 Task: Look for space in Jagtiāl, India from 6th June, 2023 to 8th June, 2023 for 2 adults in price range Rs.7000 to Rs.12000. Place can be private room with 1  bedroom having 2 beds and 1 bathroom. Property type can be house, flat, guest house. Amenities needed are: wifi. Booking option can be shelf check-in. Required host language is English.
Action: Mouse moved to (593, 145)
Screenshot: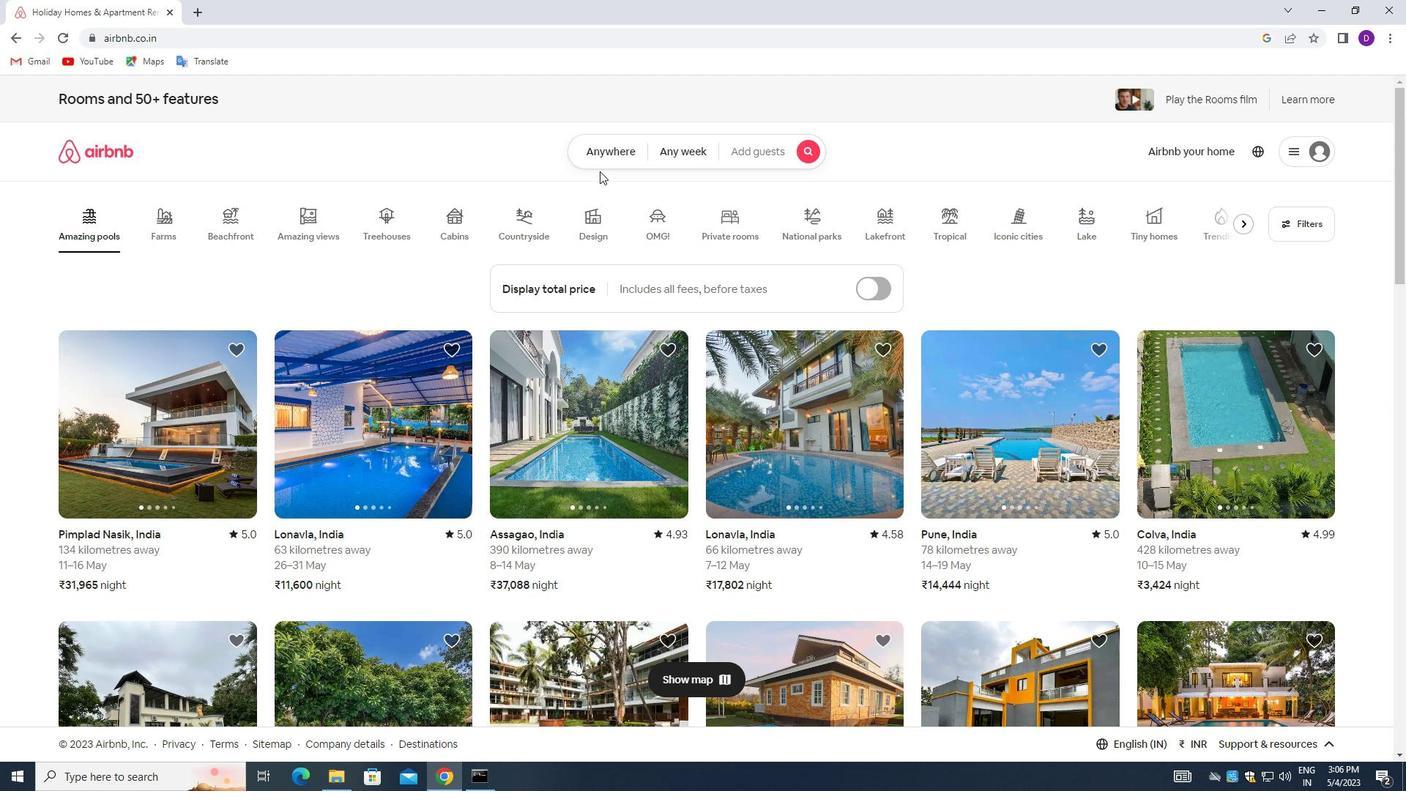 
Action: Mouse pressed left at (593, 145)
Screenshot: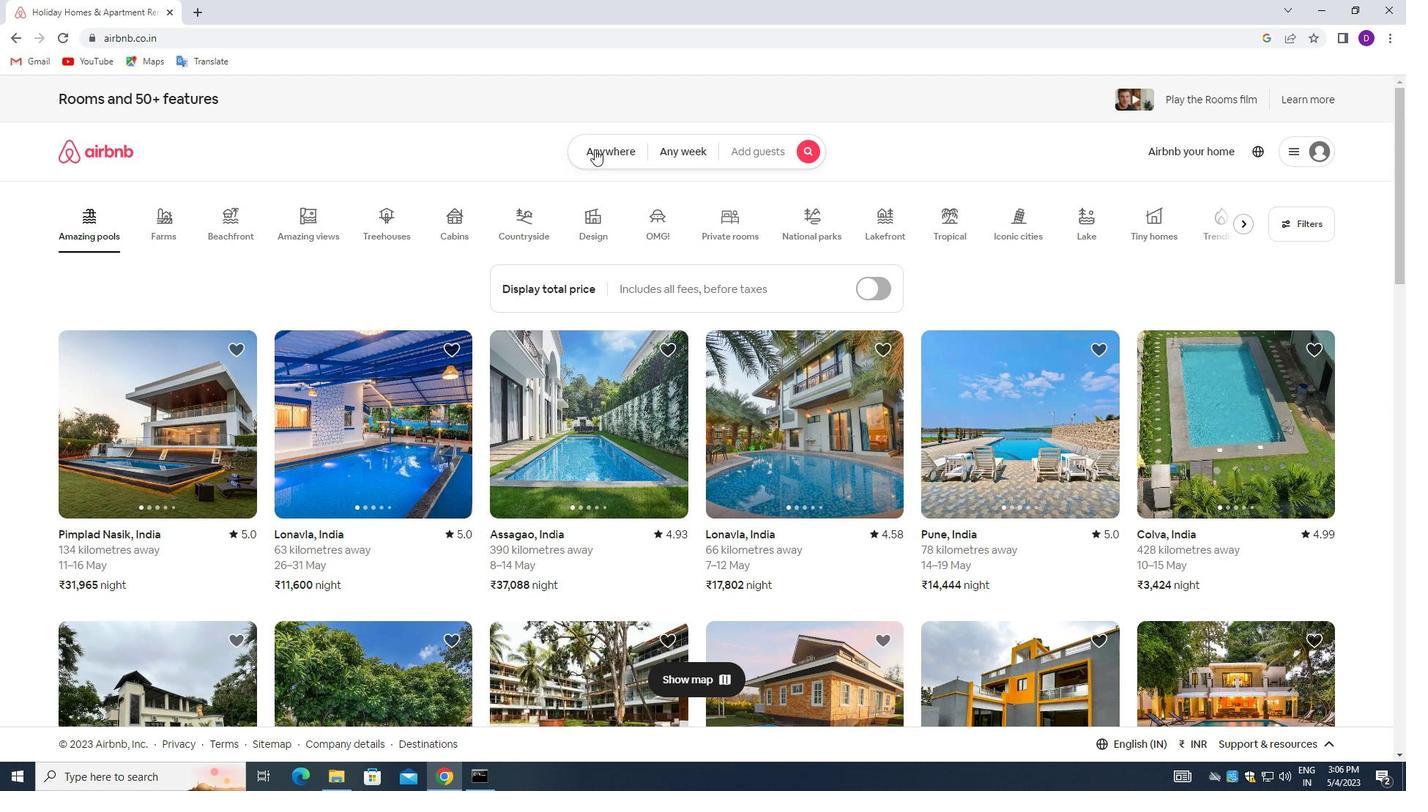
Action: Mouse moved to (518, 198)
Screenshot: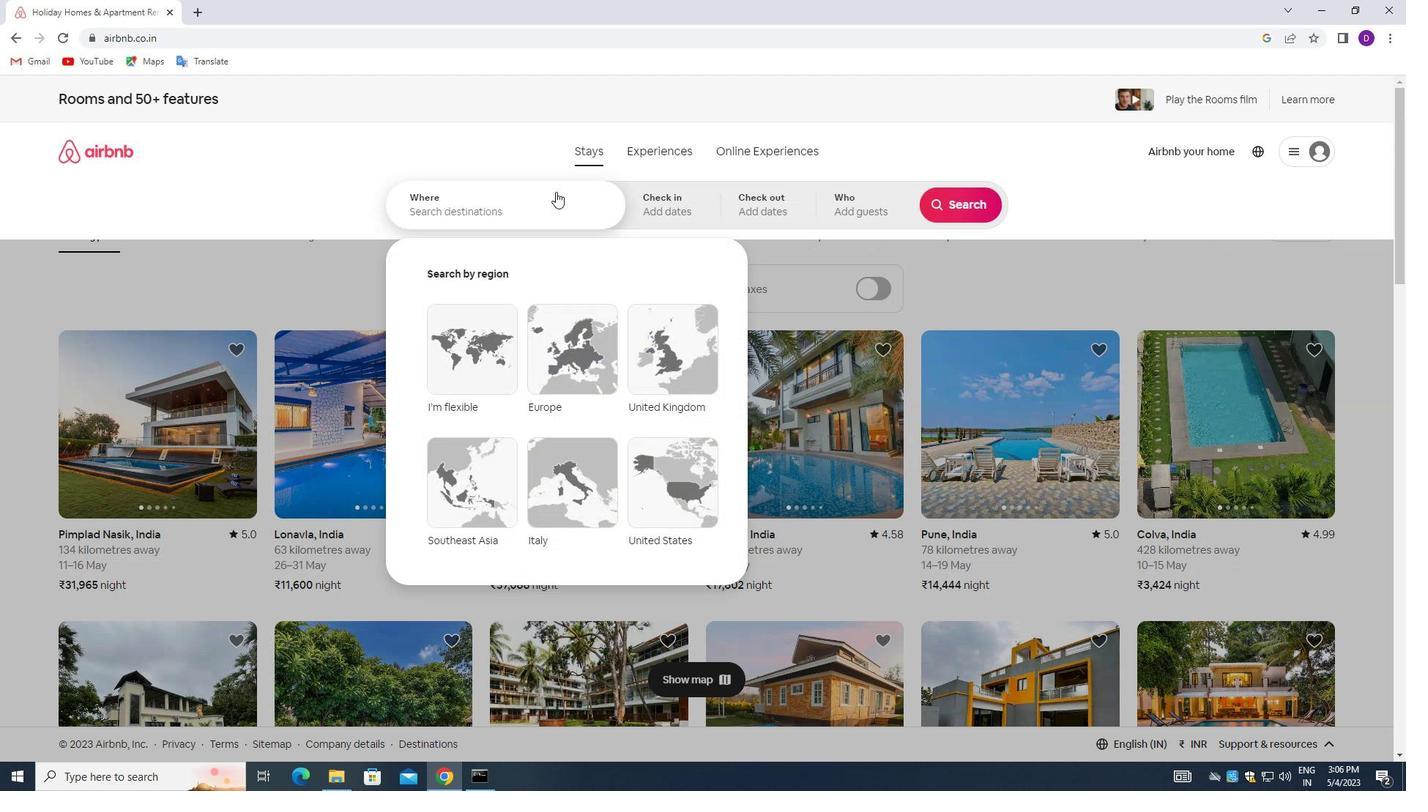 
Action: Mouse pressed left at (518, 198)
Screenshot: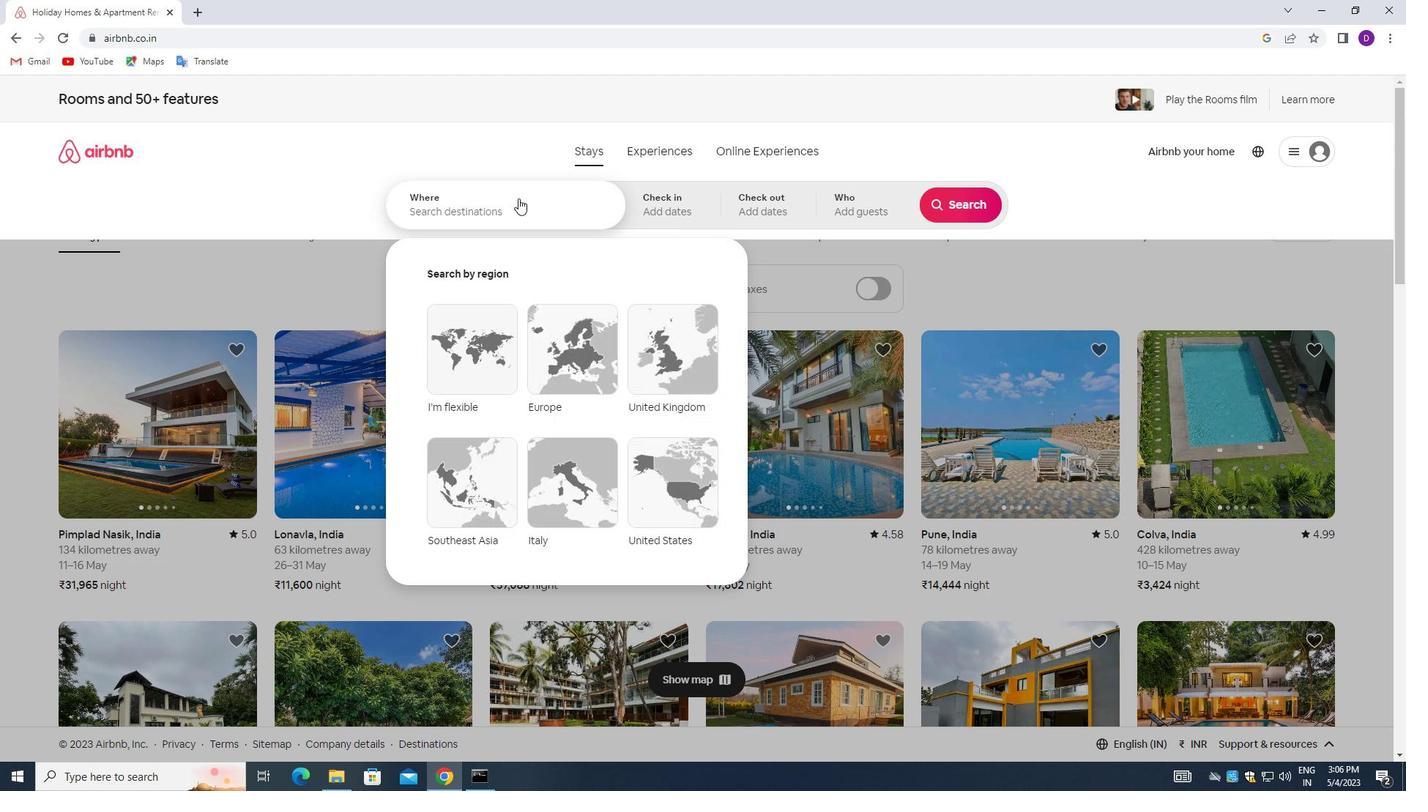 
Action: Mouse moved to (345, 189)
Screenshot: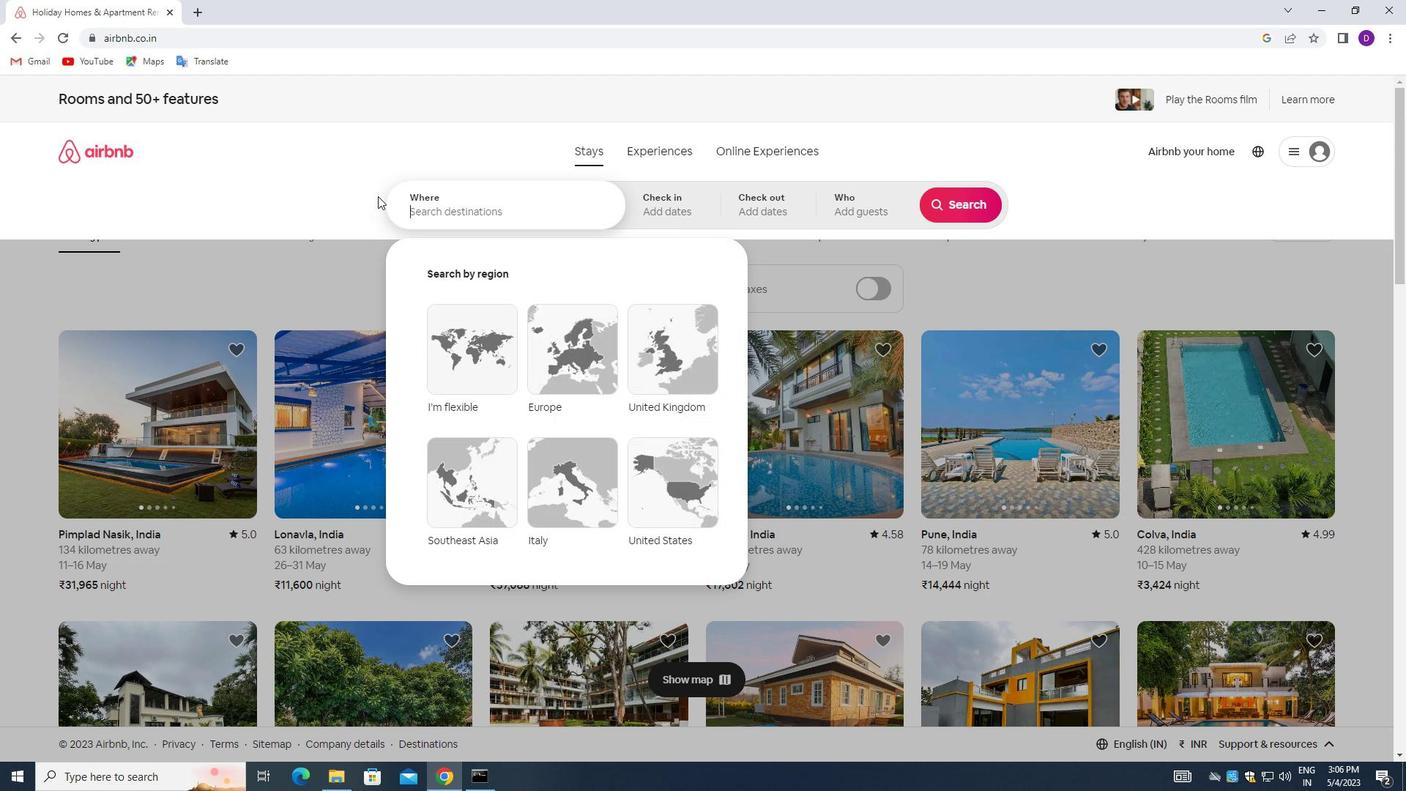 
Action: Key pressed <Key.shift>JAGI<Key.backspace>TIAL,<Key.space><Key.shift>INDIA<Key.enter>
Screenshot: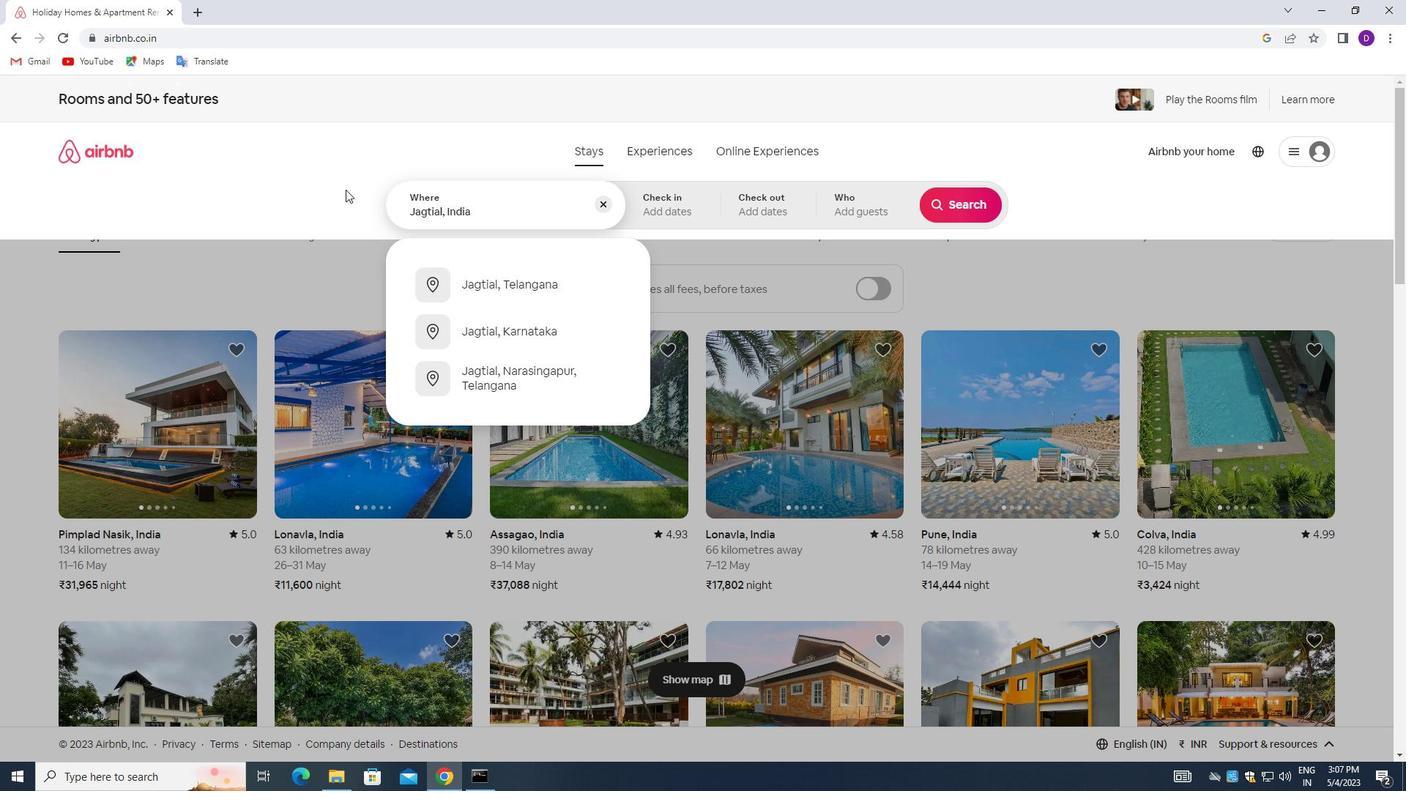 
Action: Mouse moved to (799, 419)
Screenshot: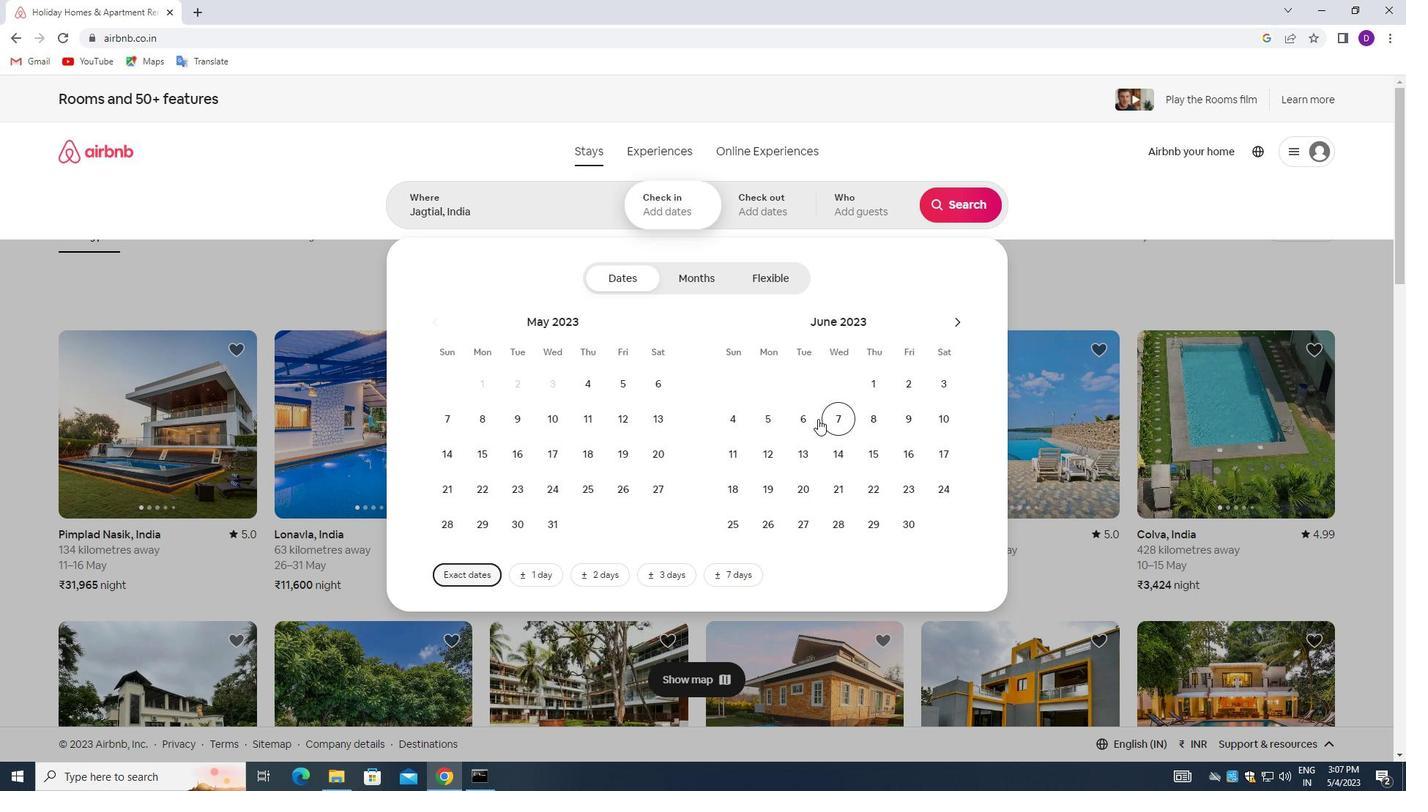 
Action: Mouse pressed left at (799, 419)
Screenshot: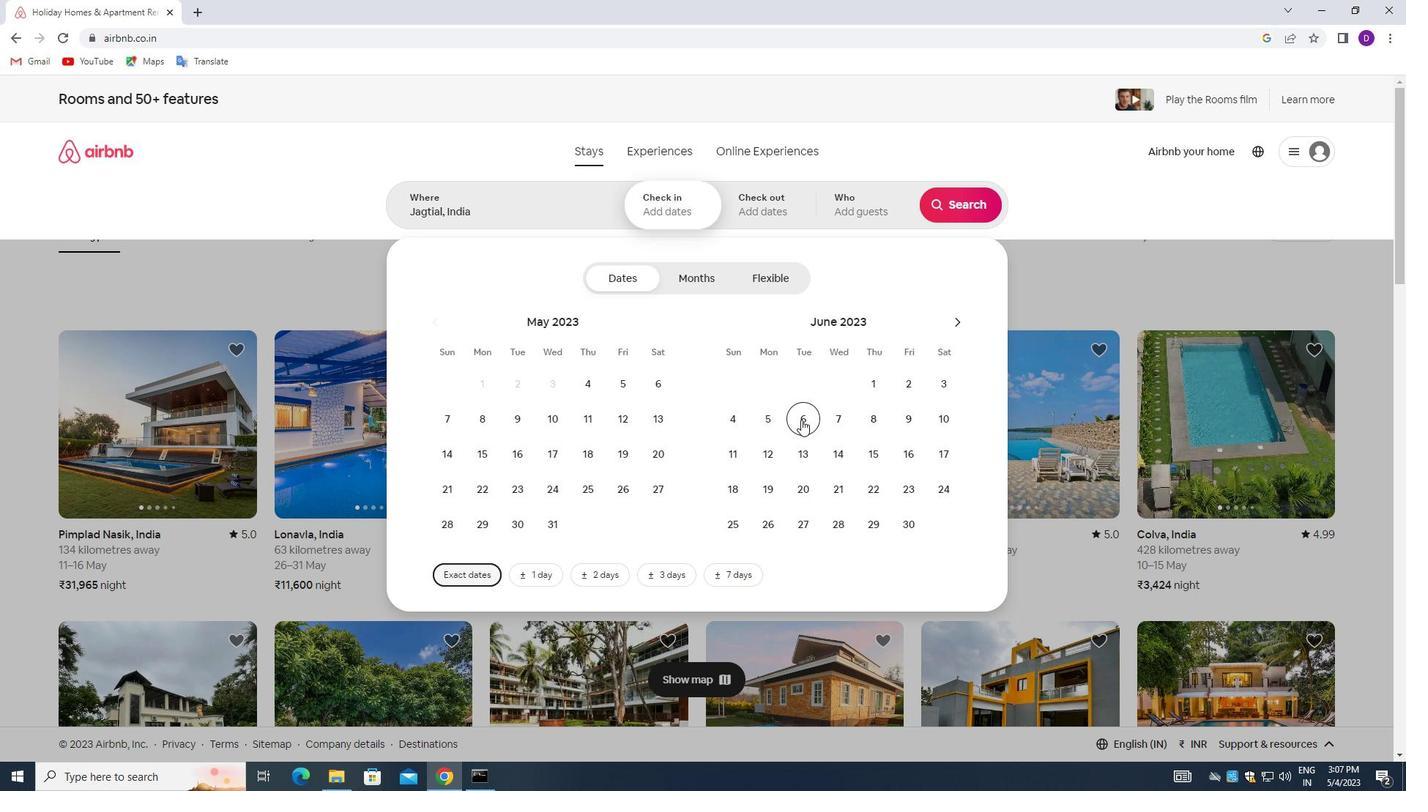 
Action: Mouse moved to (877, 421)
Screenshot: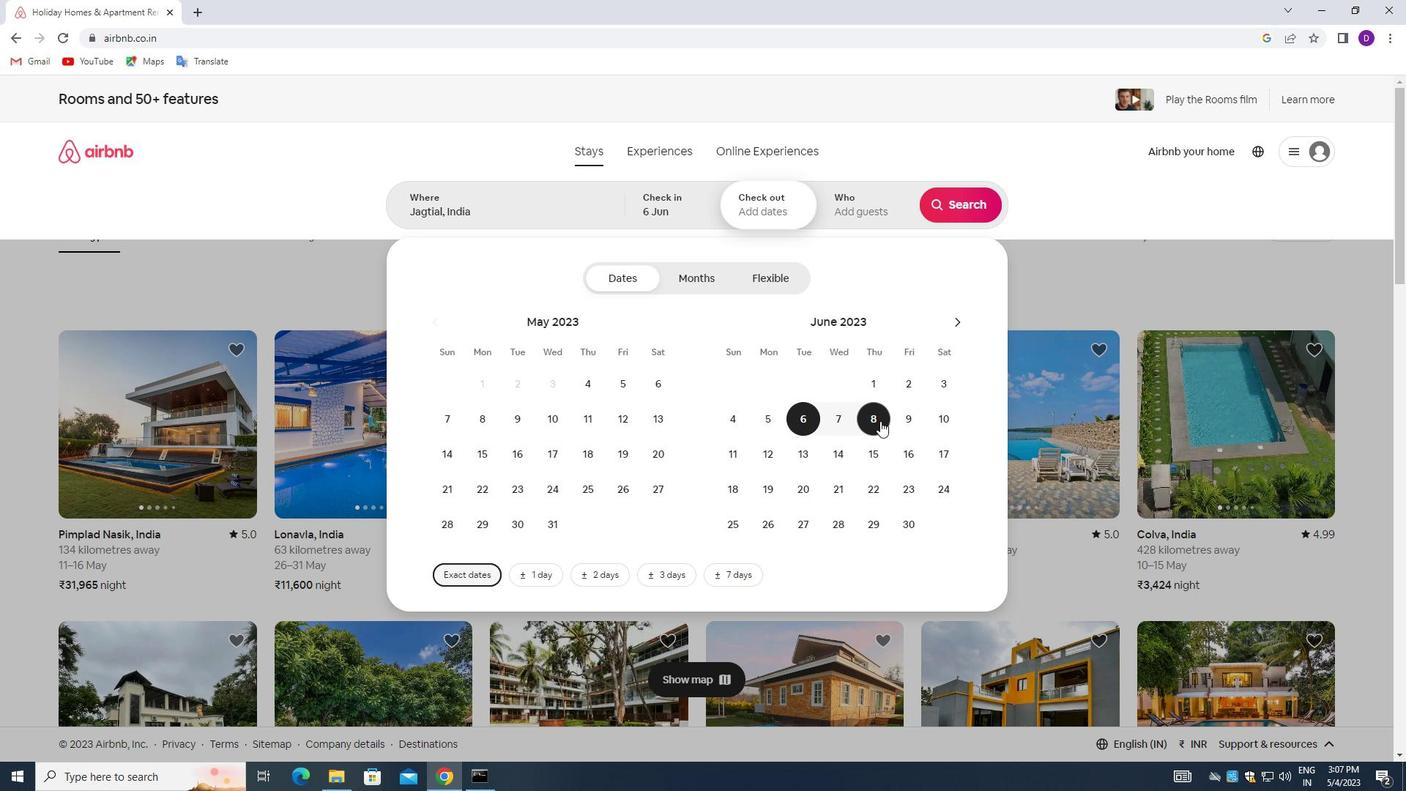 
Action: Mouse pressed left at (877, 421)
Screenshot: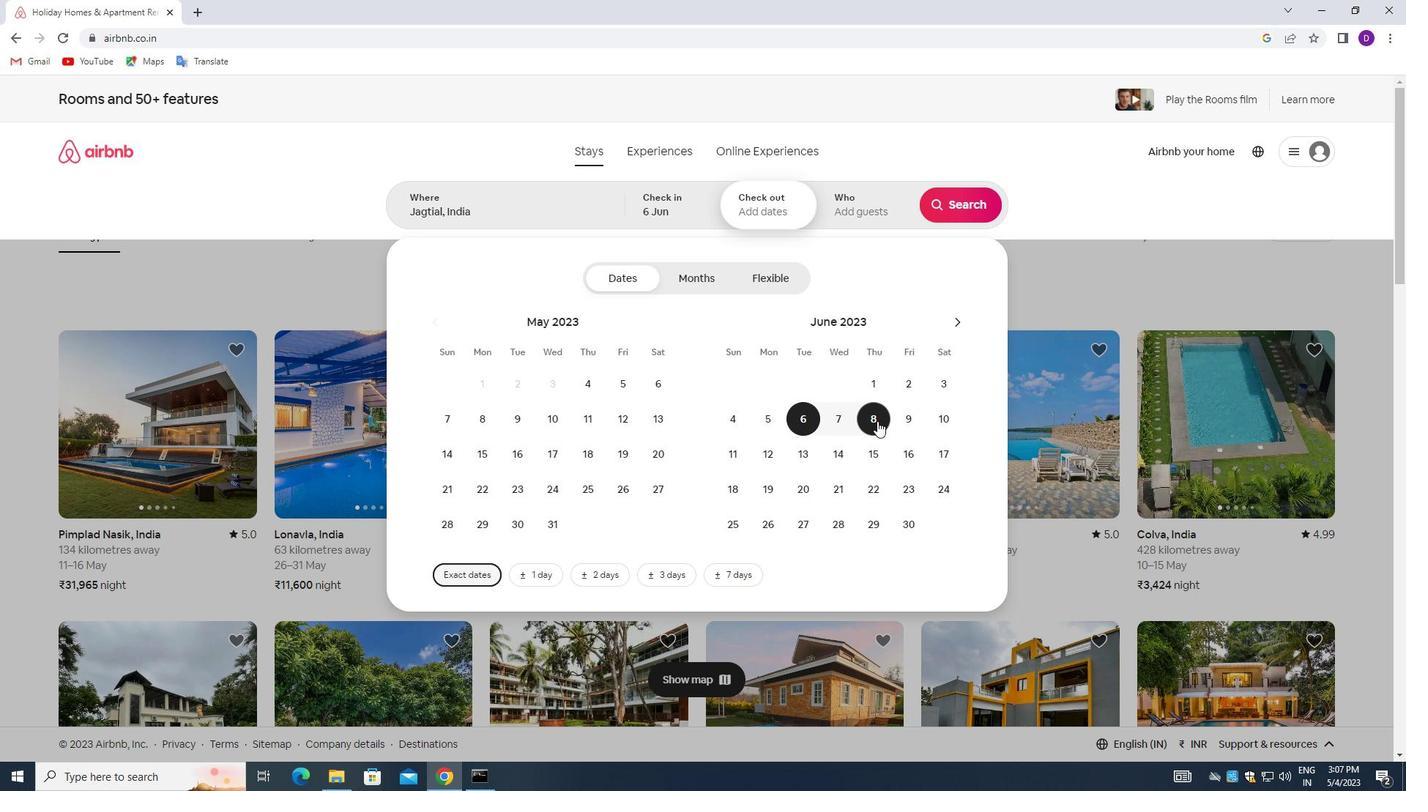 
Action: Mouse moved to (852, 199)
Screenshot: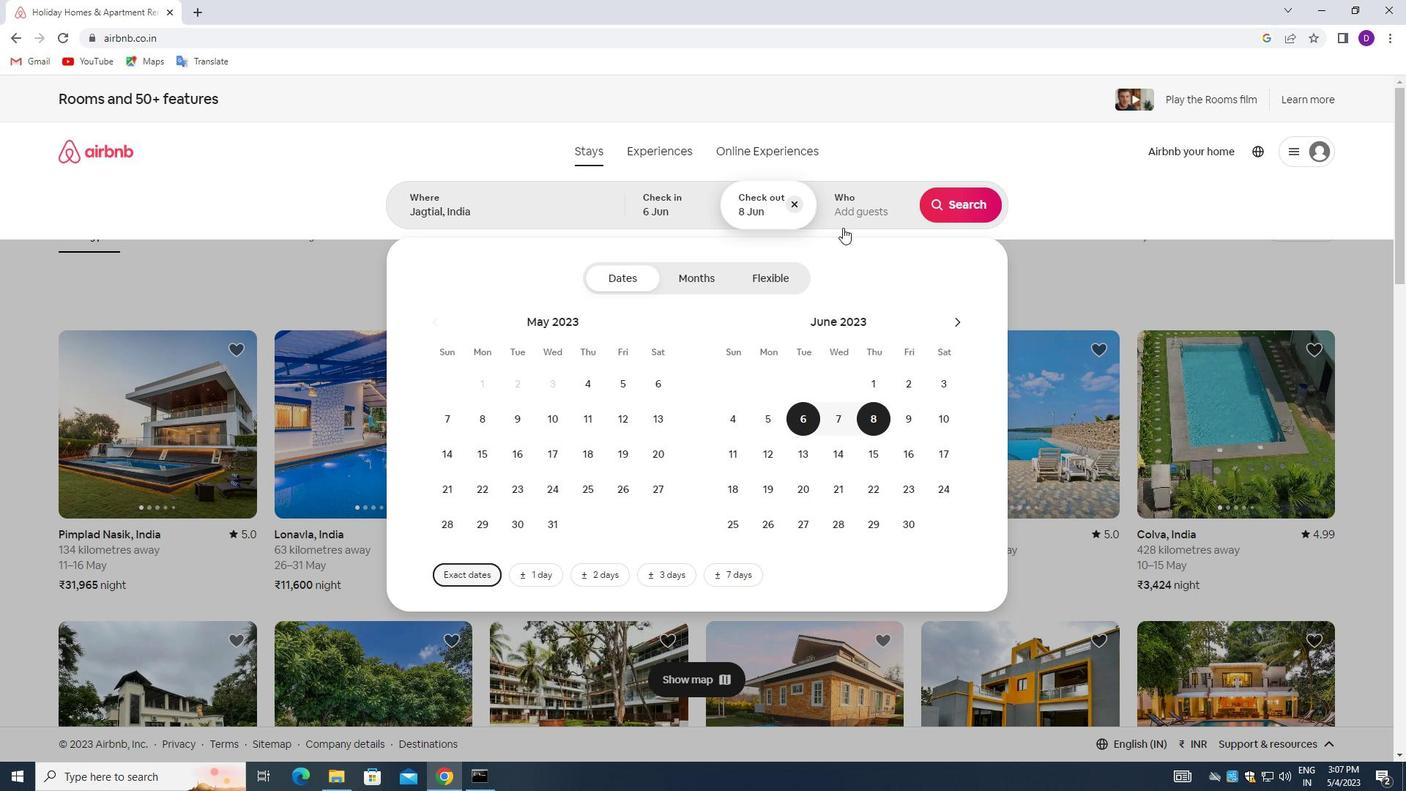 
Action: Mouse pressed left at (852, 199)
Screenshot: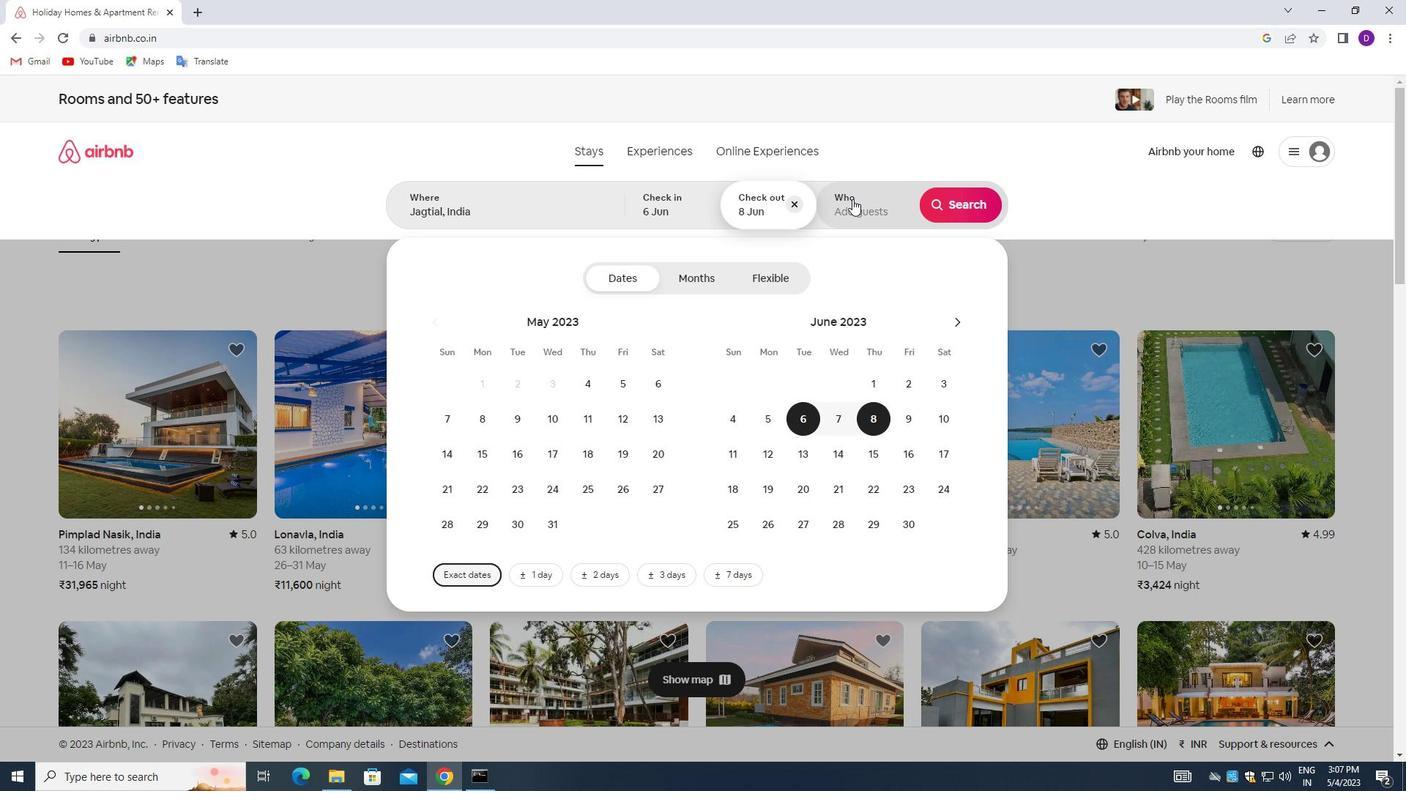 
Action: Mouse moved to (966, 279)
Screenshot: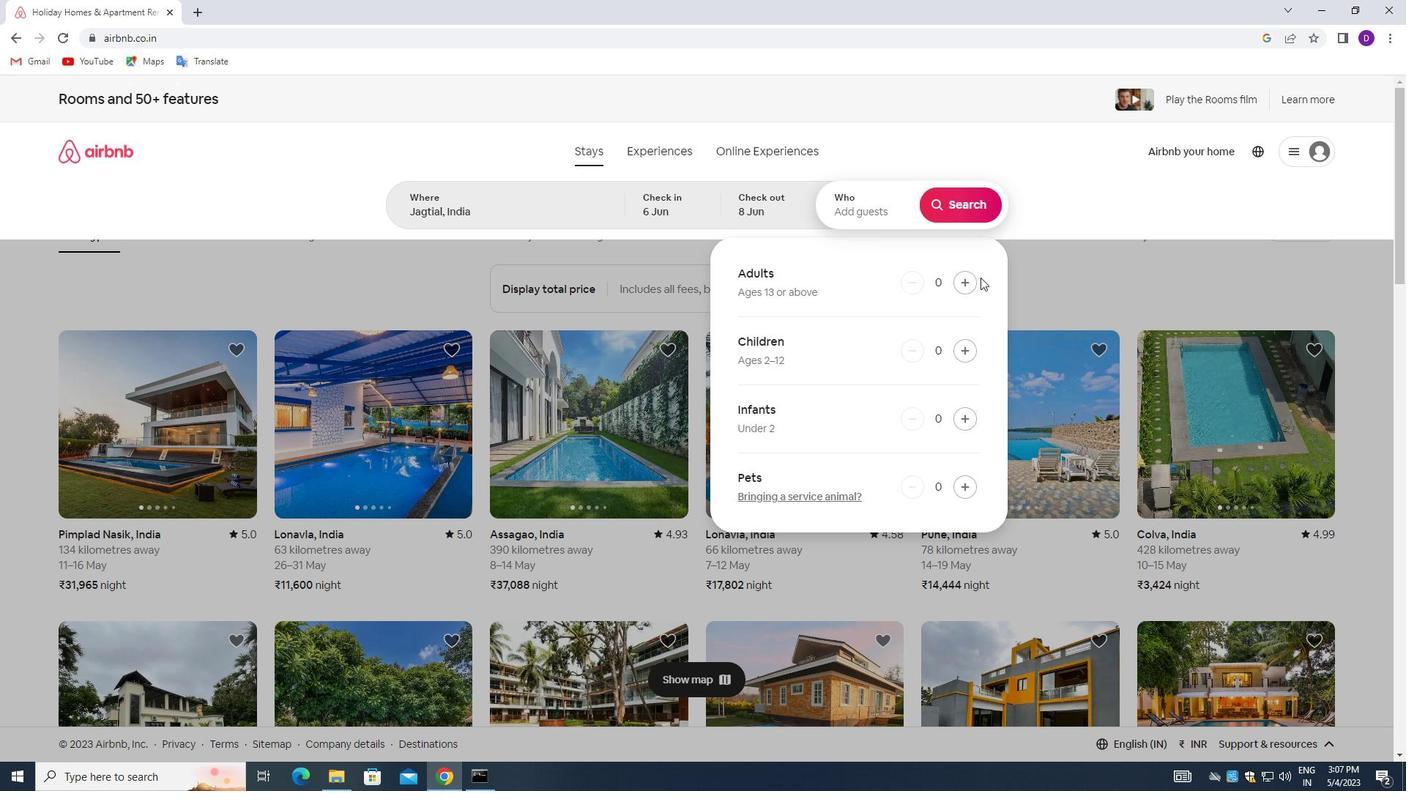 
Action: Mouse pressed left at (966, 279)
Screenshot: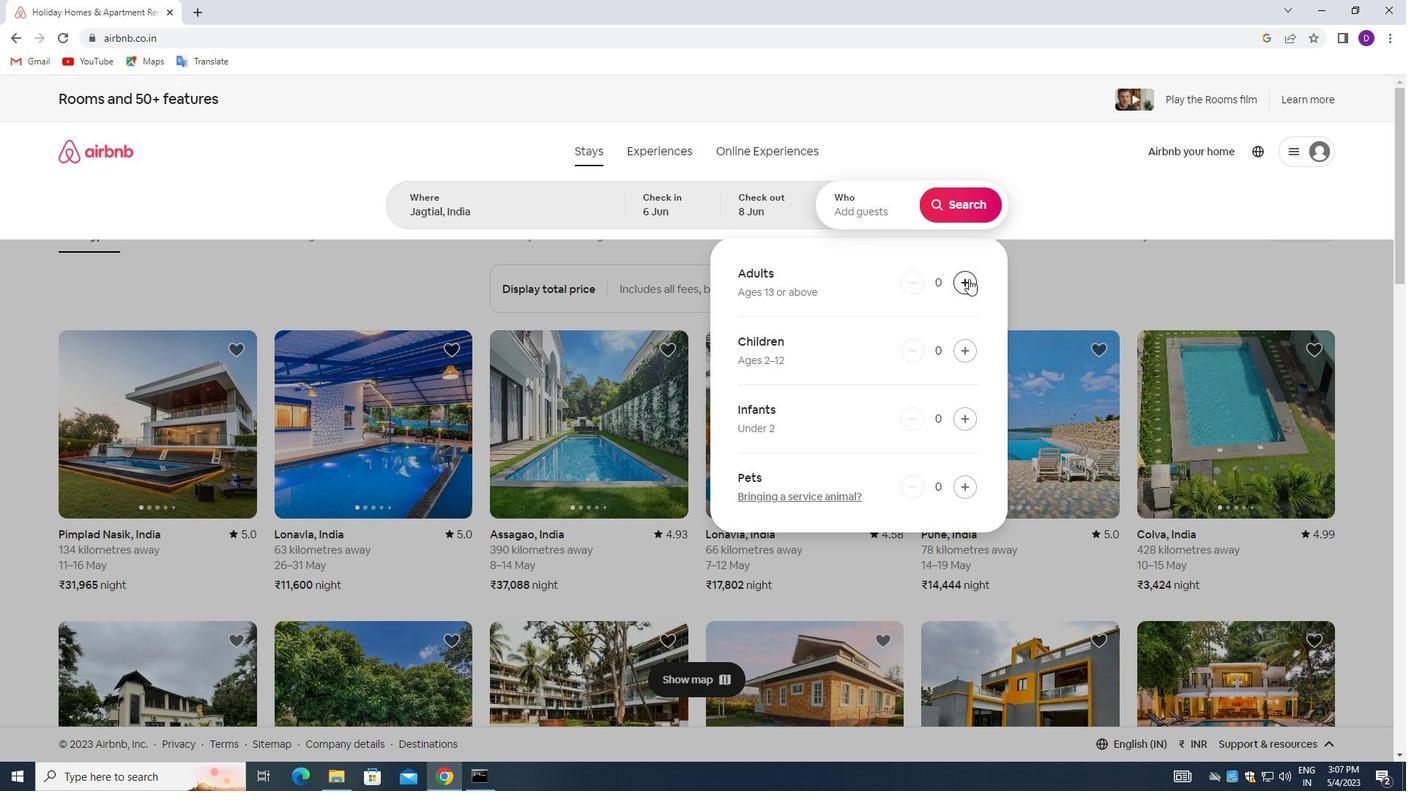 
Action: Mouse pressed left at (966, 279)
Screenshot: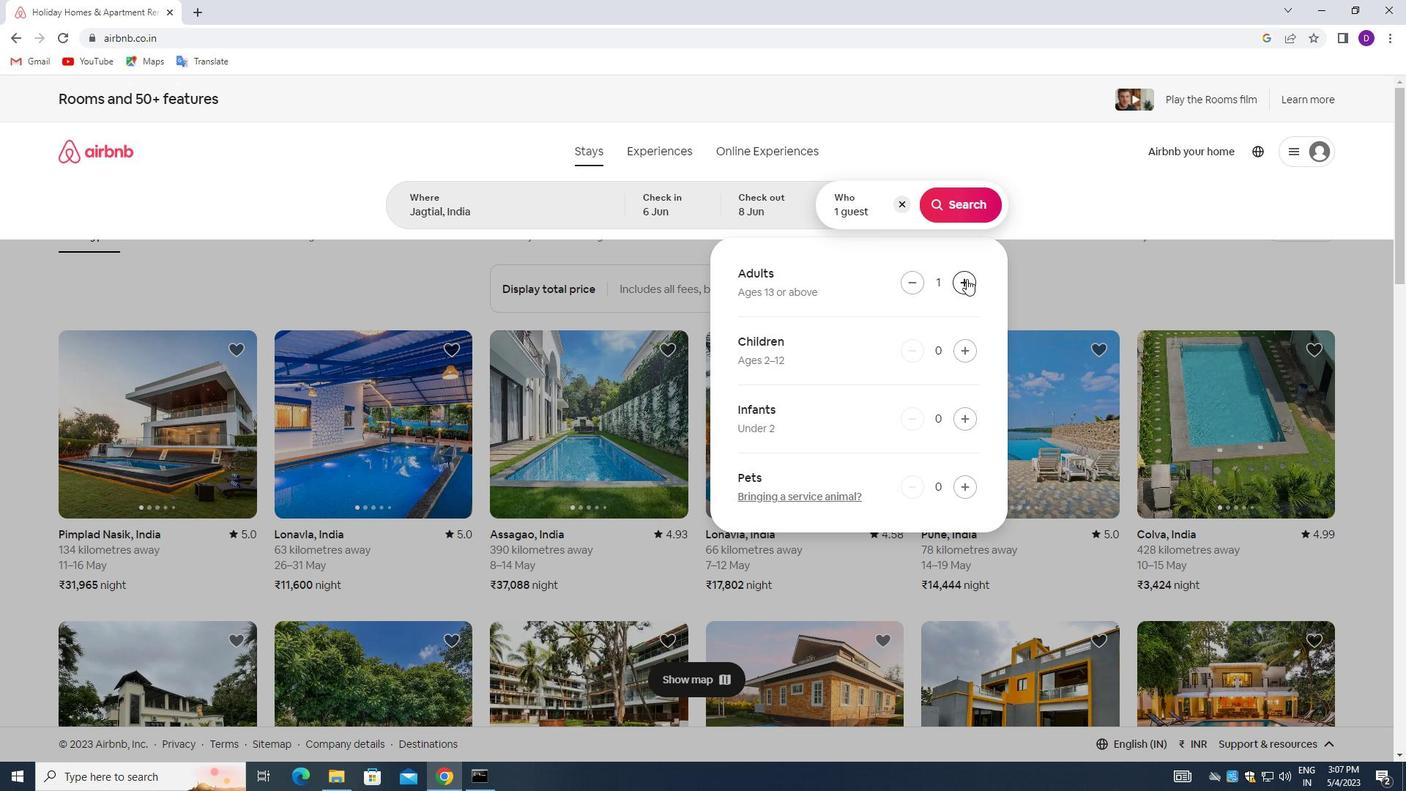 
Action: Mouse moved to (961, 200)
Screenshot: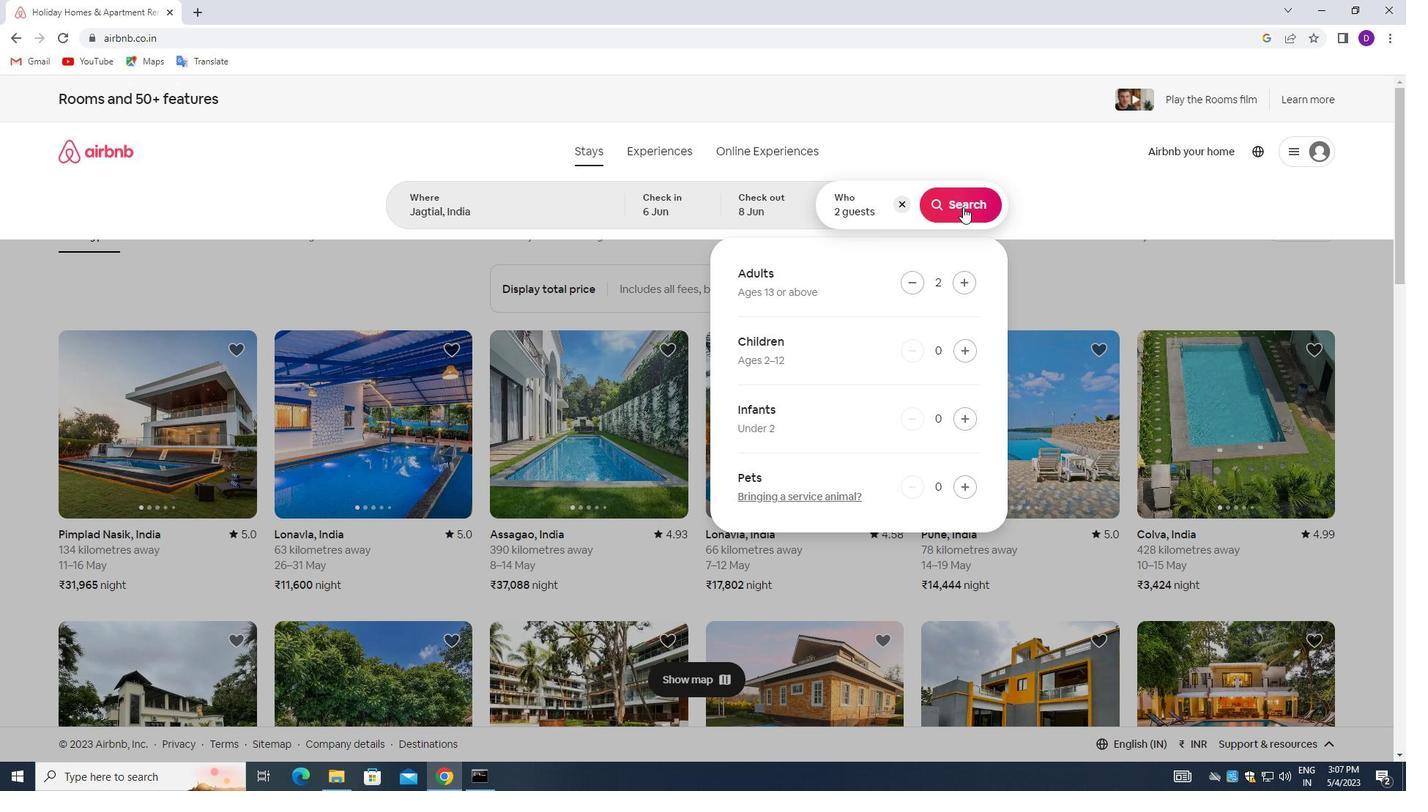 
Action: Mouse pressed left at (961, 200)
Screenshot: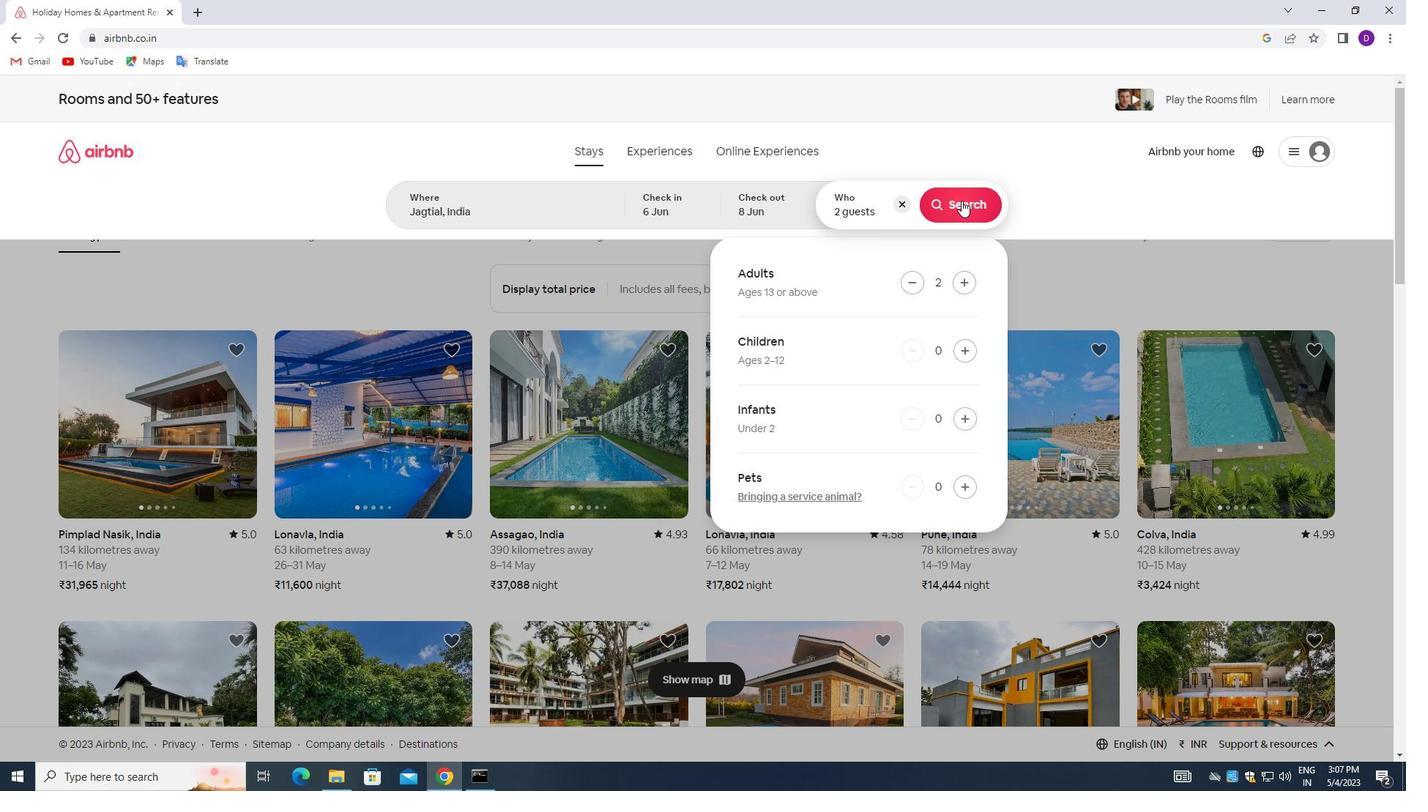 
Action: Mouse moved to (1325, 161)
Screenshot: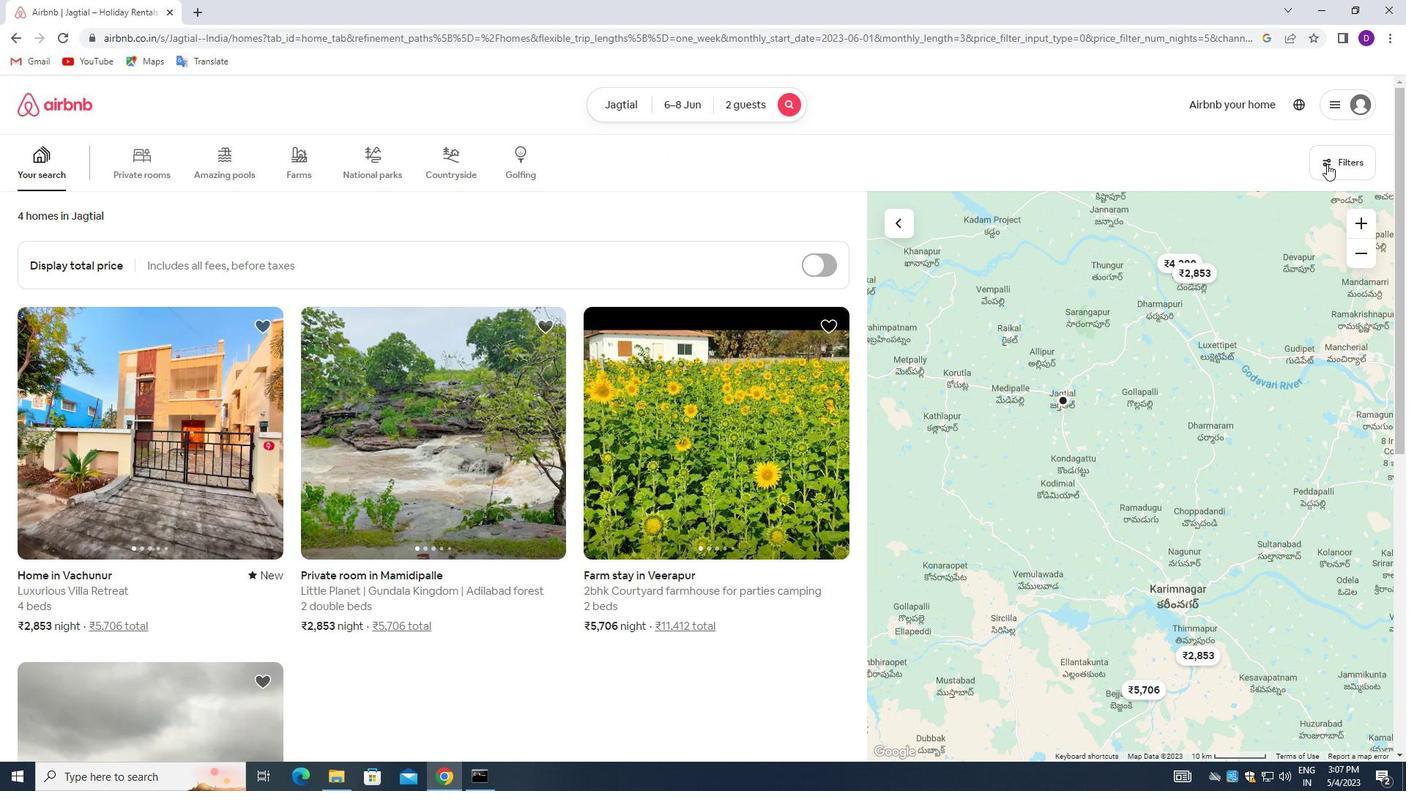 
Action: Mouse pressed left at (1325, 161)
Screenshot: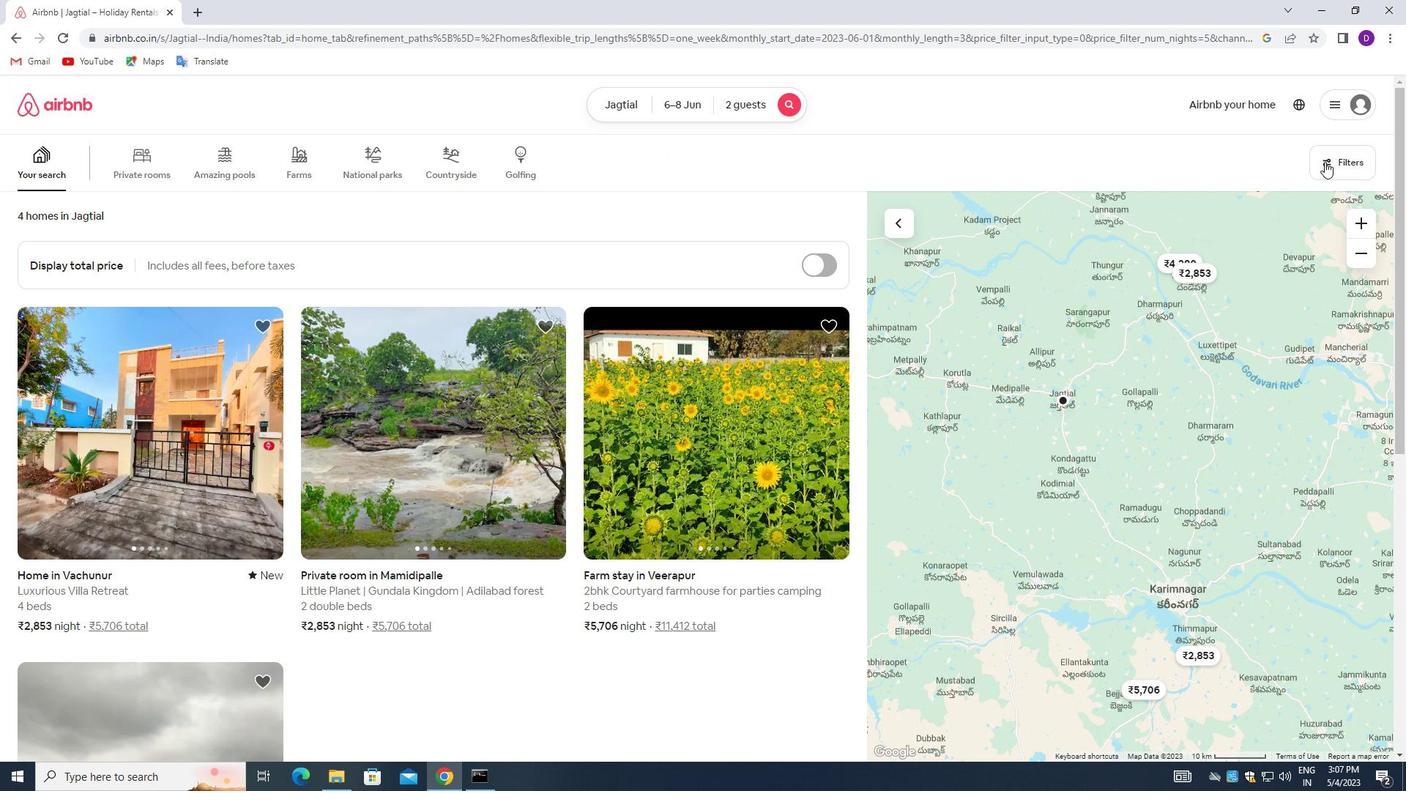 
Action: Mouse moved to (510, 348)
Screenshot: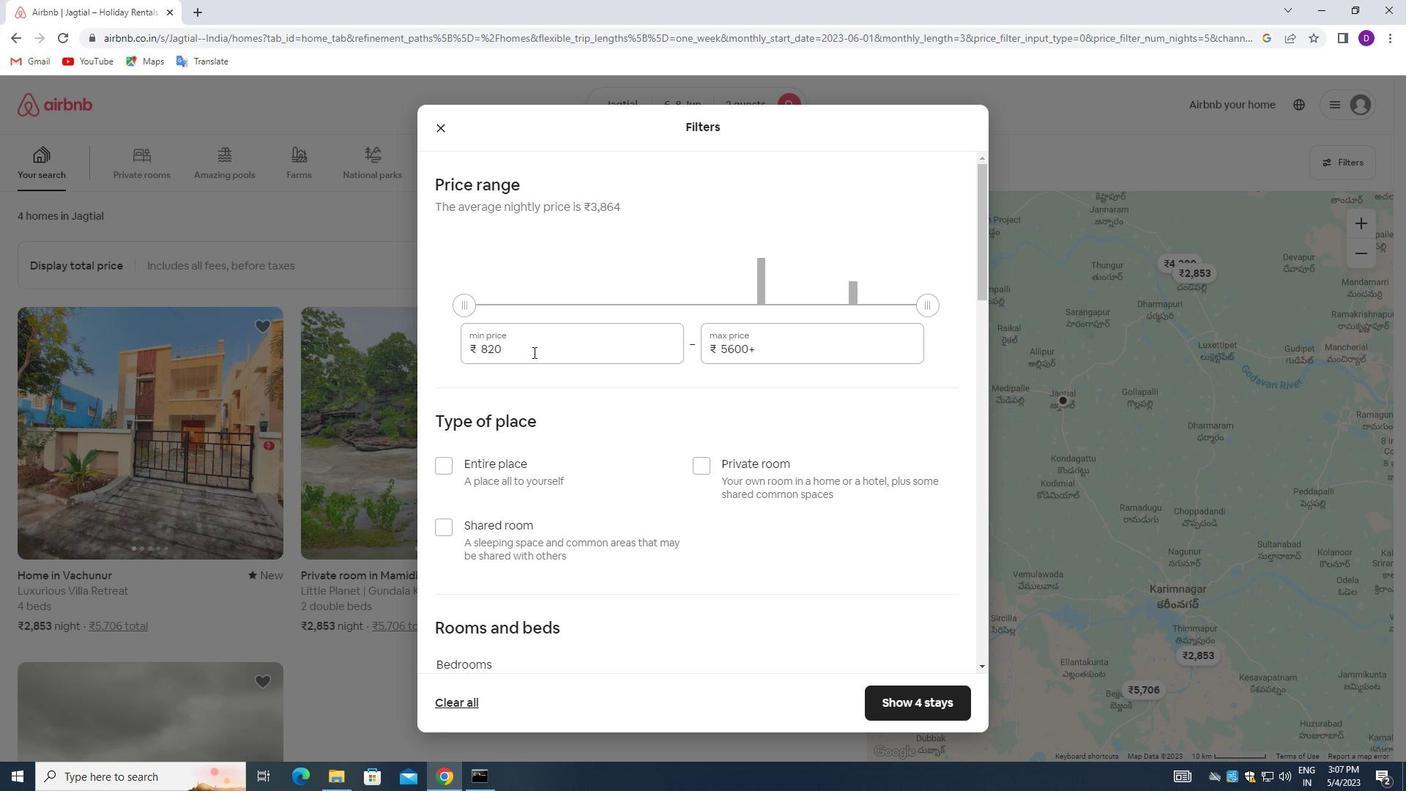 
Action: Mouse pressed left at (510, 348)
Screenshot: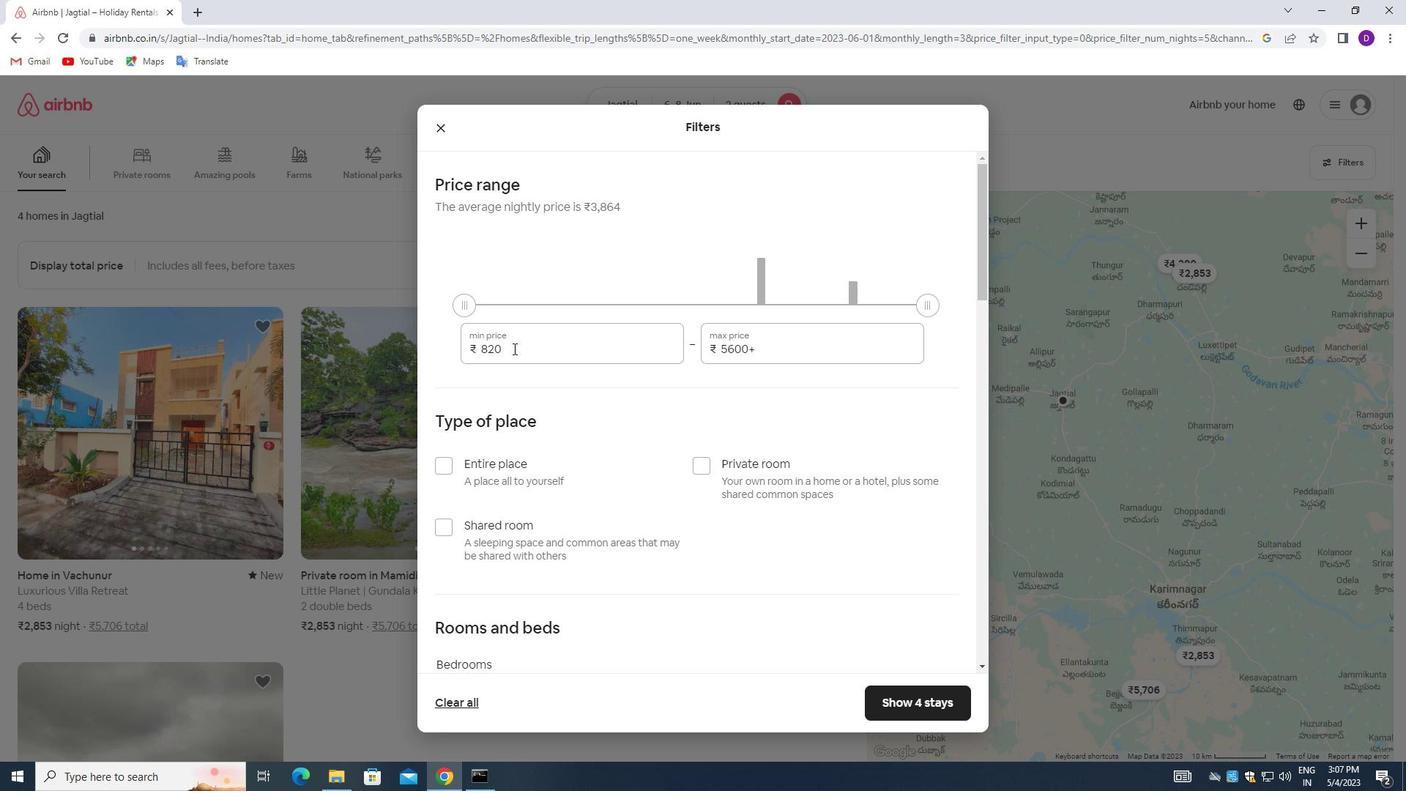 
Action: Mouse moved to (509, 348)
Screenshot: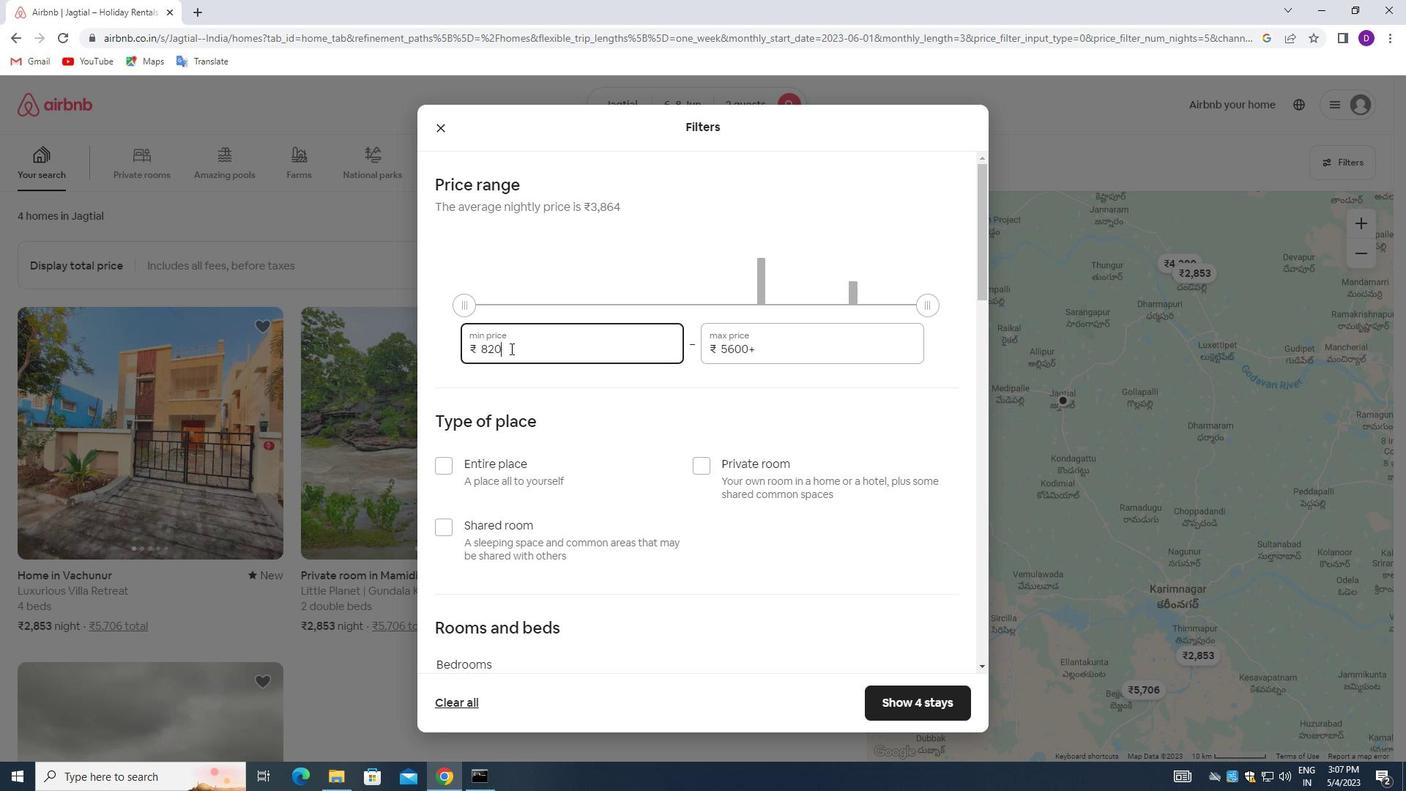 
Action: Mouse pressed left at (509, 348)
Screenshot: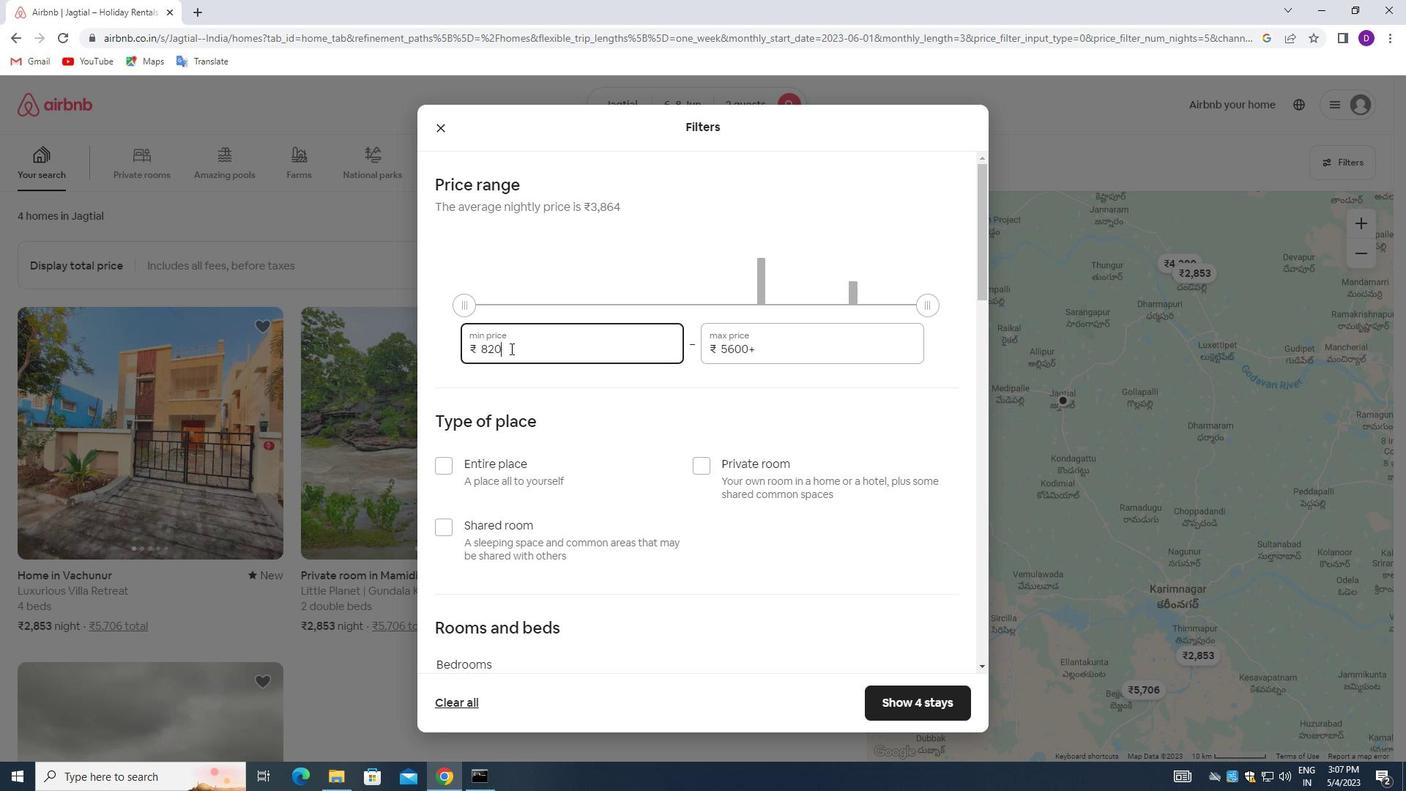 
Action: Key pressed 7000<Key.tab>12000
Screenshot: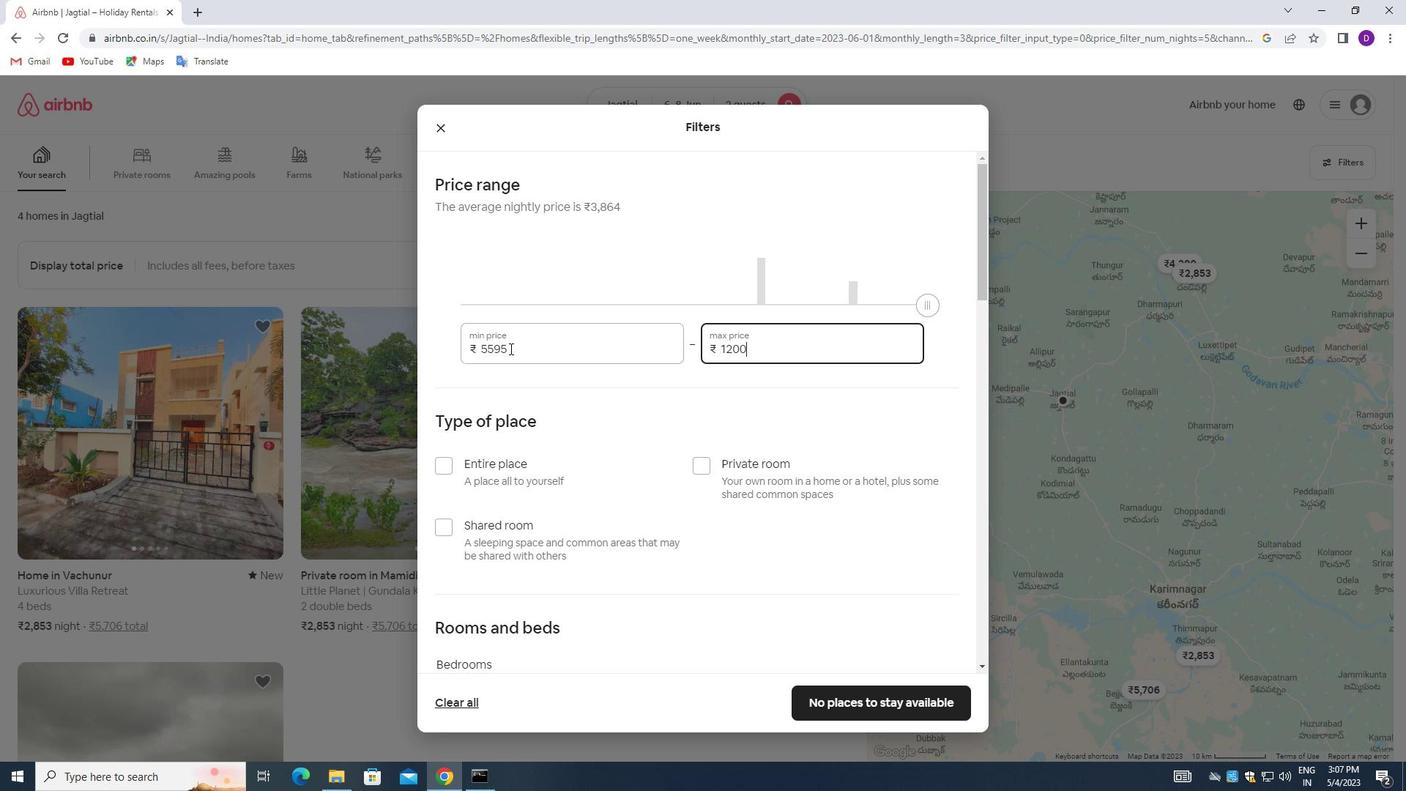 
Action: Mouse moved to (592, 388)
Screenshot: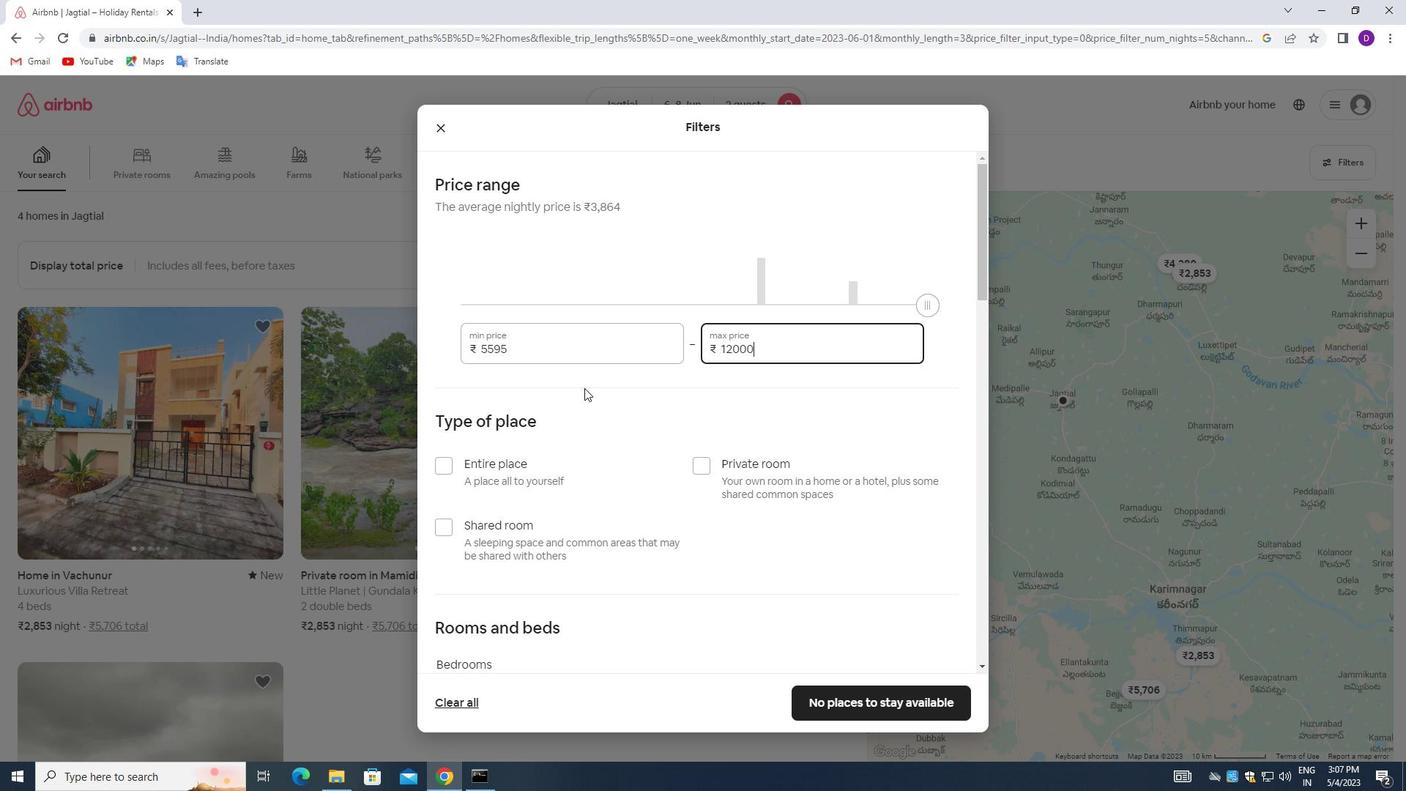 
Action: Mouse scrolled (592, 388) with delta (0, 0)
Screenshot: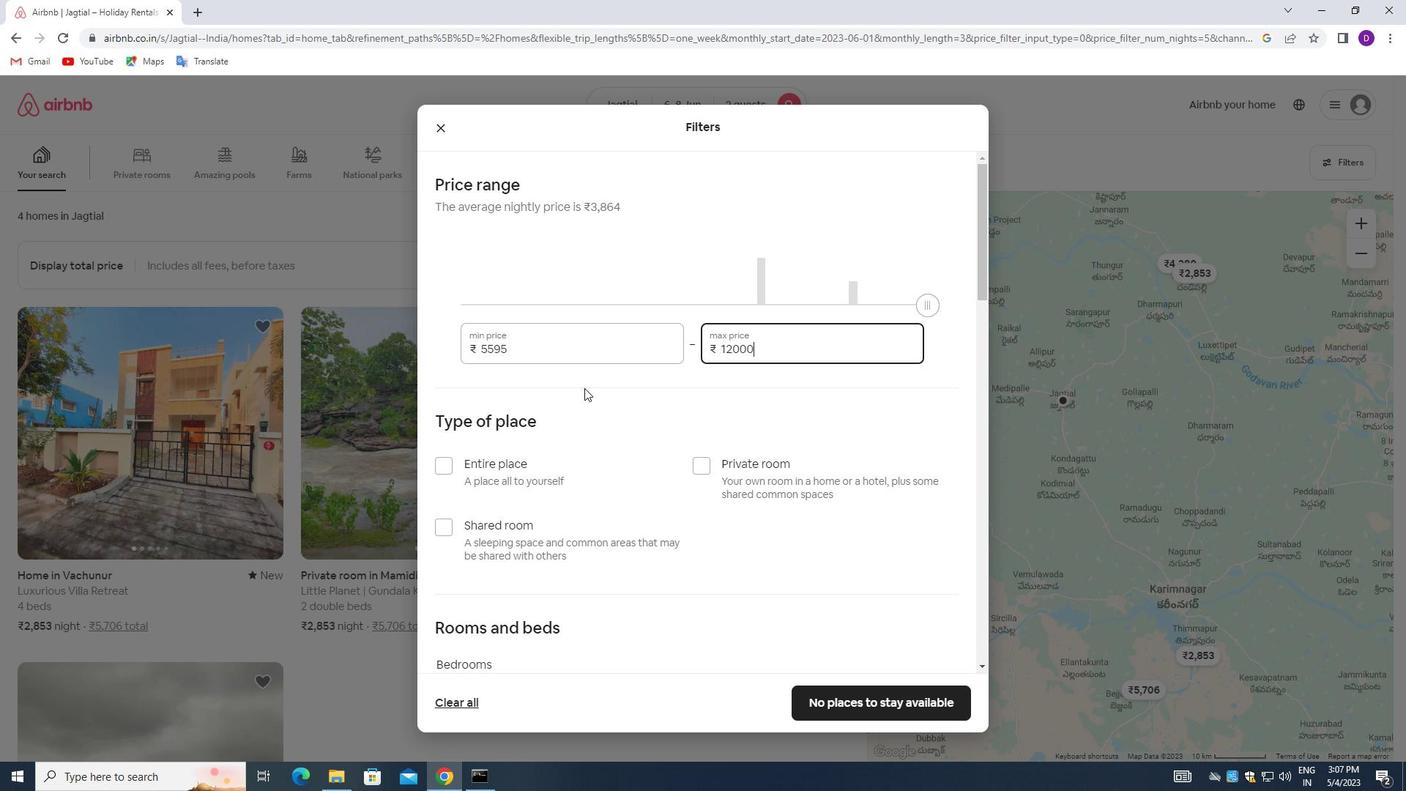 
Action: Mouse moved to (714, 391)
Screenshot: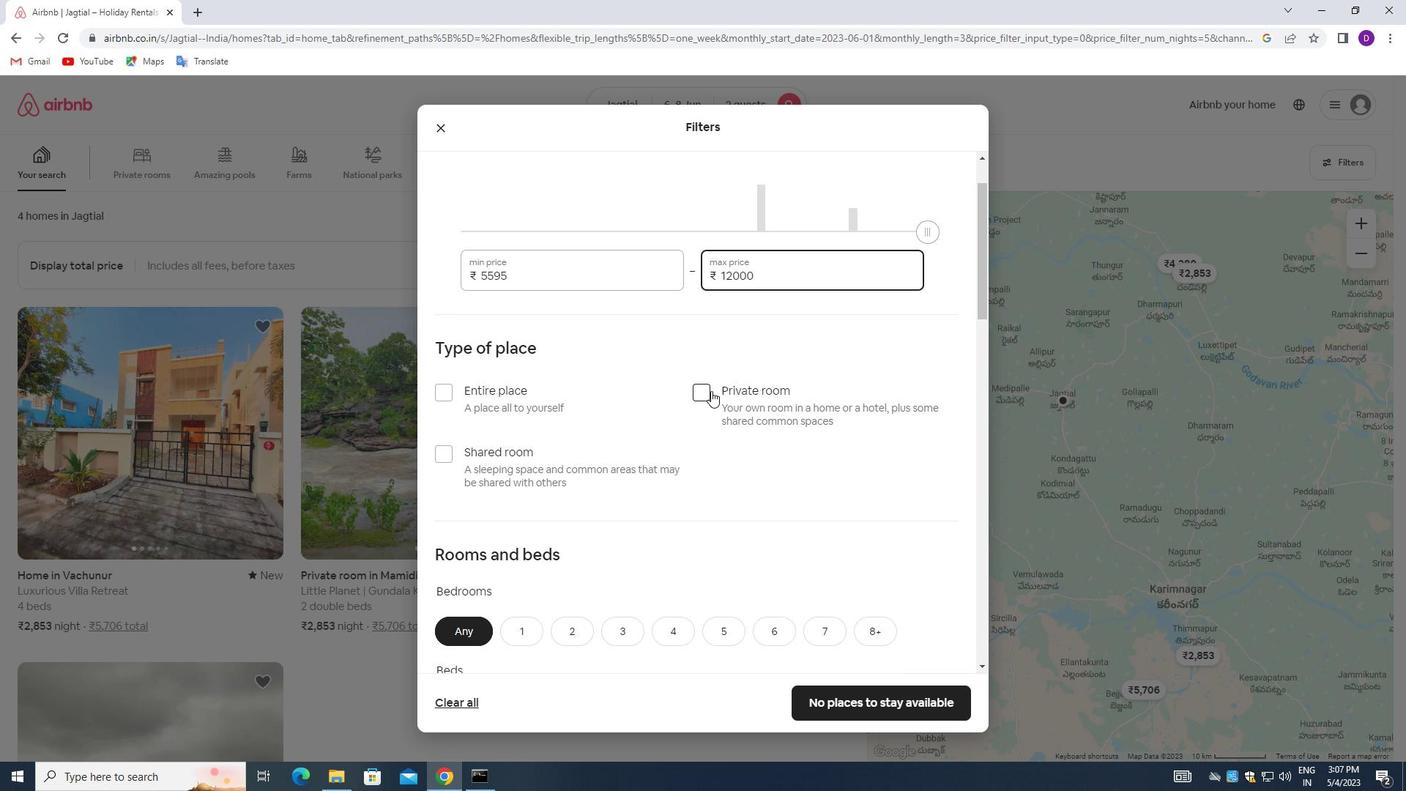 
Action: Mouse pressed left at (714, 391)
Screenshot: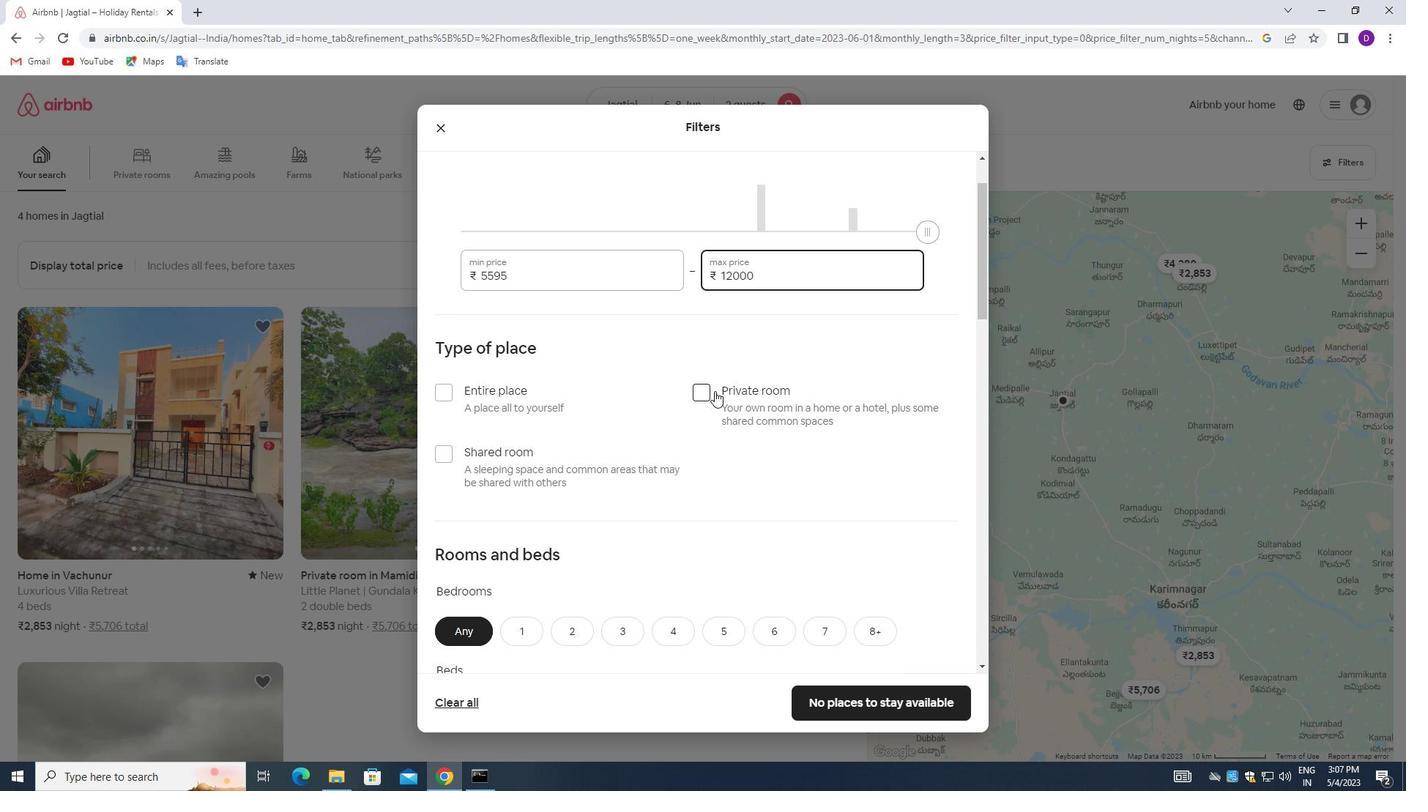 
Action: Mouse moved to (618, 406)
Screenshot: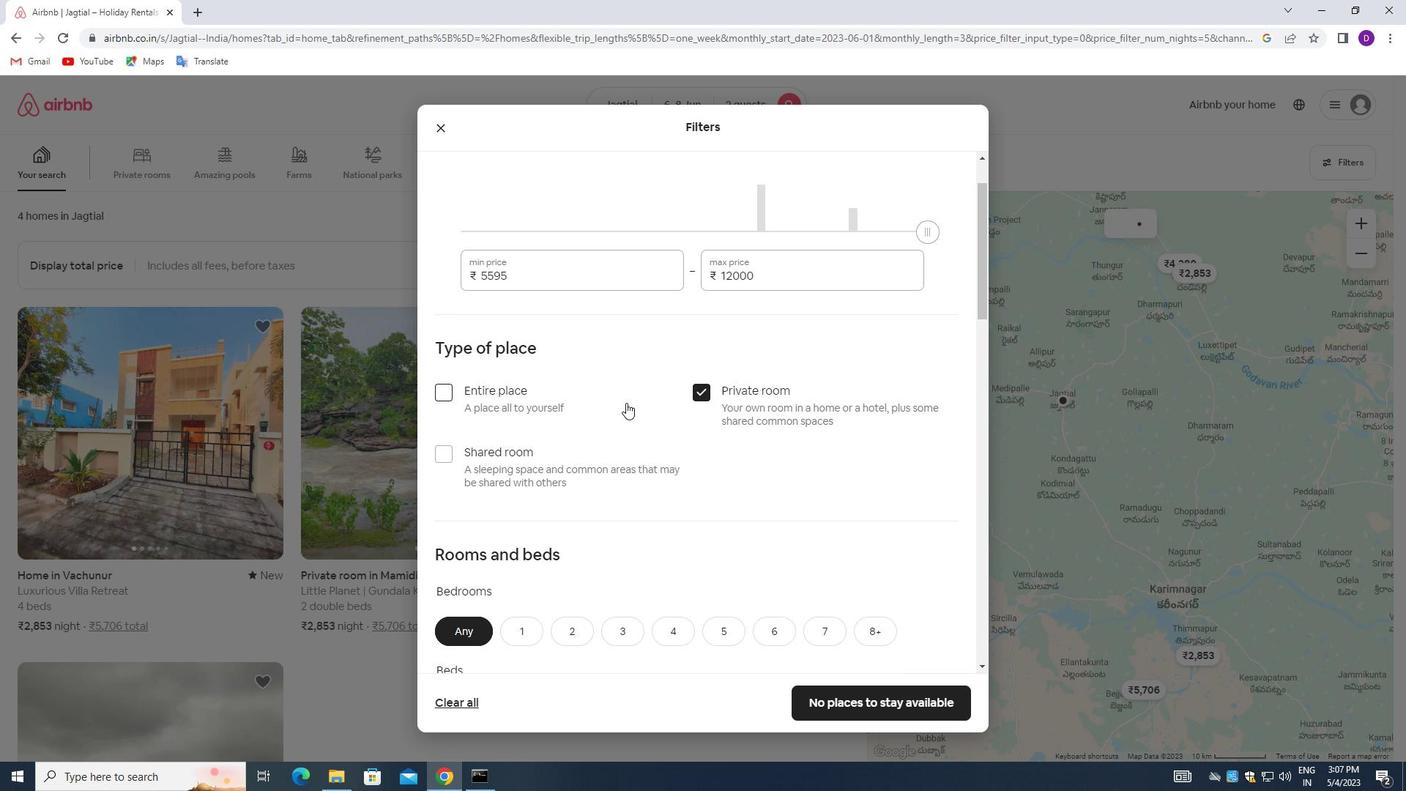 
Action: Mouse scrolled (618, 405) with delta (0, 0)
Screenshot: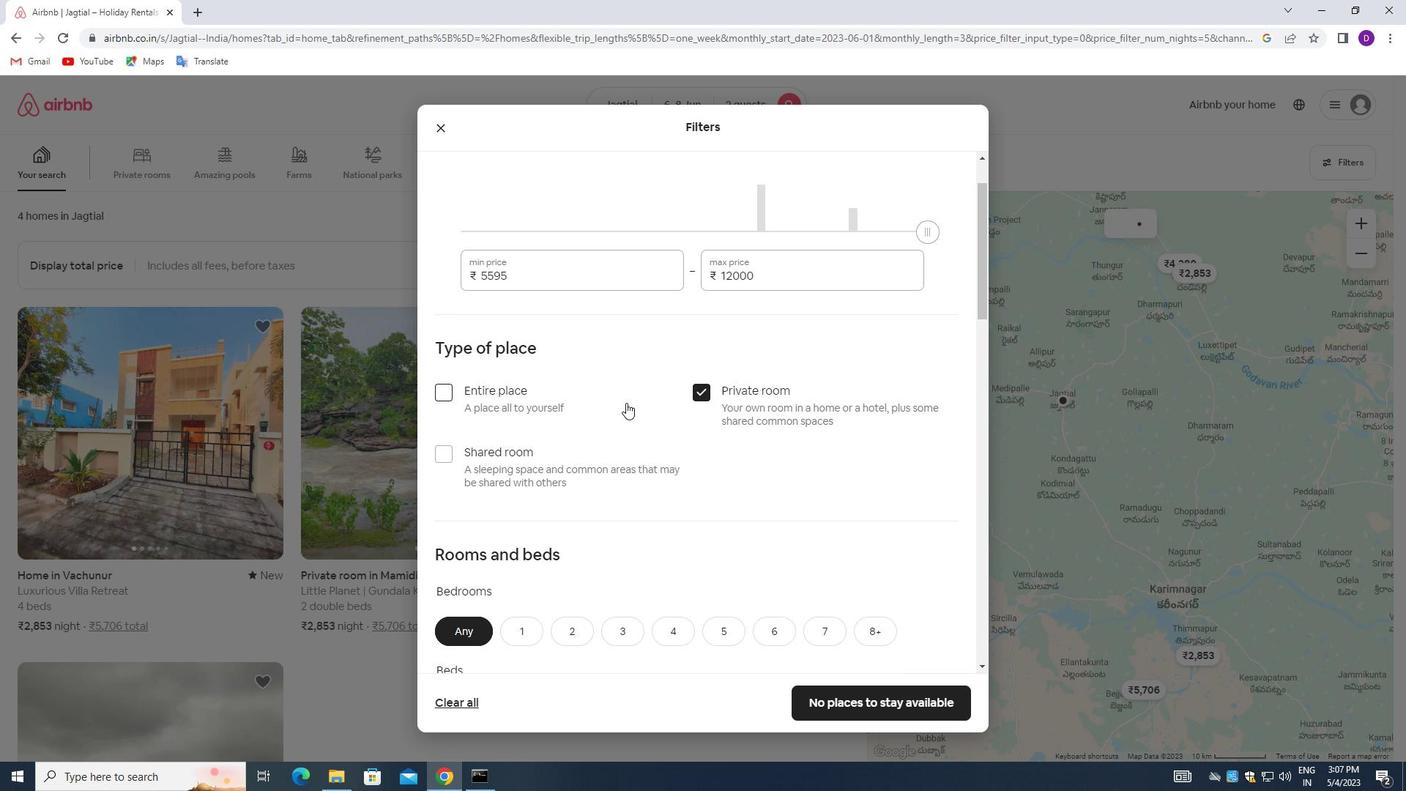 
Action: Mouse scrolled (618, 405) with delta (0, 0)
Screenshot: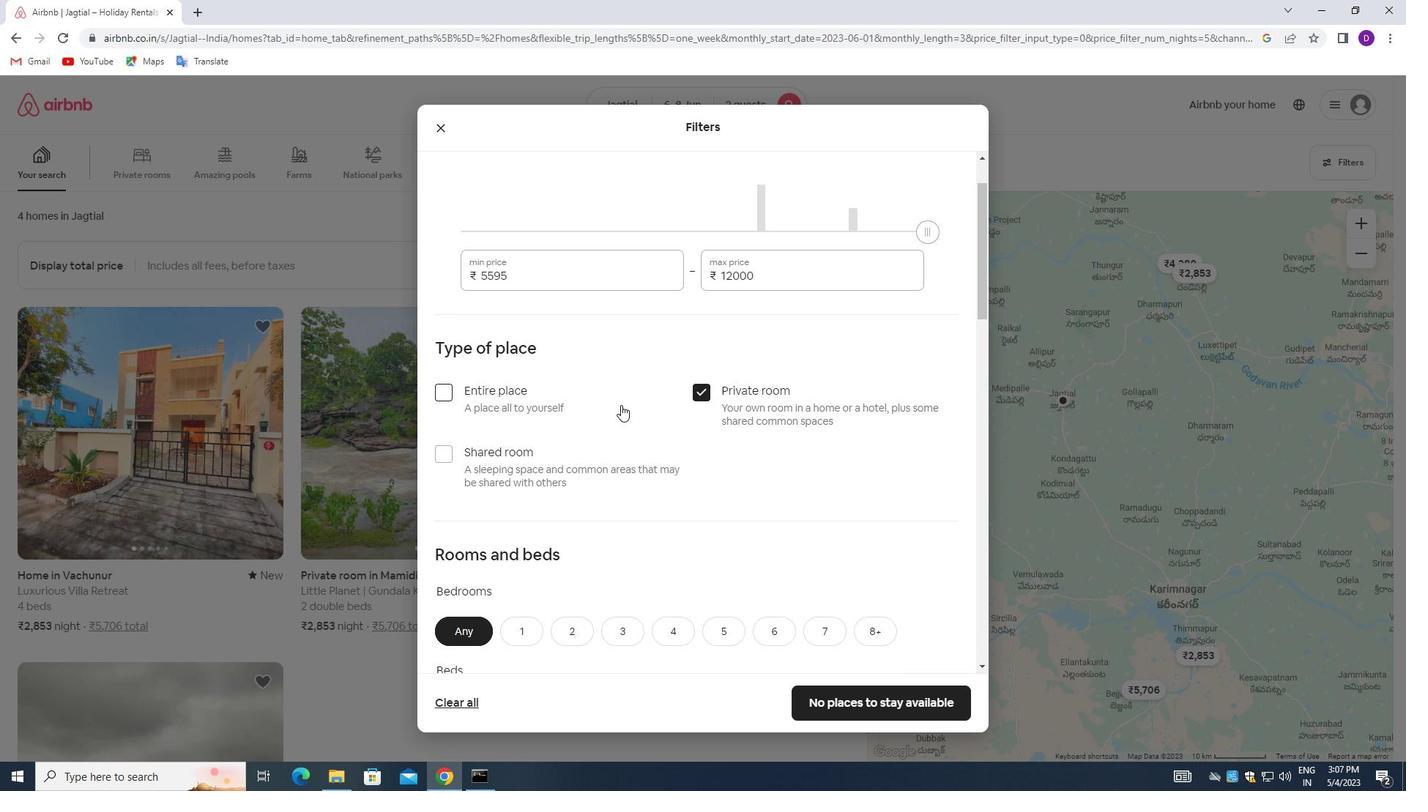 
Action: Mouse scrolled (618, 405) with delta (0, 0)
Screenshot: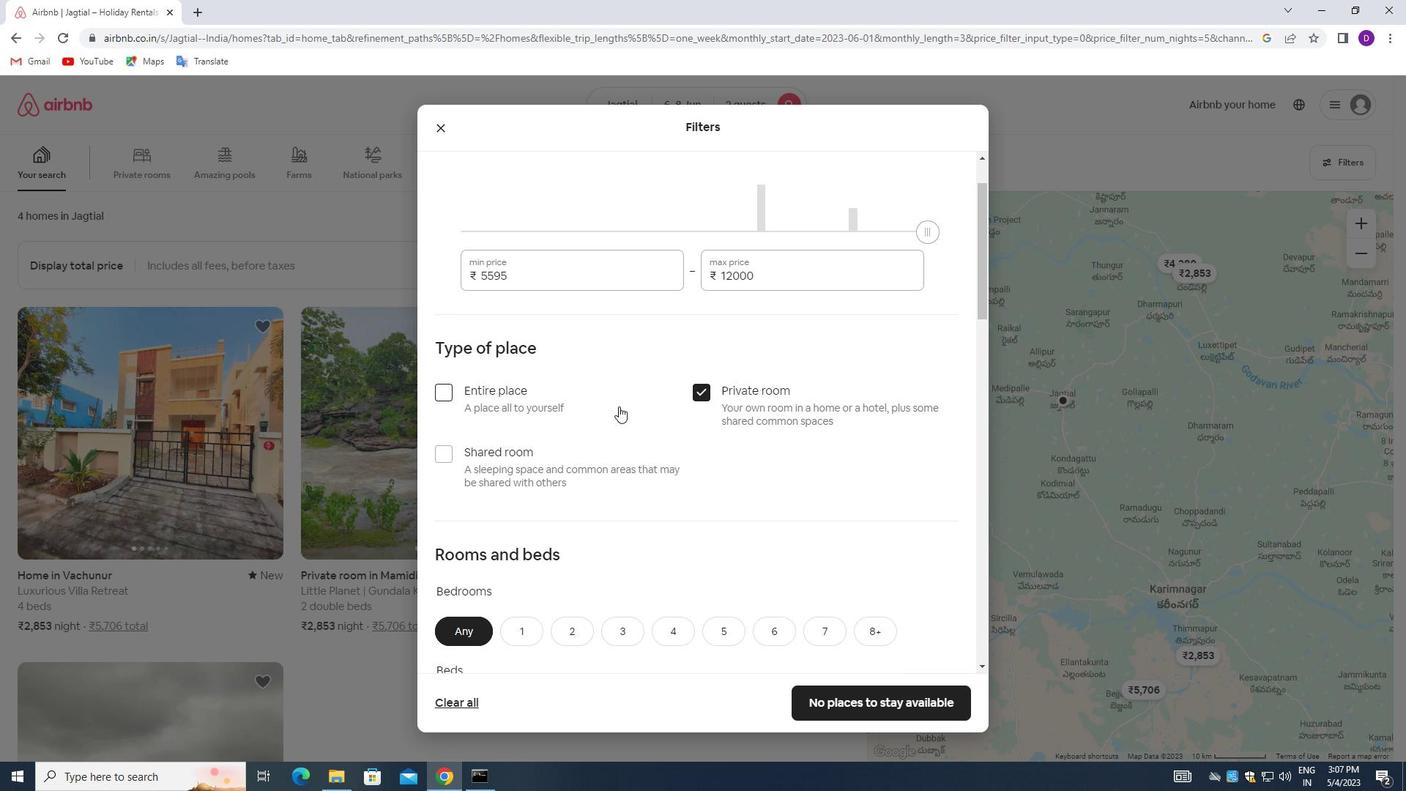 
Action: Mouse scrolled (618, 405) with delta (0, 0)
Screenshot: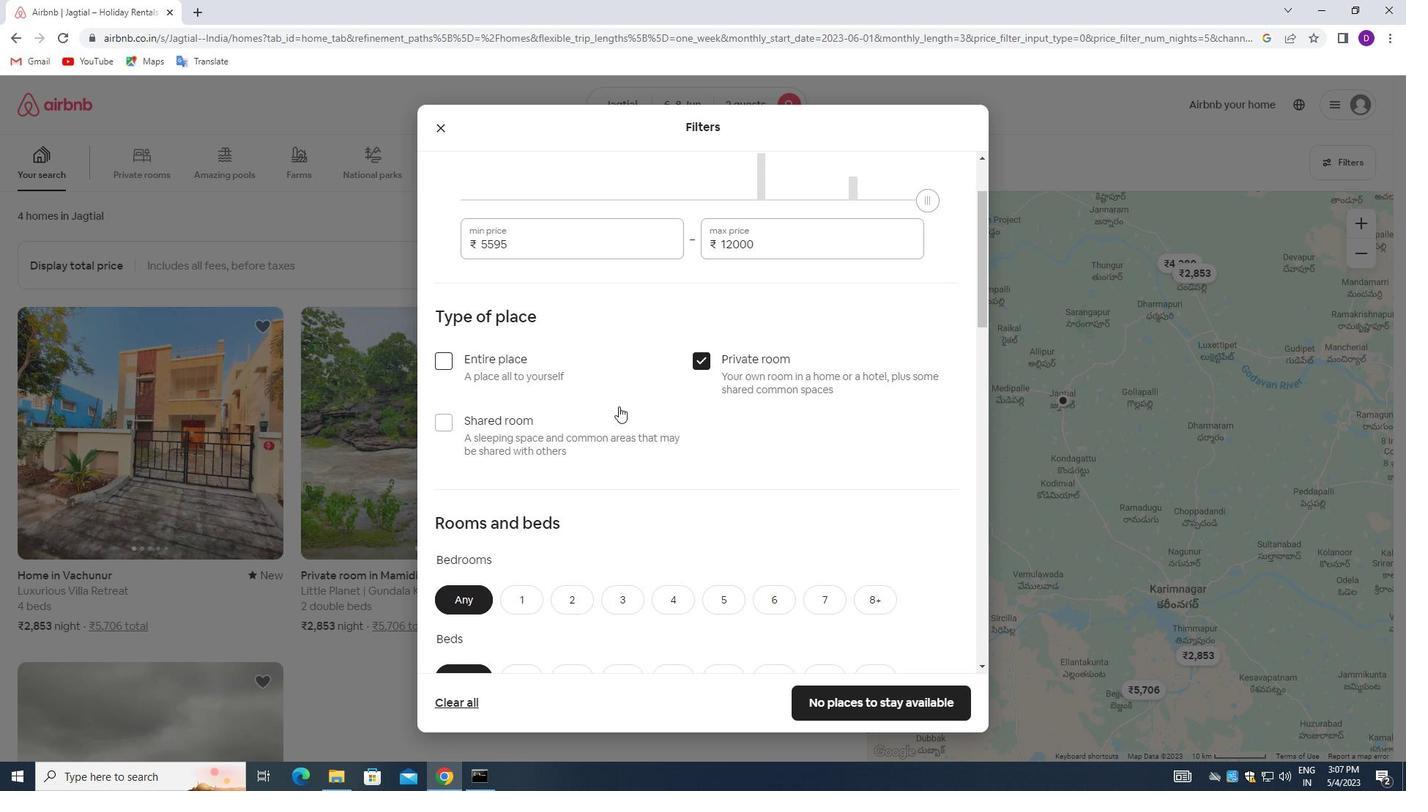 
Action: Mouse moved to (525, 341)
Screenshot: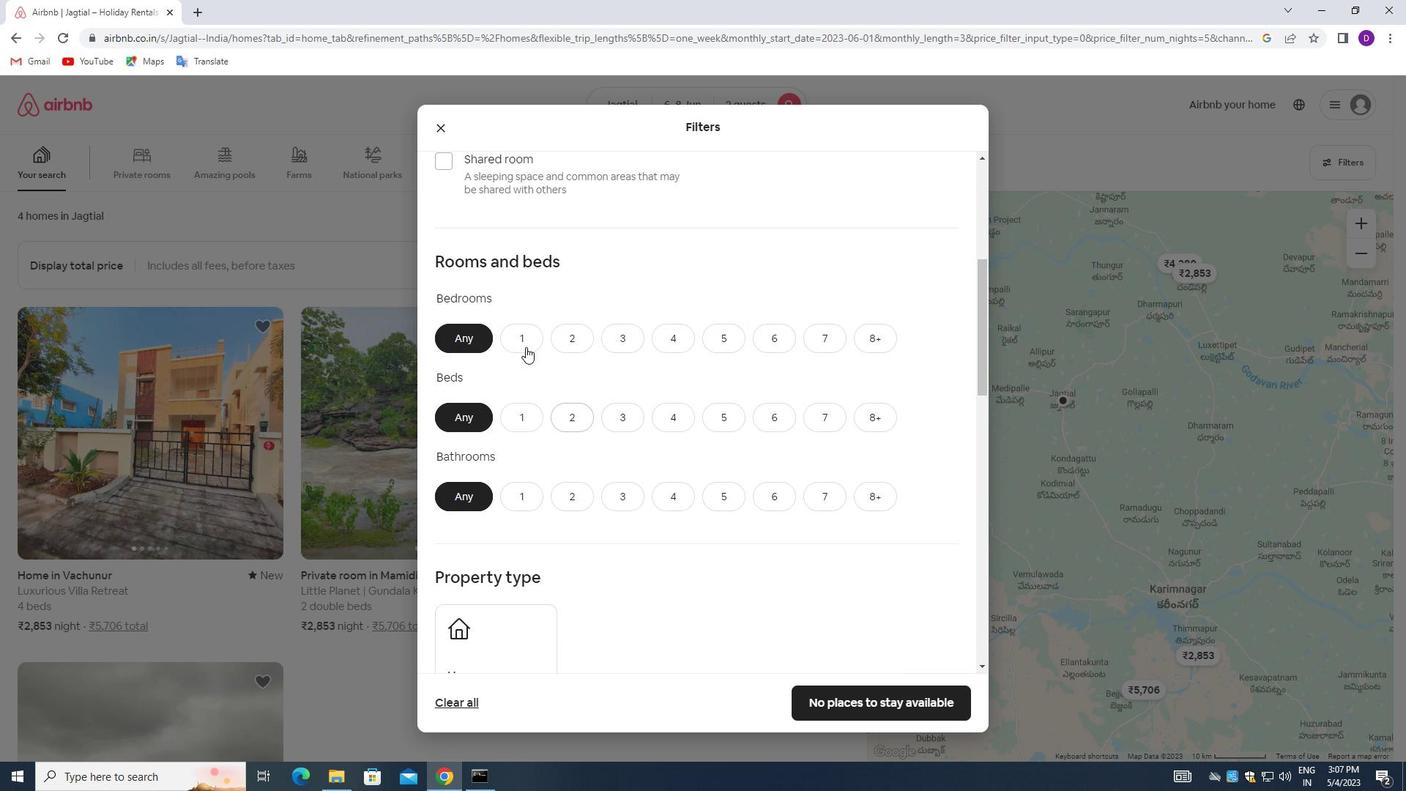 
Action: Mouse pressed left at (525, 341)
Screenshot: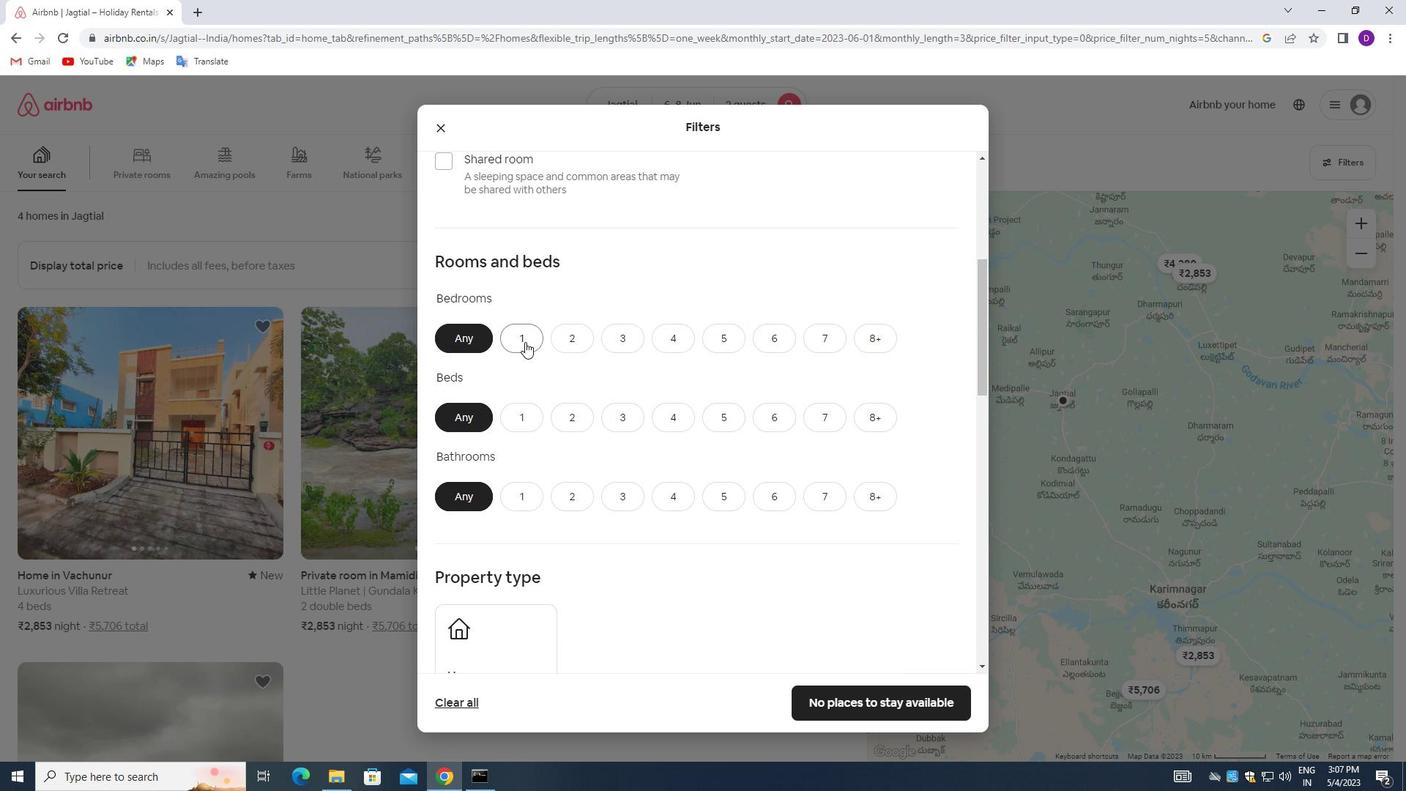 
Action: Mouse moved to (566, 410)
Screenshot: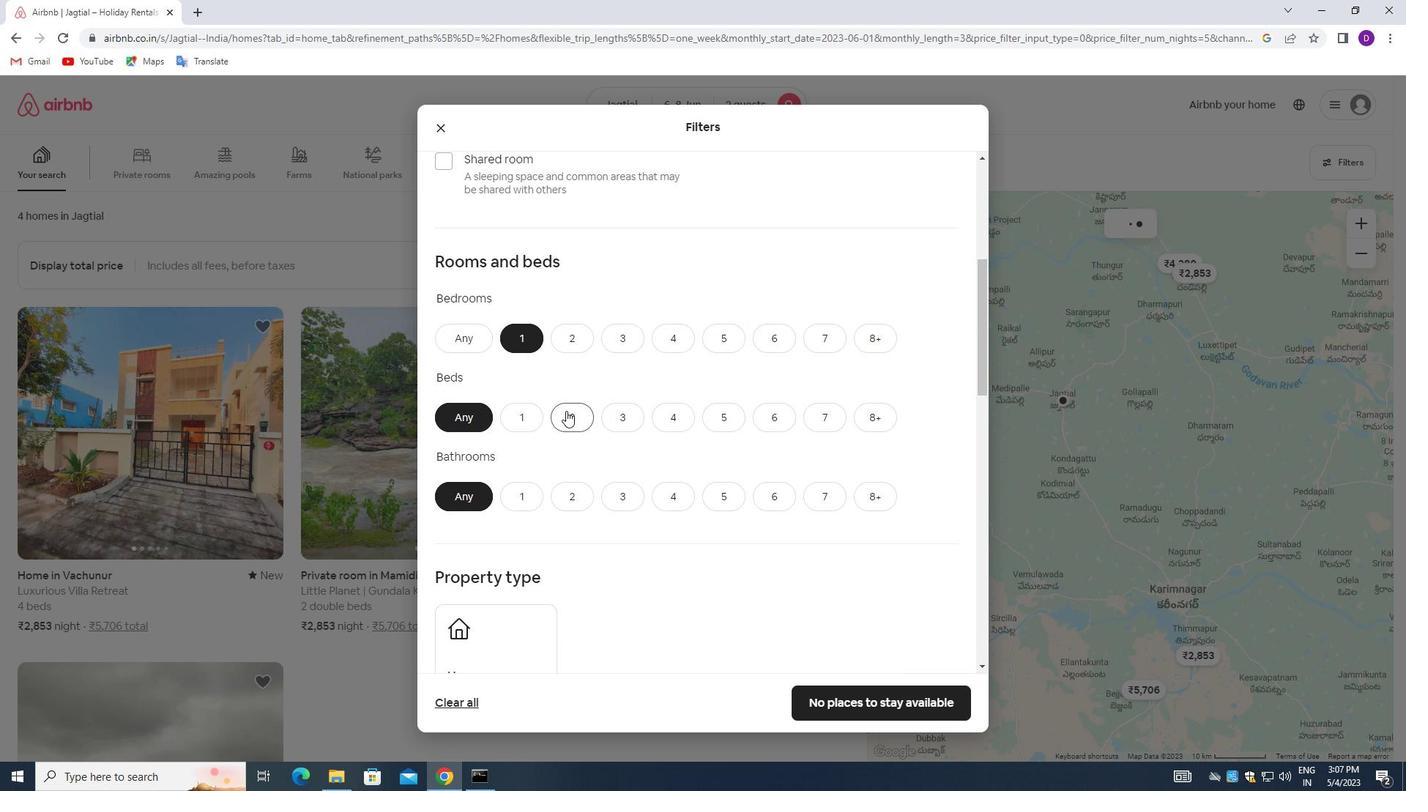 
Action: Mouse pressed left at (566, 410)
Screenshot: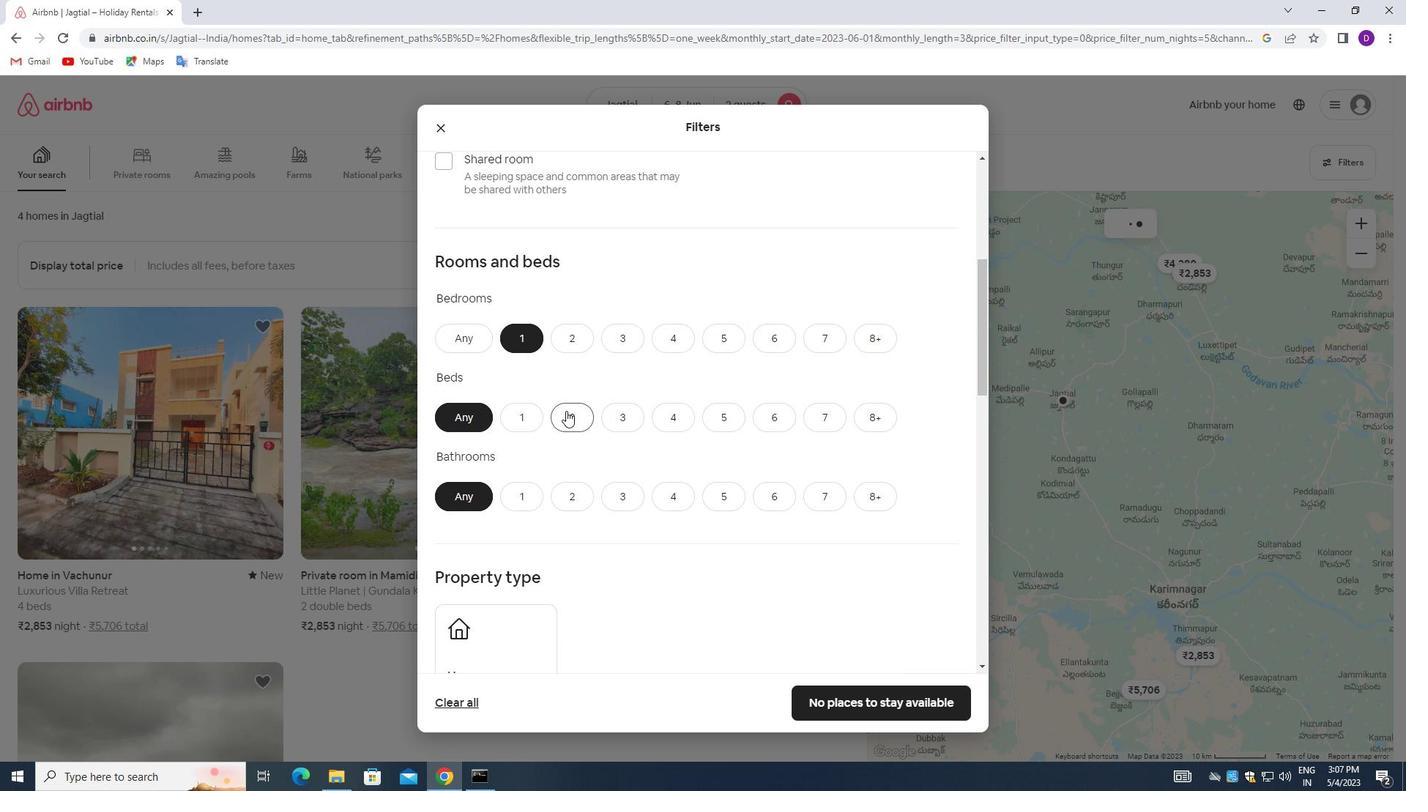 
Action: Mouse moved to (514, 494)
Screenshot: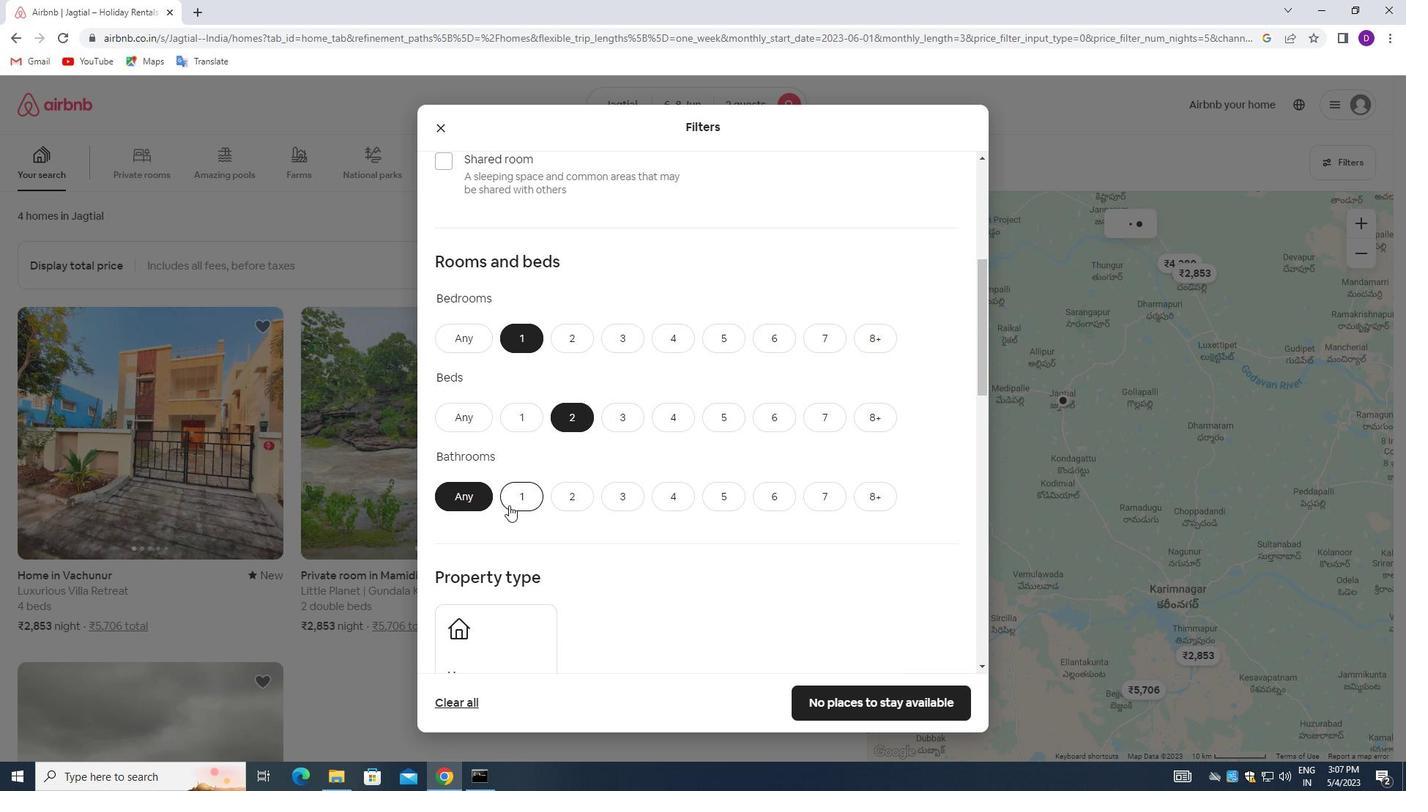 
Action: Mouse pressed left at (514, 494)
Screenshot: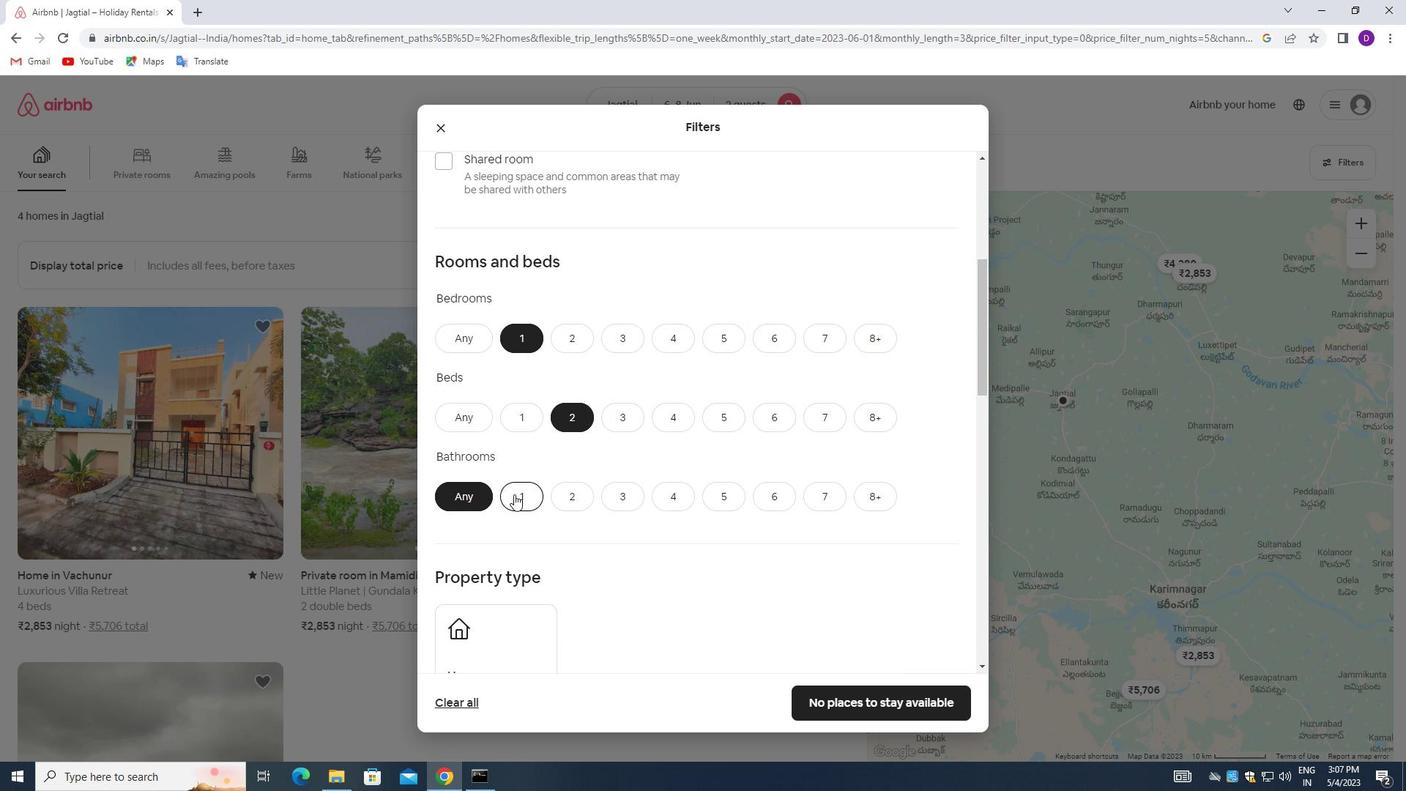 
Action: Mouse moved to (580, 438)
Screenshot: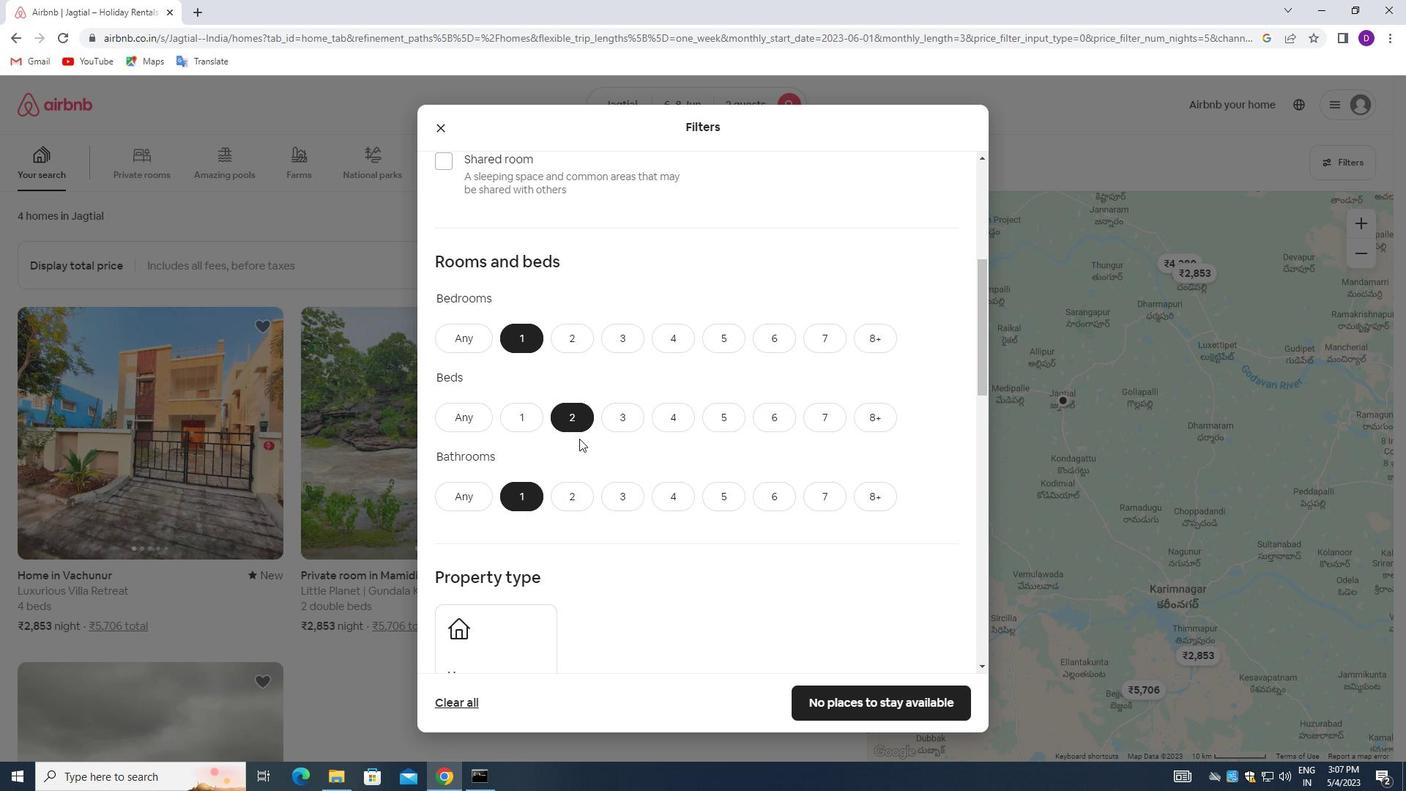 
Action: Mouse scrolled (580, 438) with delta (0, 0)
Screenshot: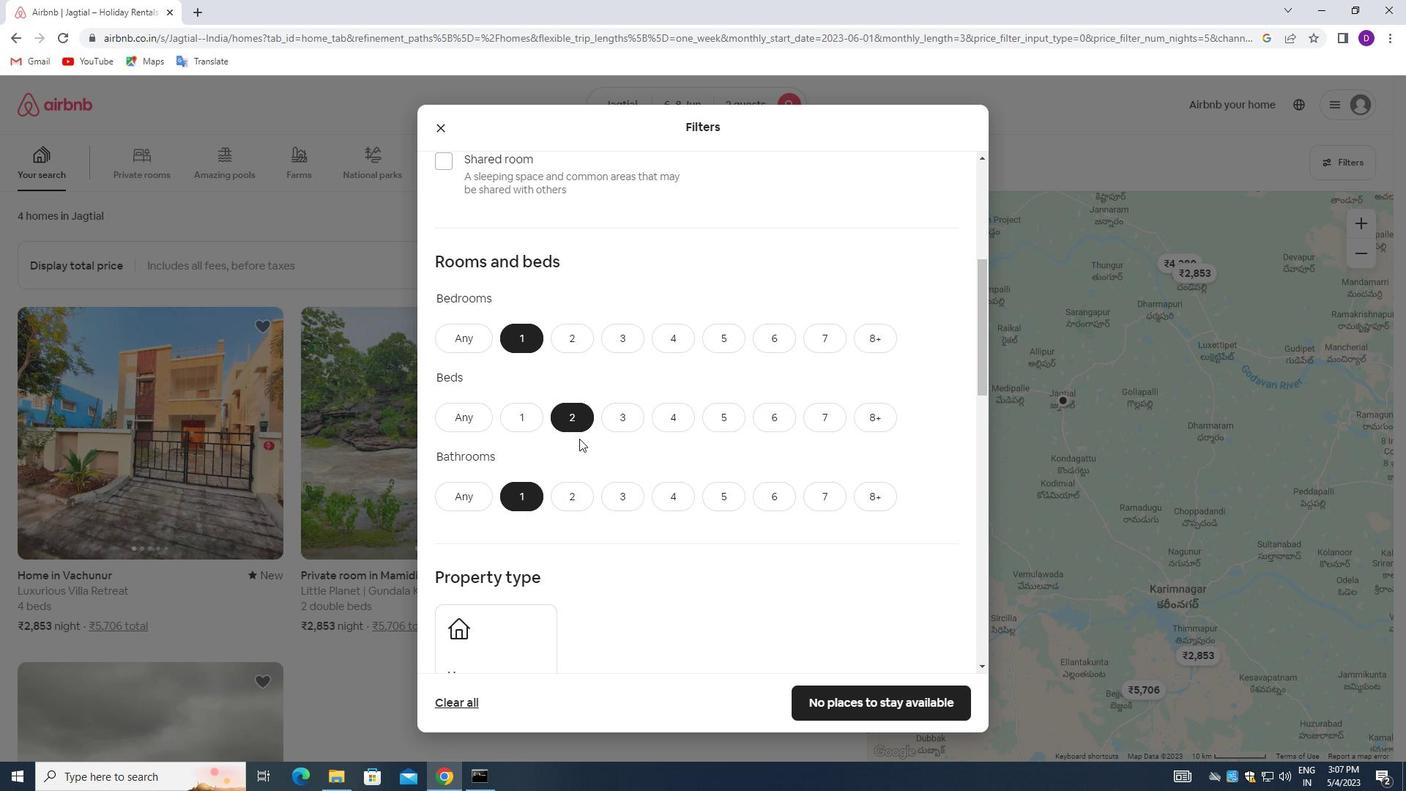 
Action: Mouse scrolled (580, 438) with delta (0, 0)
Screenshot: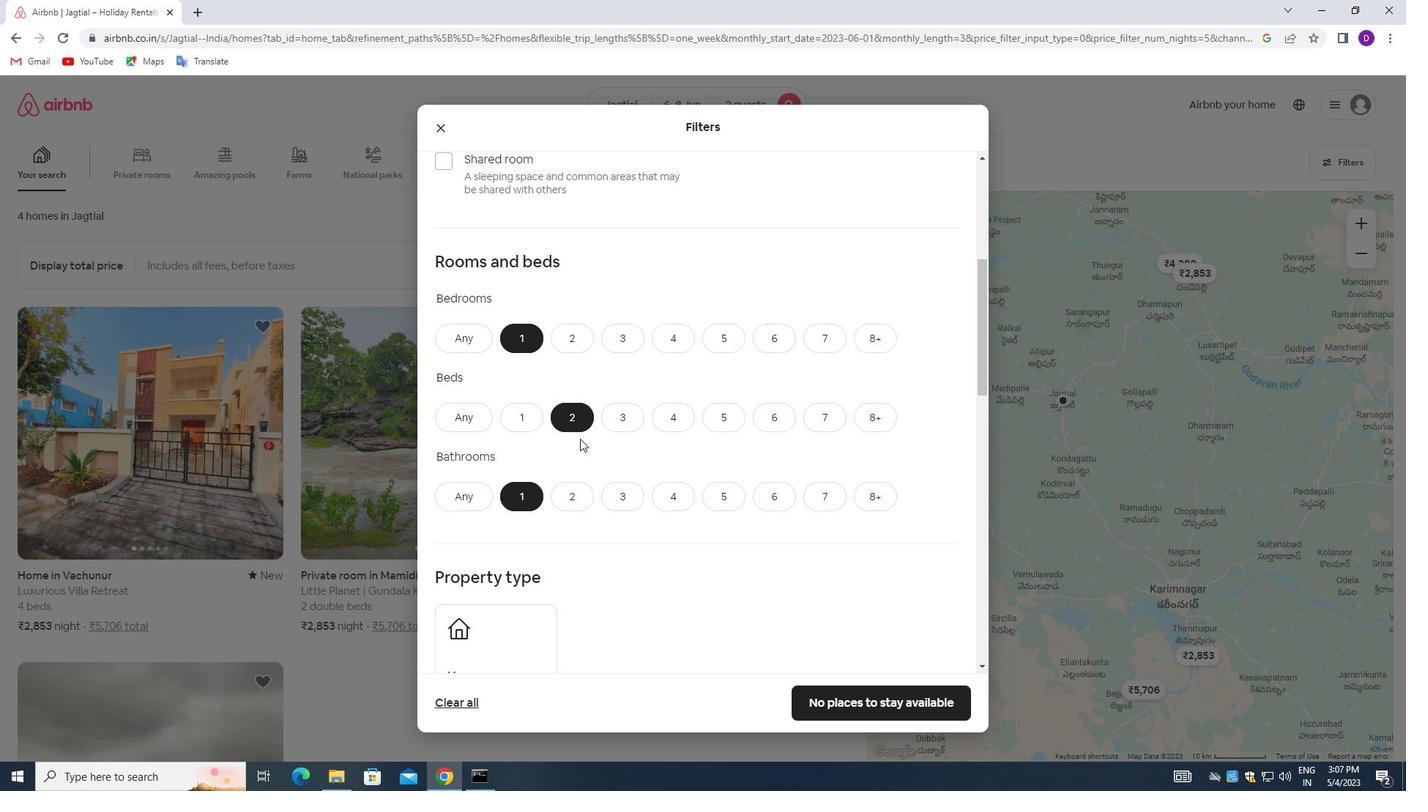 
Action: Mouse scrolled (580, 438) with delta (0, 0)
Screenshot: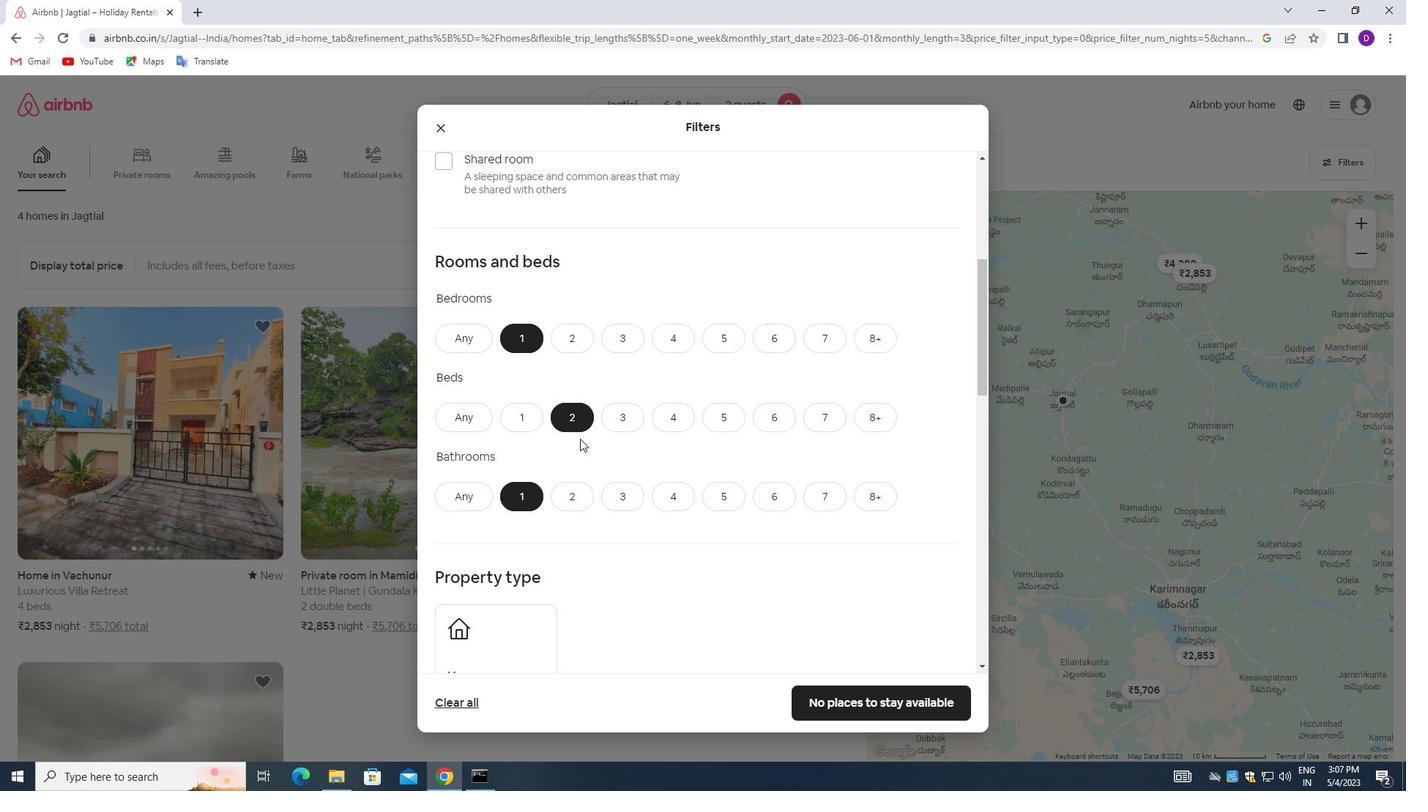 
Action: Mouse moved to (512, 430)
Screenshot: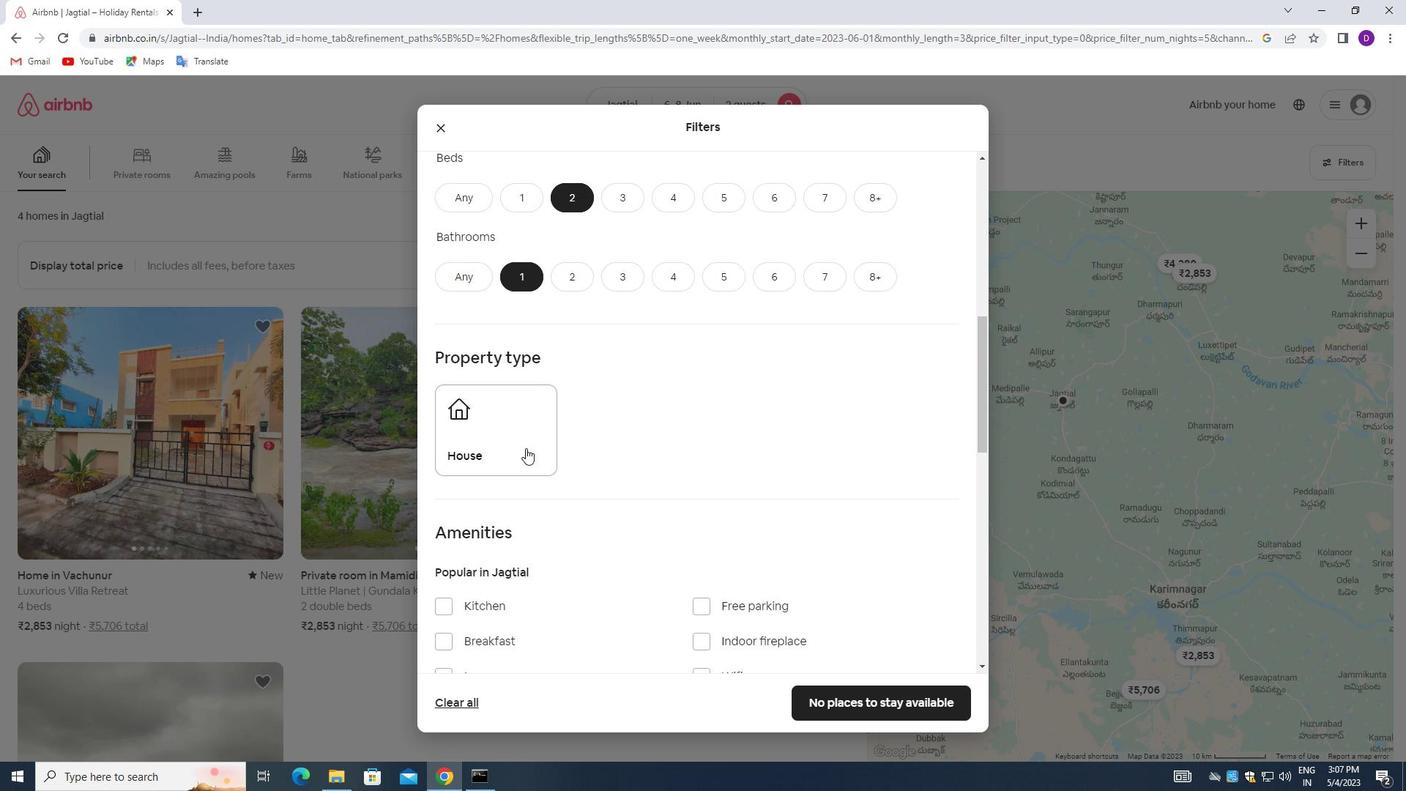 
Action: Mouse pressed left at (512, 430)
Screenshot: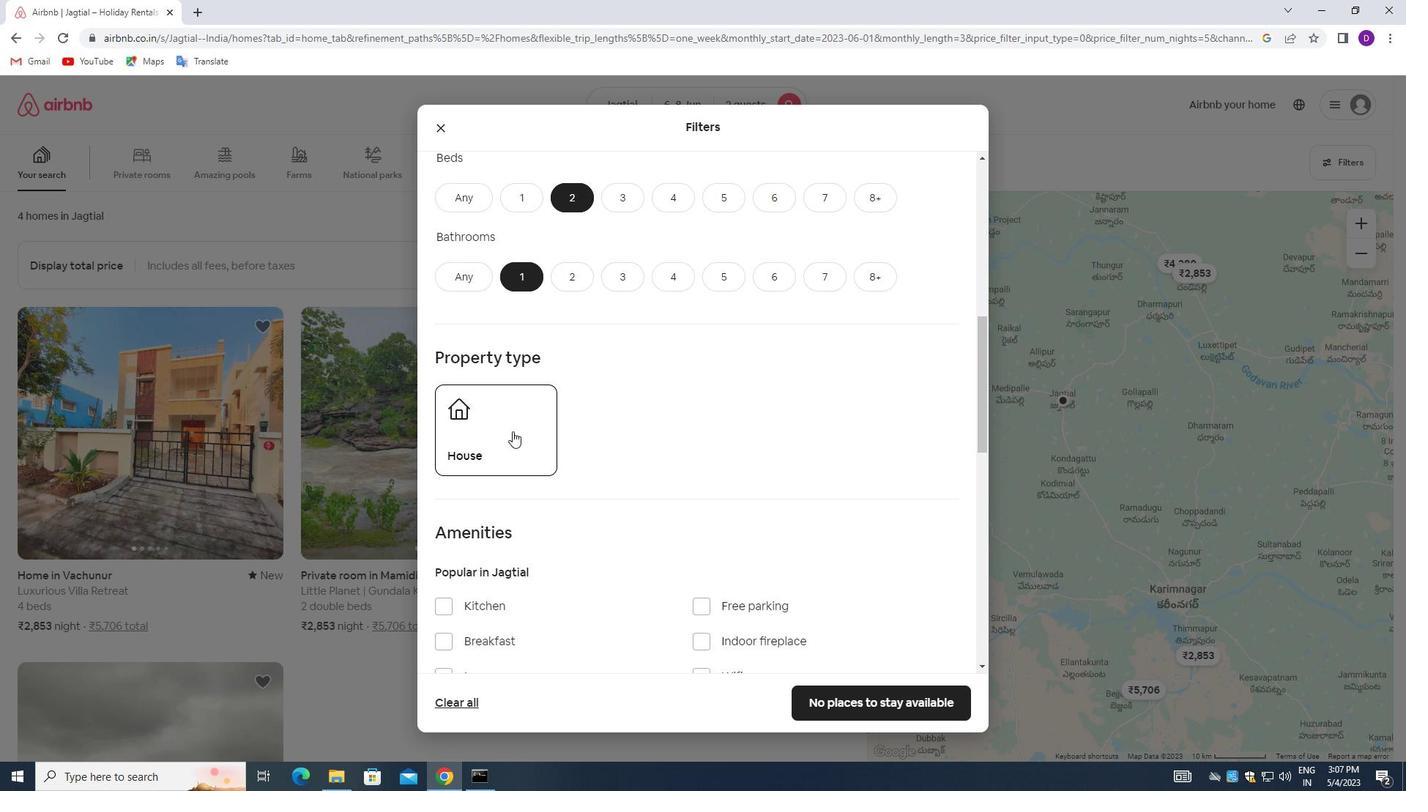 
Action: Mouse moved to (630, 447)
Screenshot: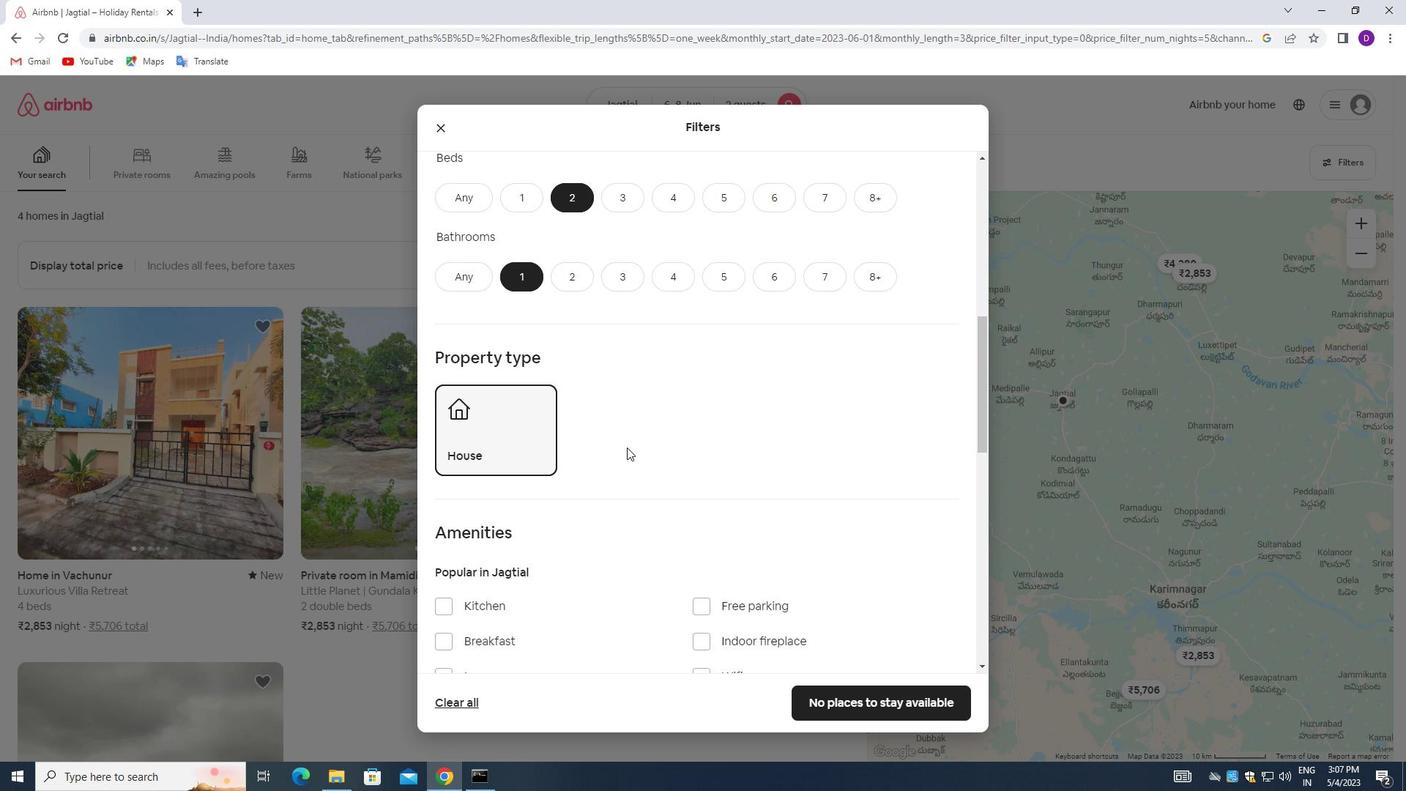 
Action: Mouse scrolled (630, 446) with delta (0, 0)
Screenshot: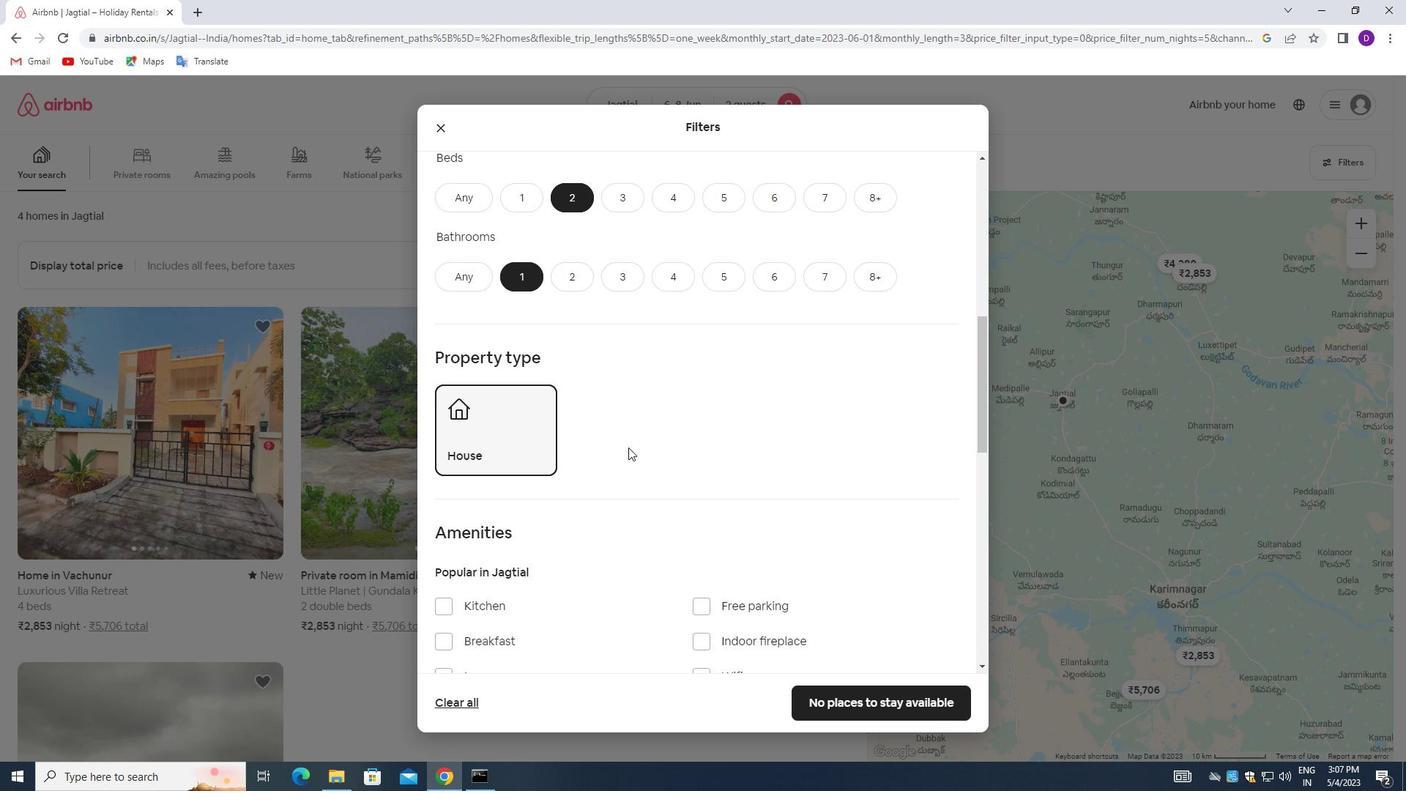 
Action: Mouse moved to (632, 446)
Screenshot: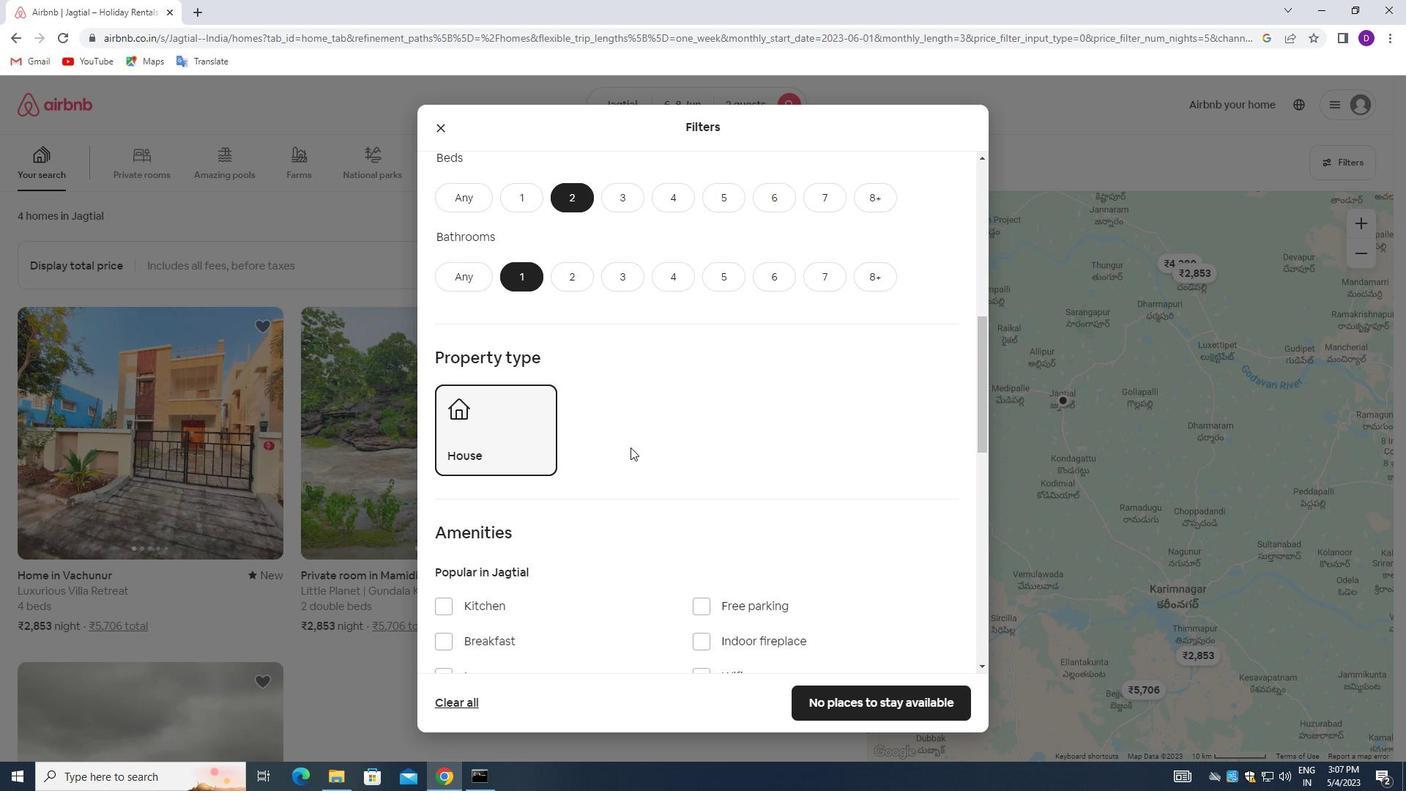 
Action: Mouse scrolled (632, 446) with delta (0, 0)
Screenshot: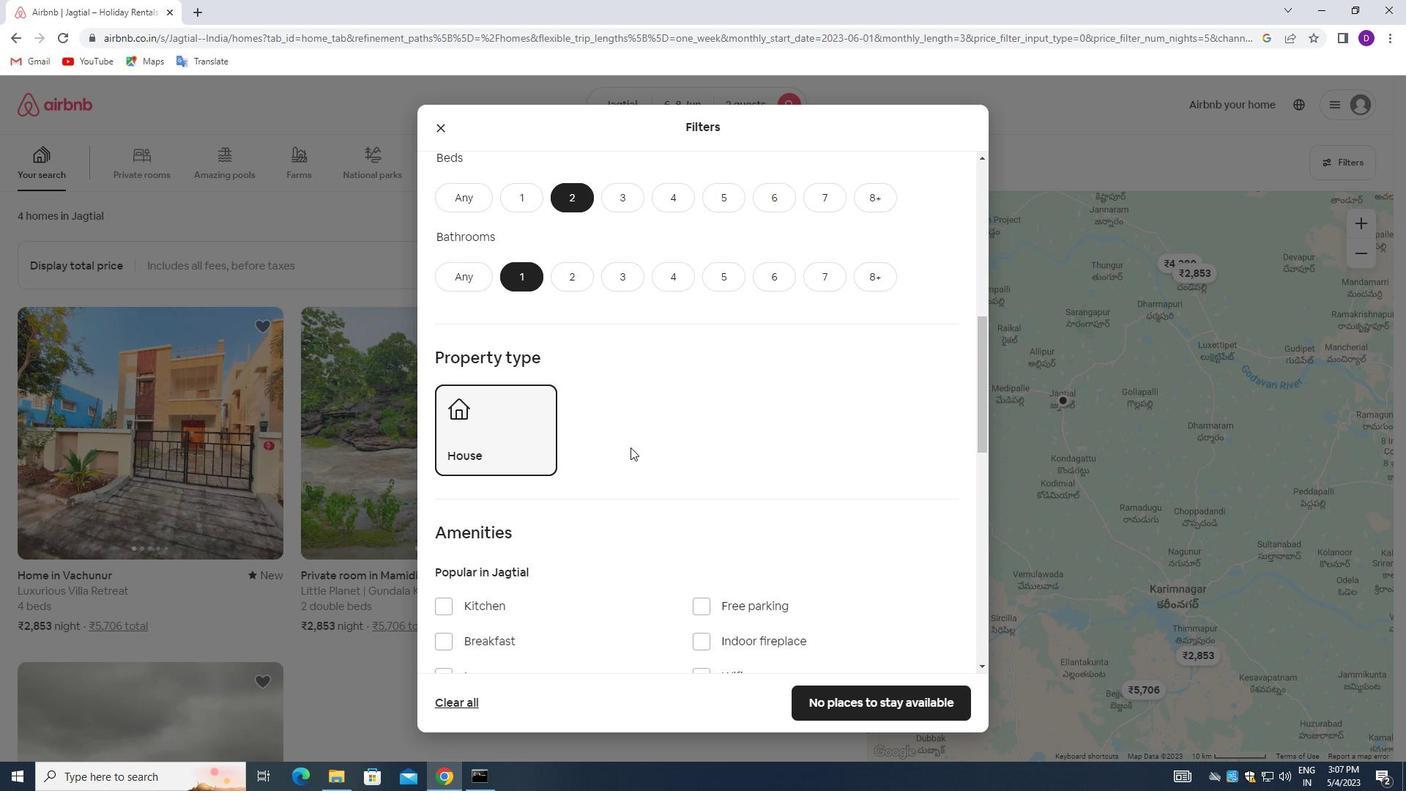 
Action: Mouse moved to (696, 524)
Screenshot: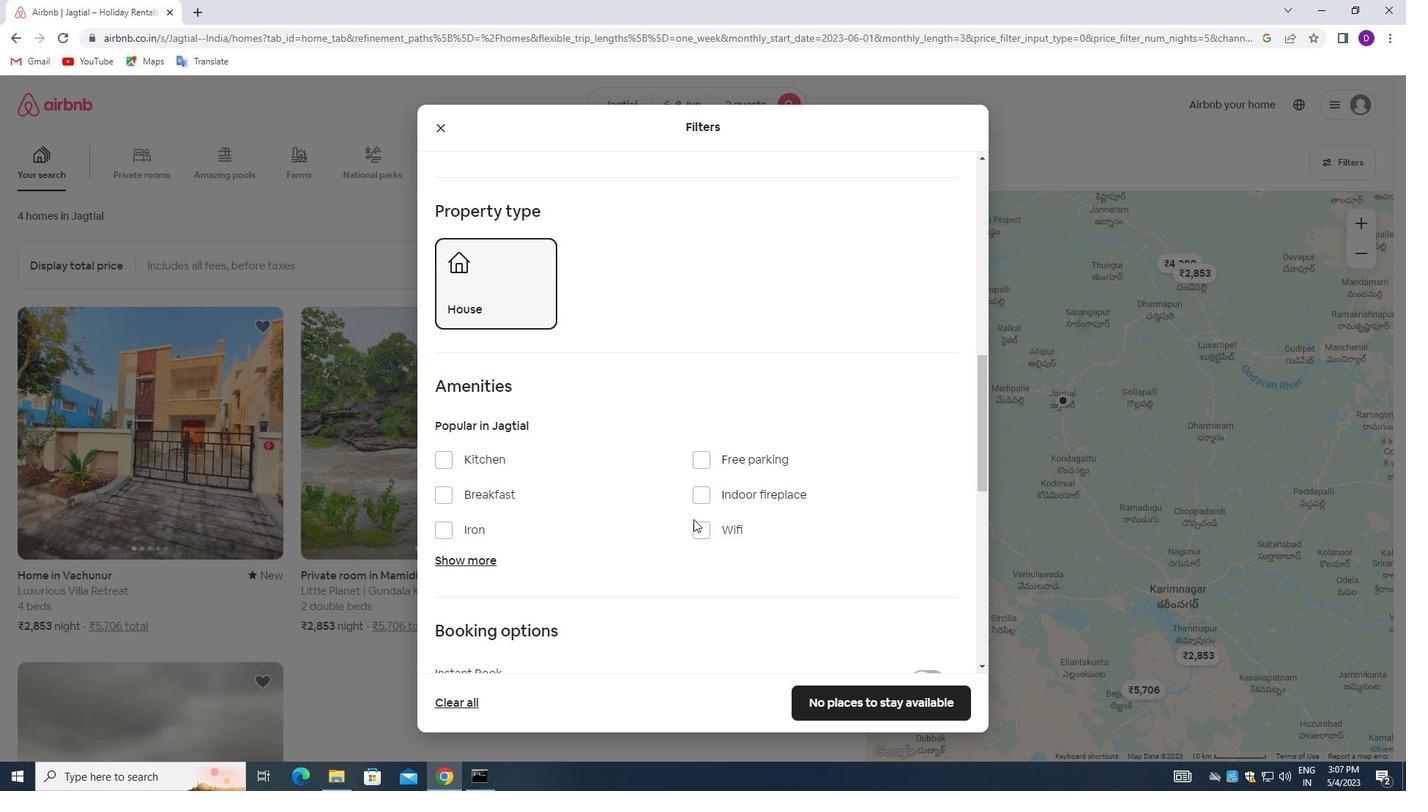 
Action: Mouse pressed left at (696, 524)
Screenshot: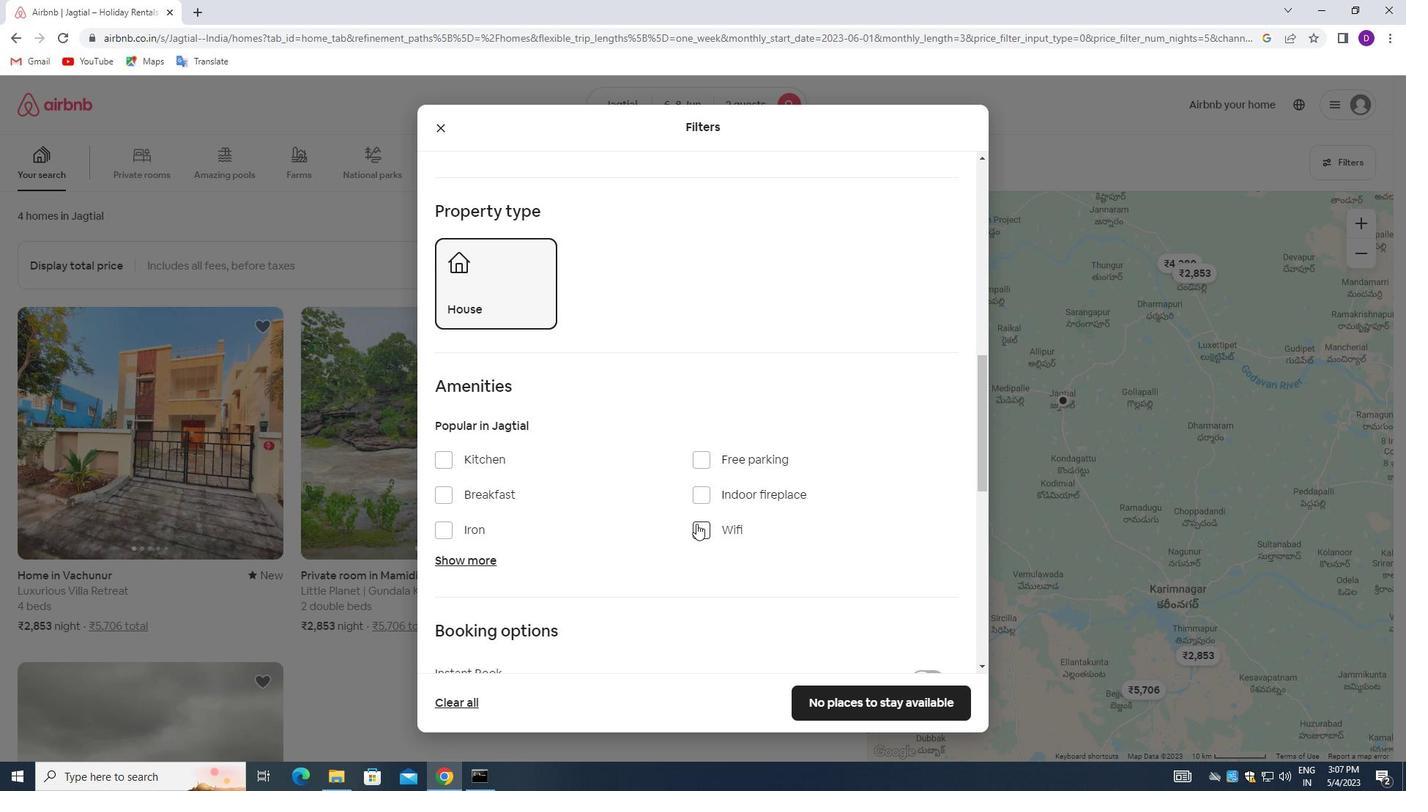 
Action: Mouse moved to (624, 450)
Screenshot: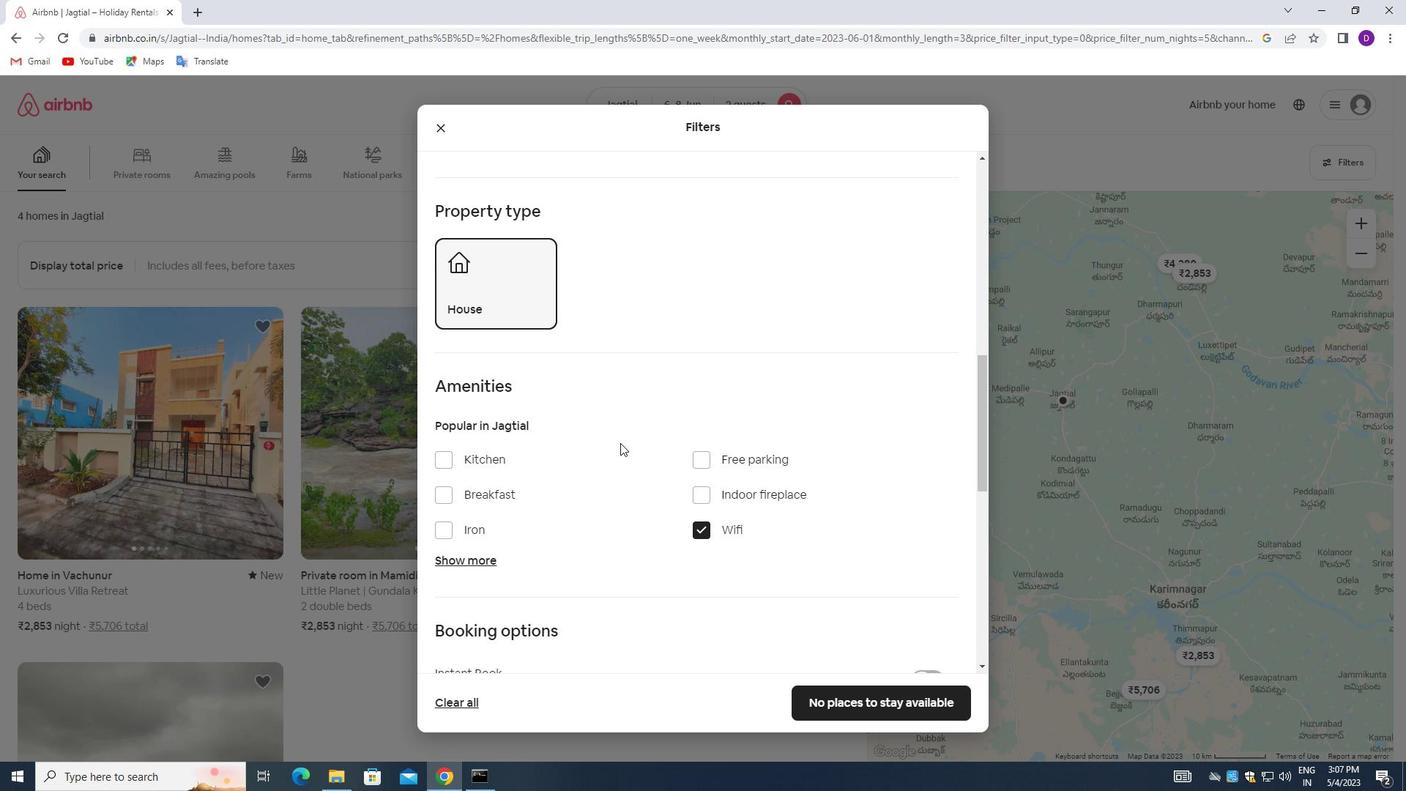 
Action: Mouse scrolled (624, 449) with delta (0, 0)
Screenshot: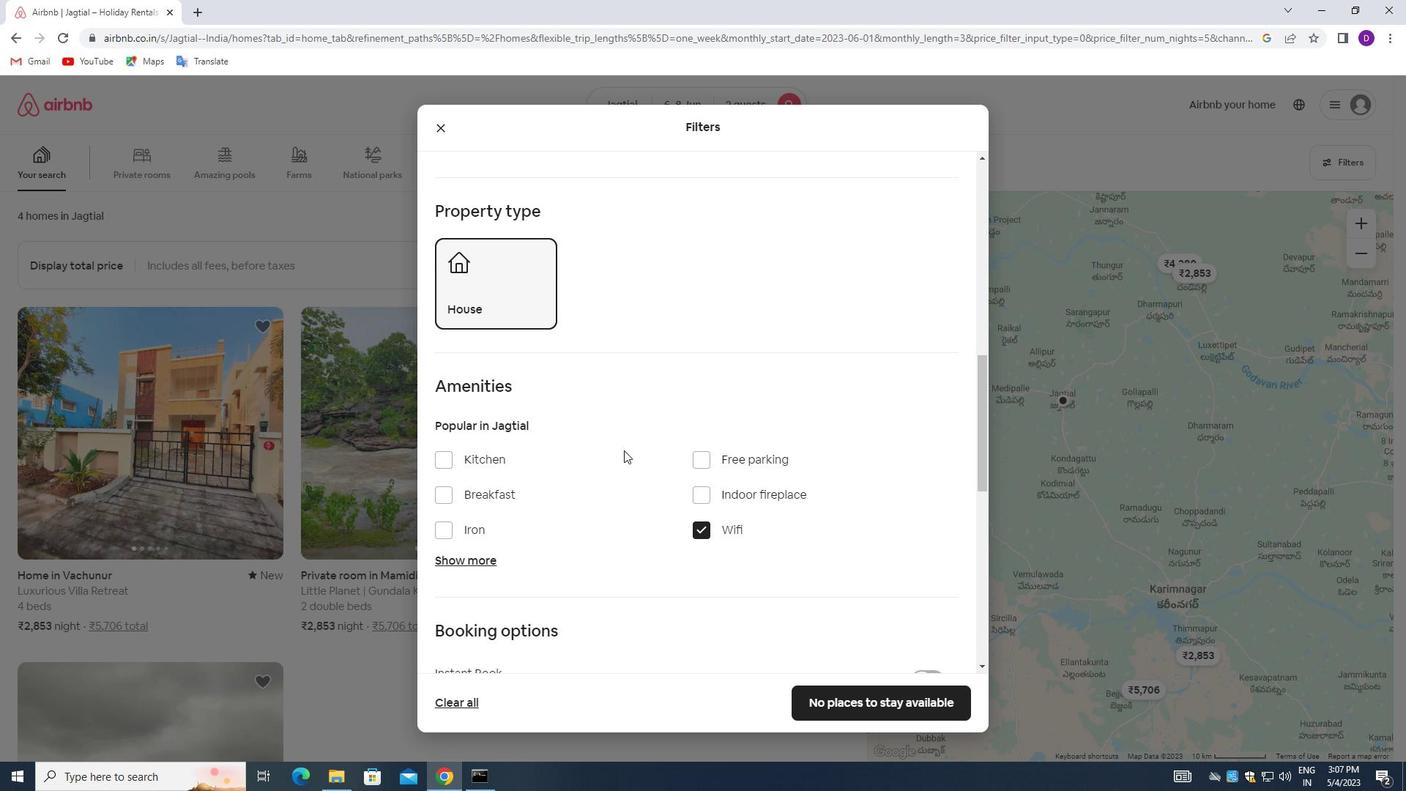 
Action: Mouse scrolled (624, 449) with delta (0, 0)
Screenshot: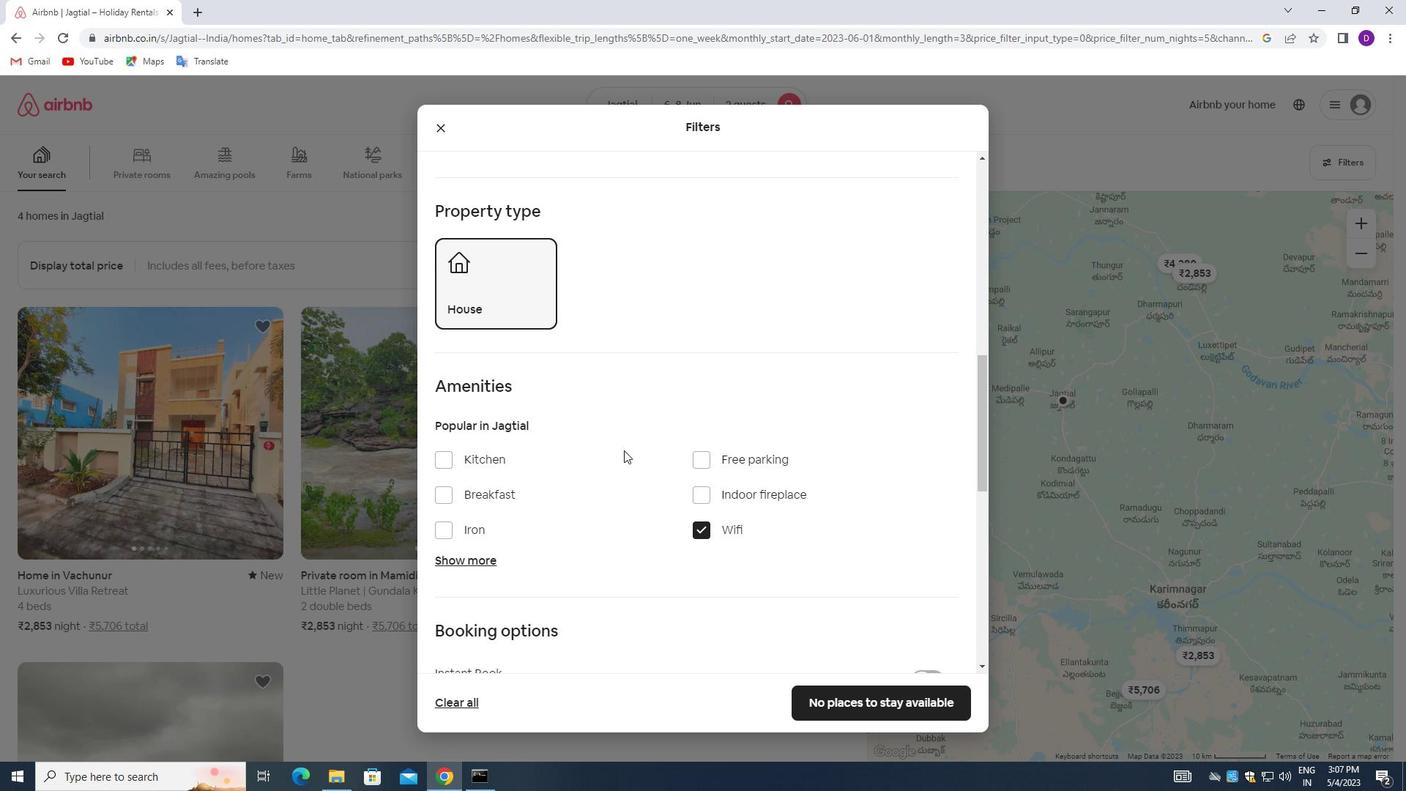 
Action: Mouse scrolled (624, 449) with delta (0, 0)
Screenshot: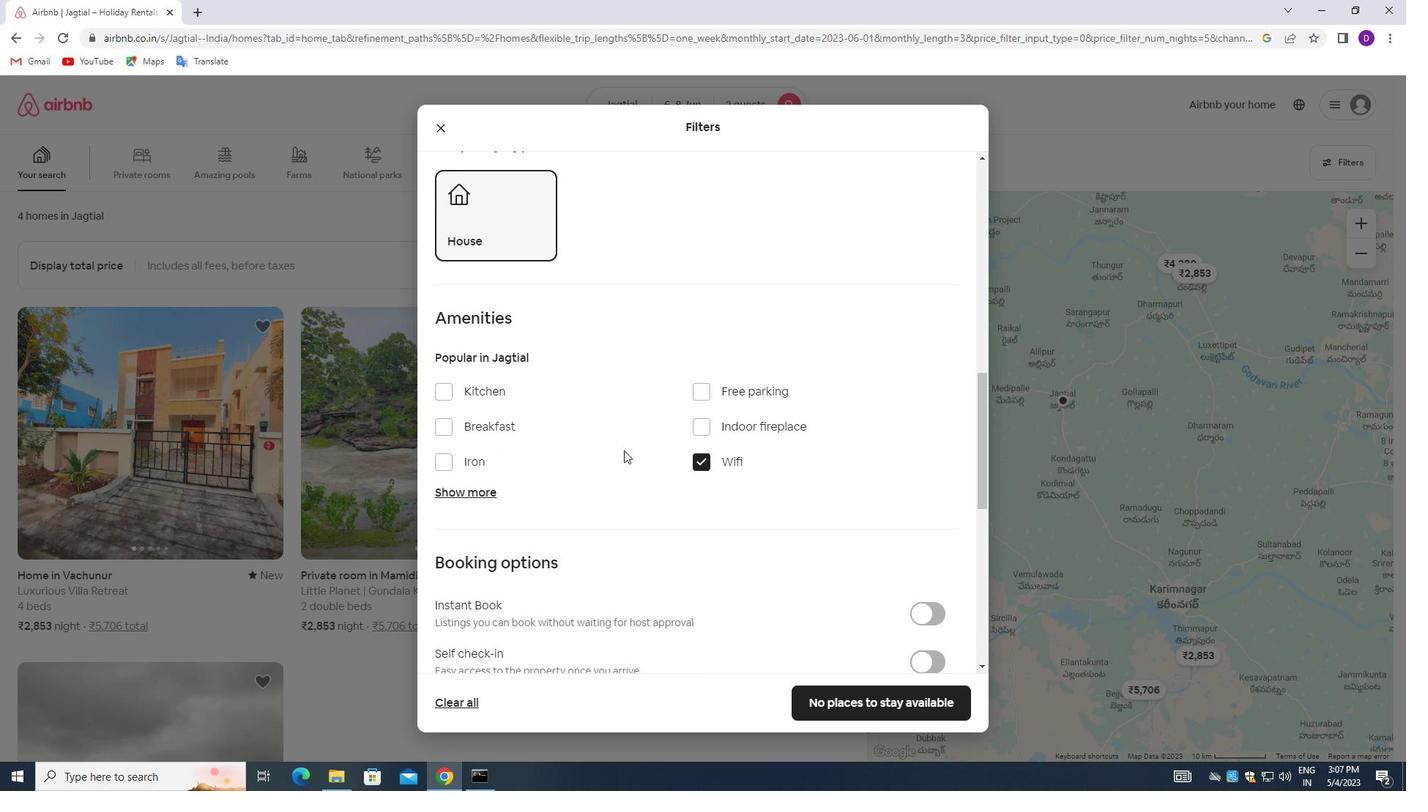 
Action: Mouse moved to (921, 514)
Screenshot: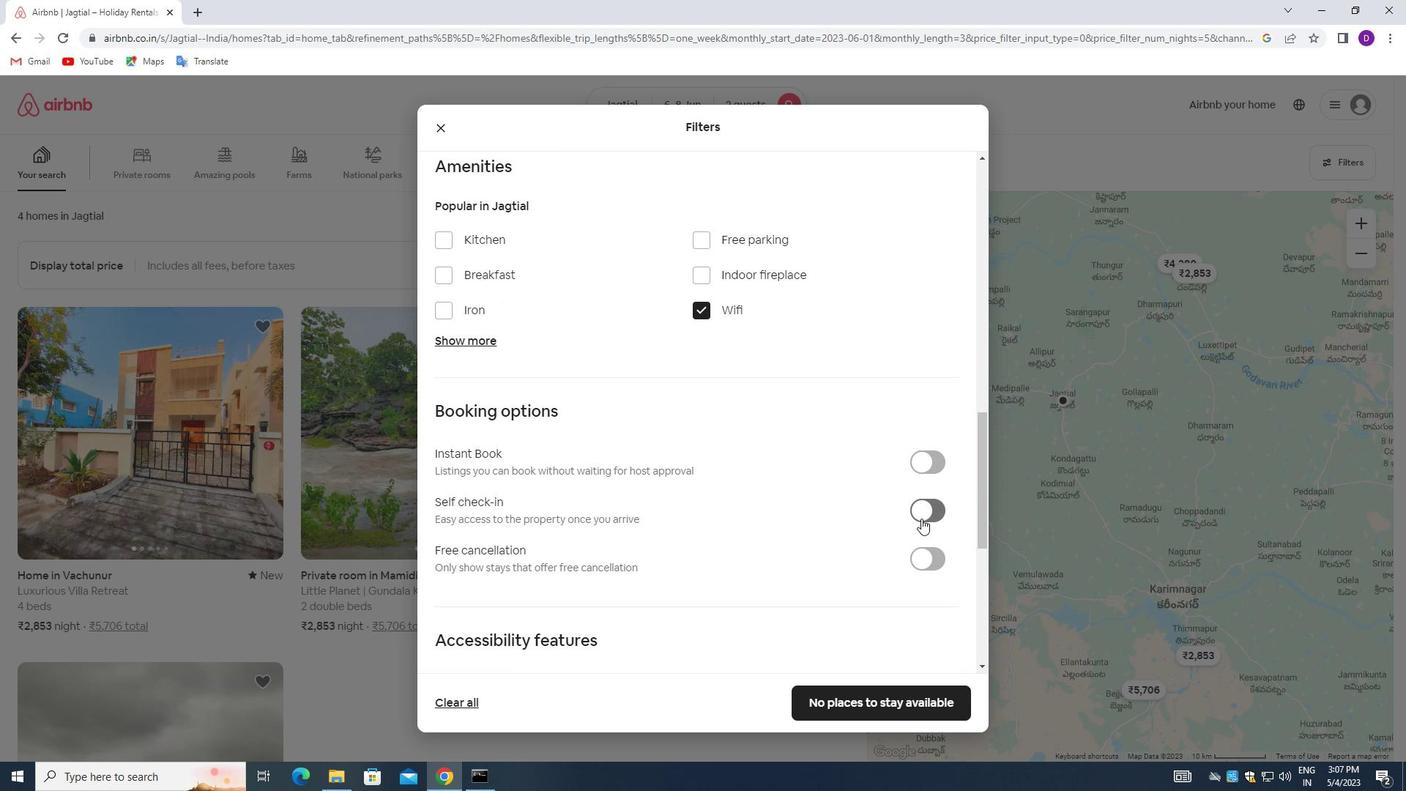 
Action: Mouse pressed left at (921, 514)
Screenshot: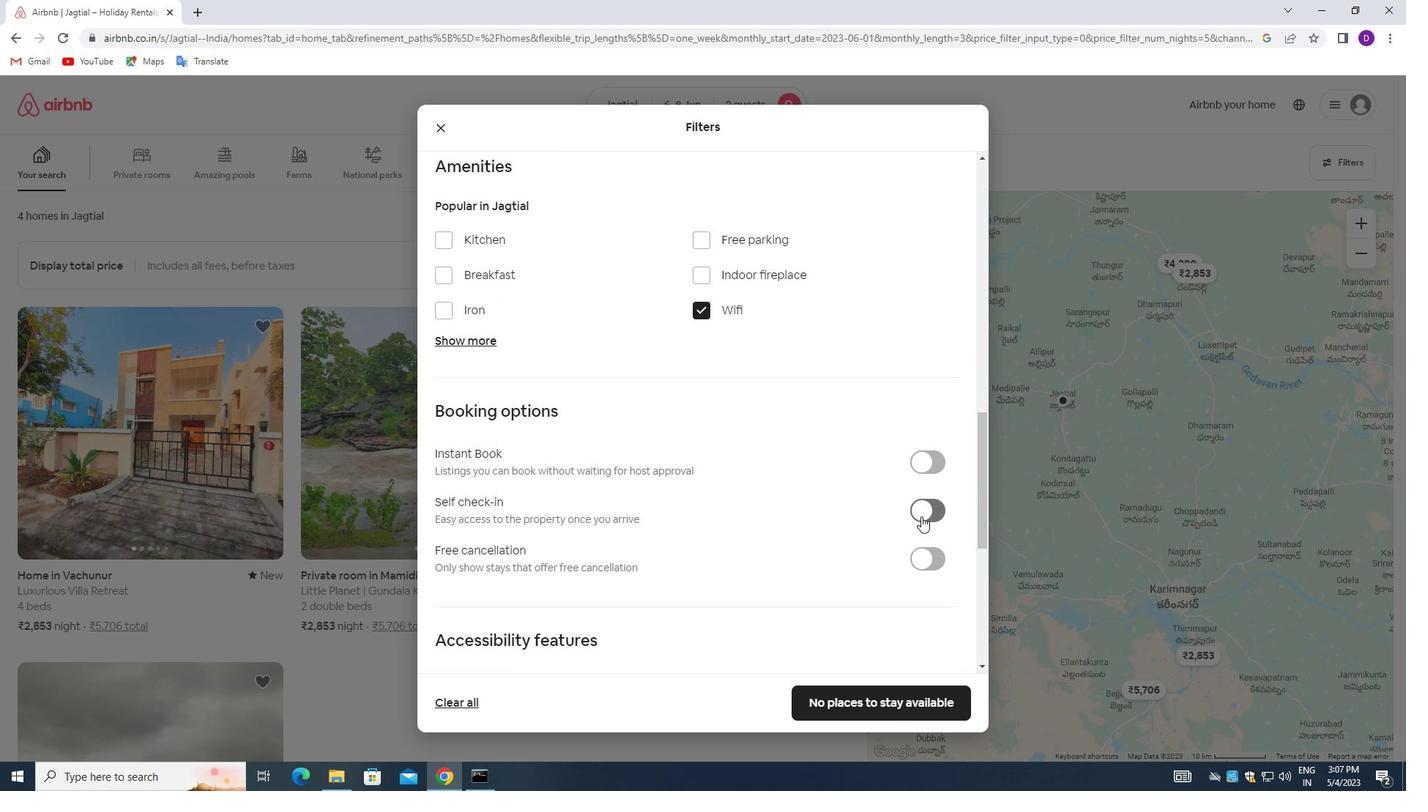 
Action: Mouse moved to (735, 522)
Screenshot: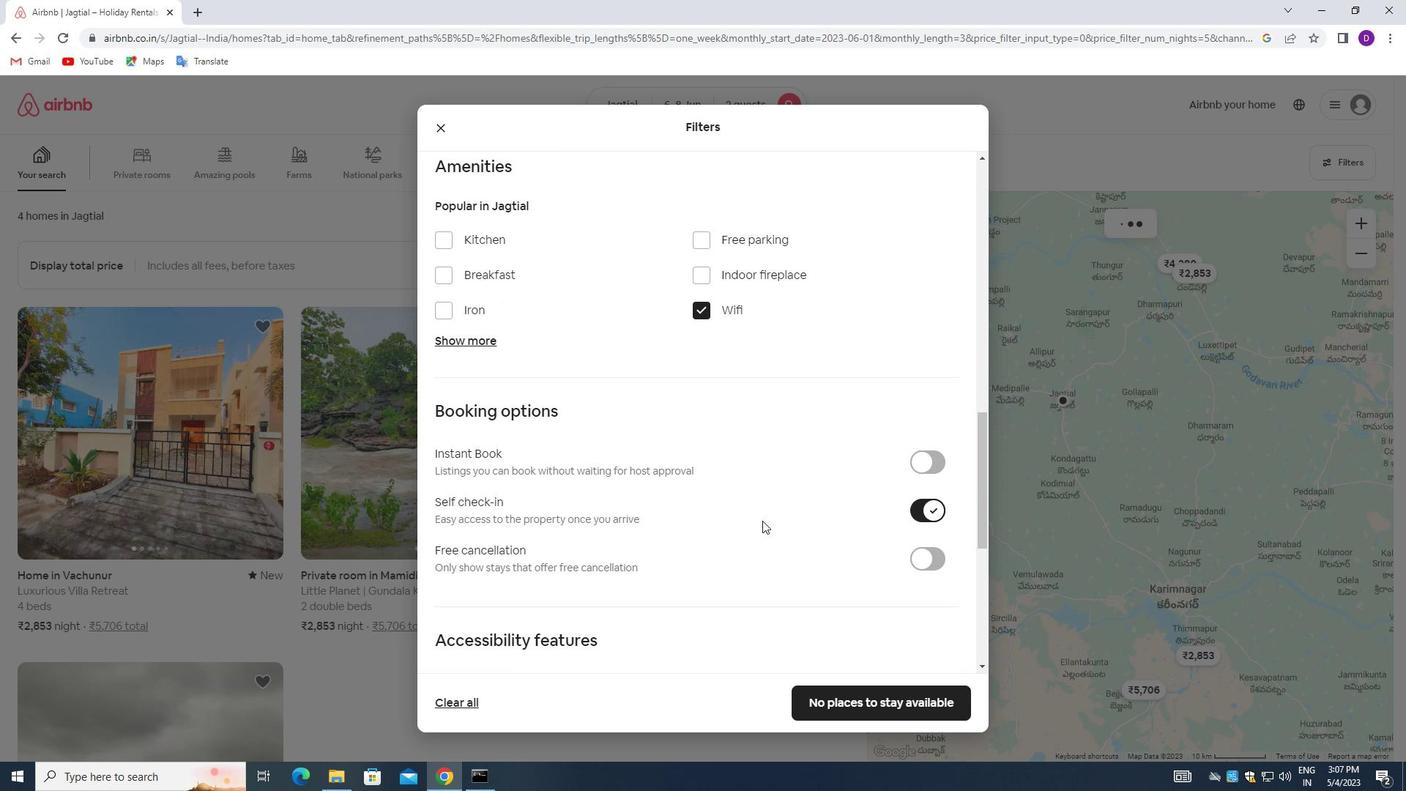 
Action: Mouse scrolled (735, 521) with delta (0, 0)
Screenshot: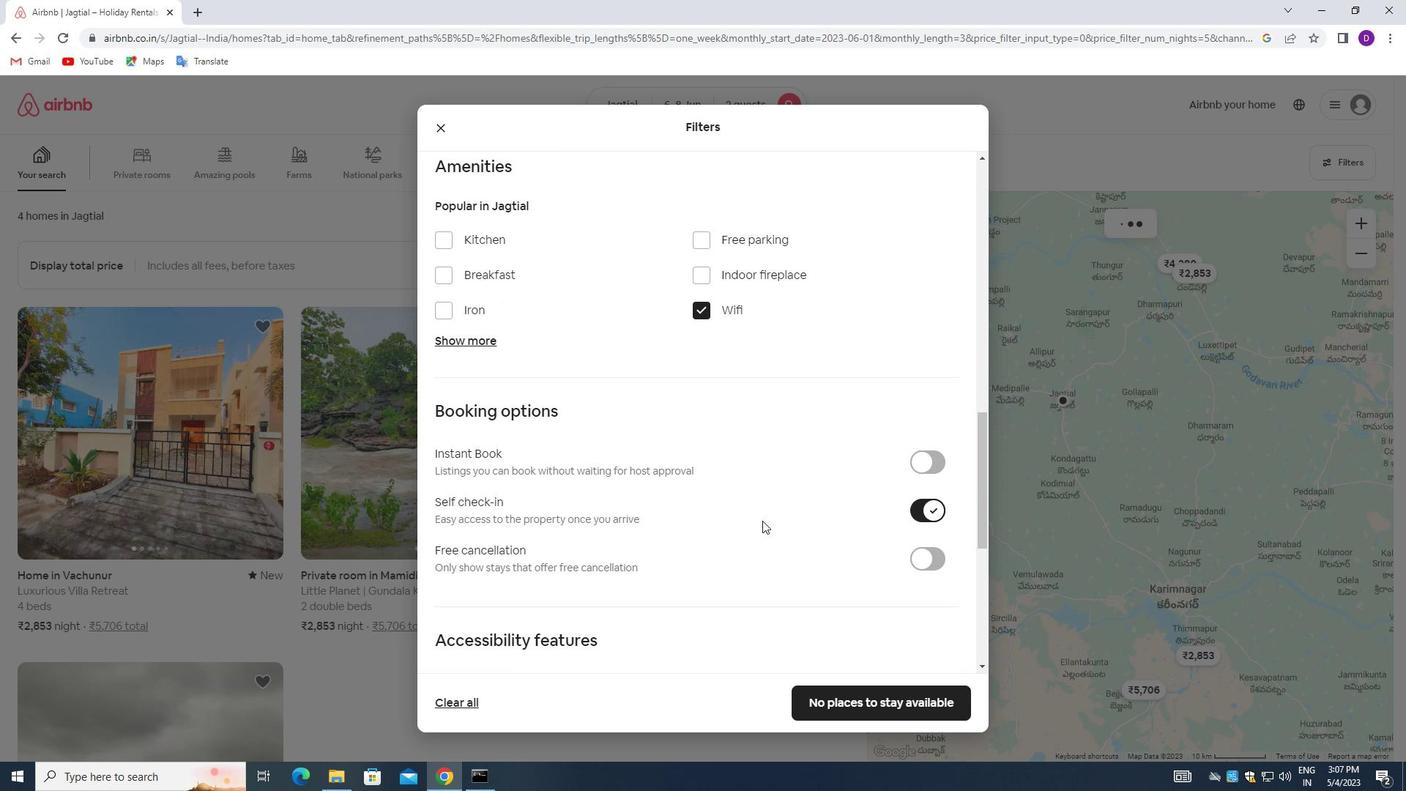 
Action: Mouse moved to (733, 523)
Screenshot: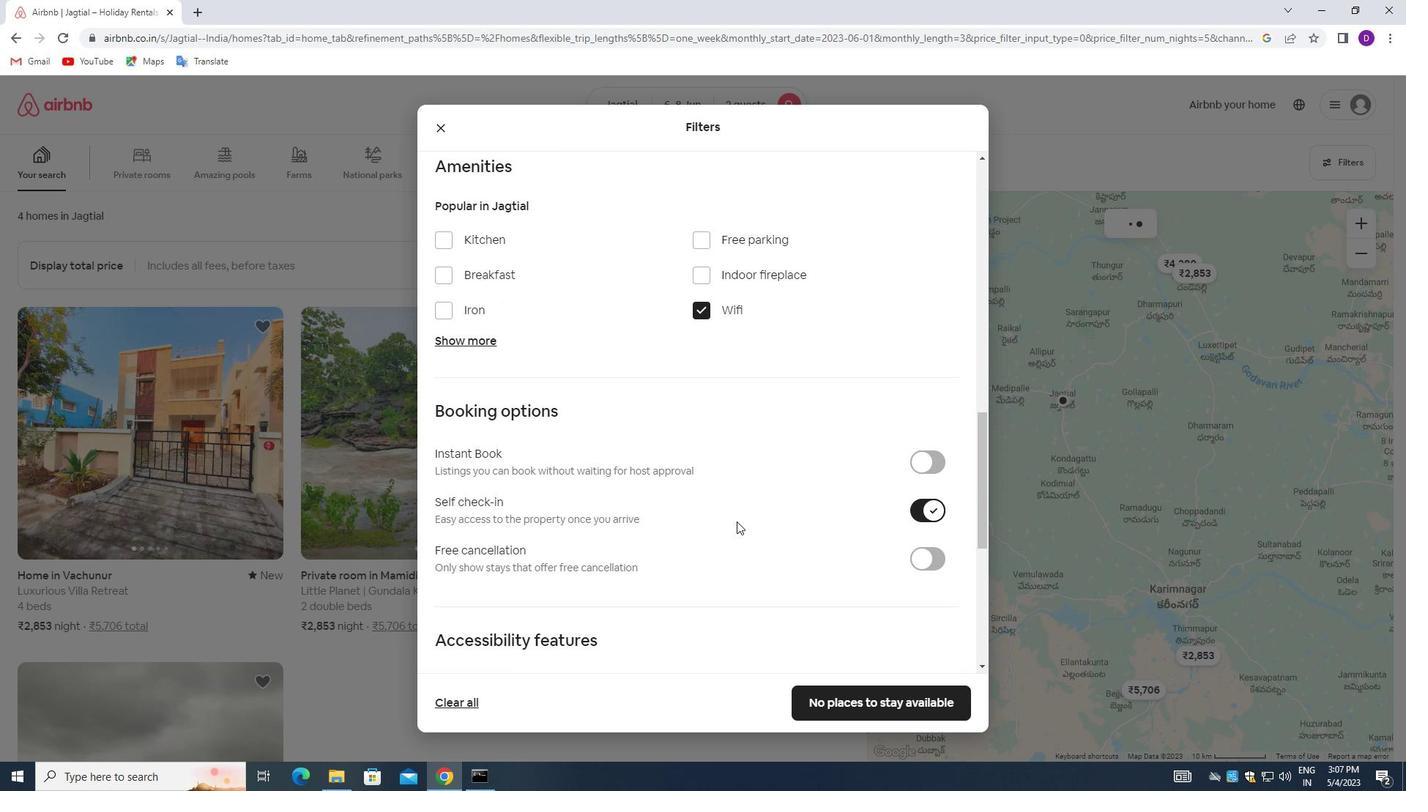 
Action: Mouse scrolled (733, 523) with delta (0, 0)
Screenshot: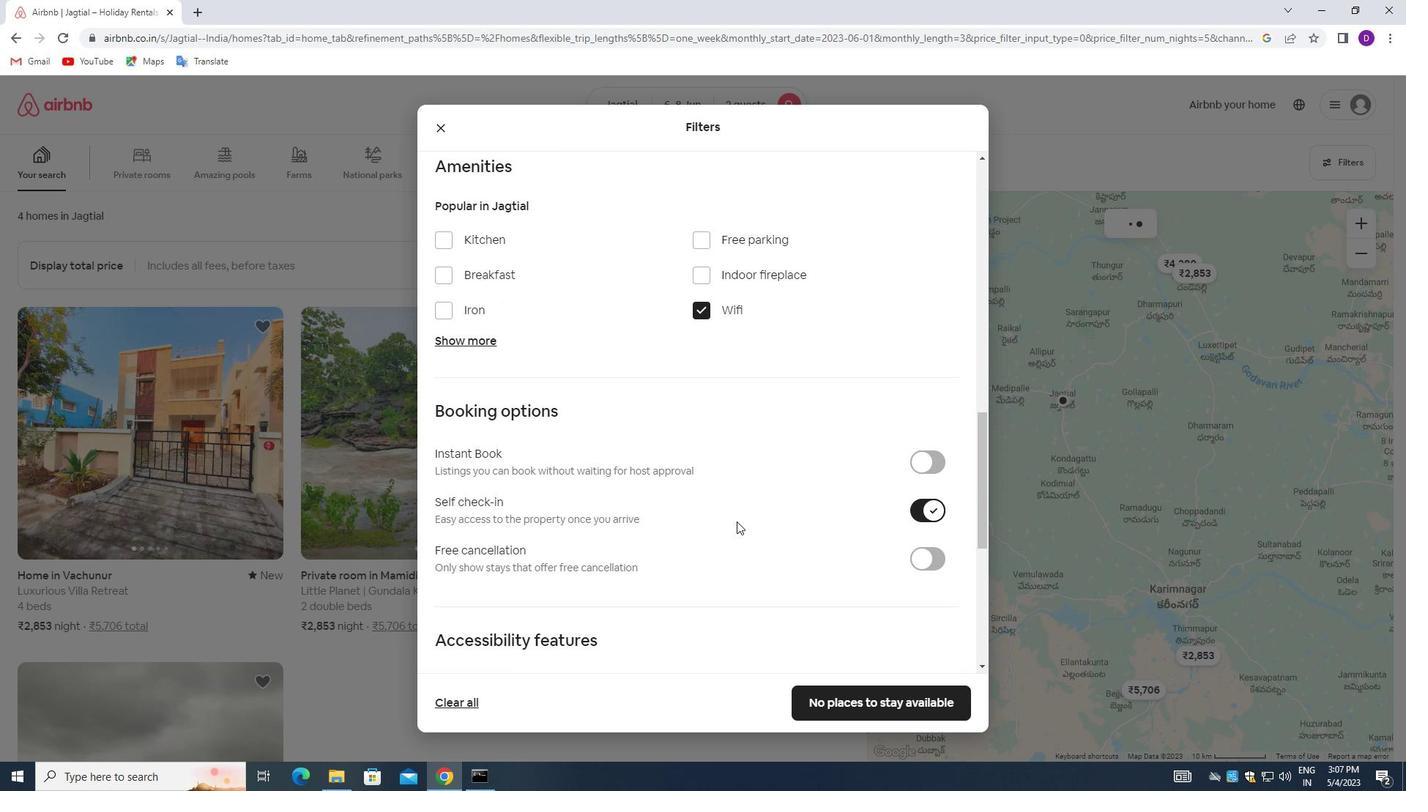 
Action: Mouse moved to (731, 521)
Screenshot: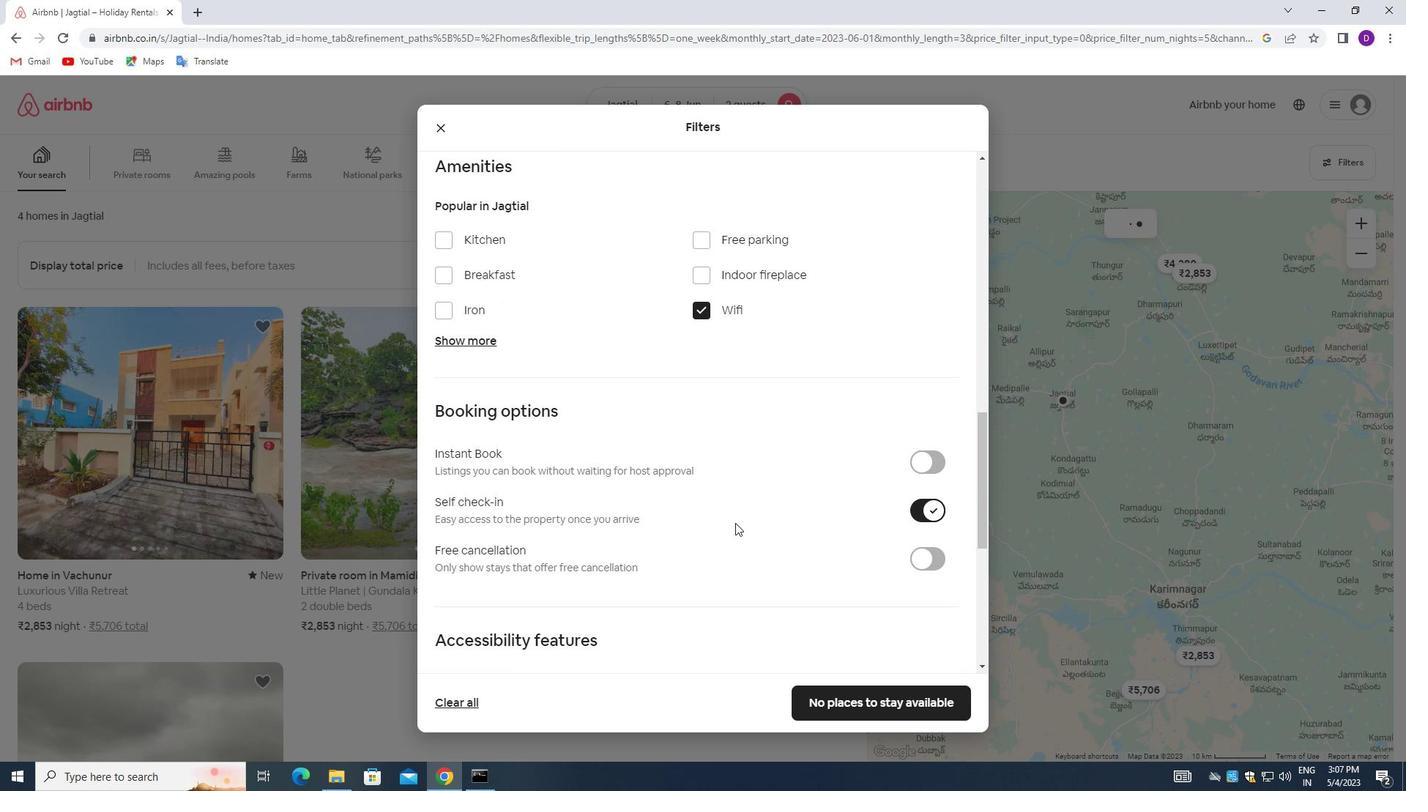 
Action: Mouse scrolled (731, 520) with delta (0, 0)
Screenshot: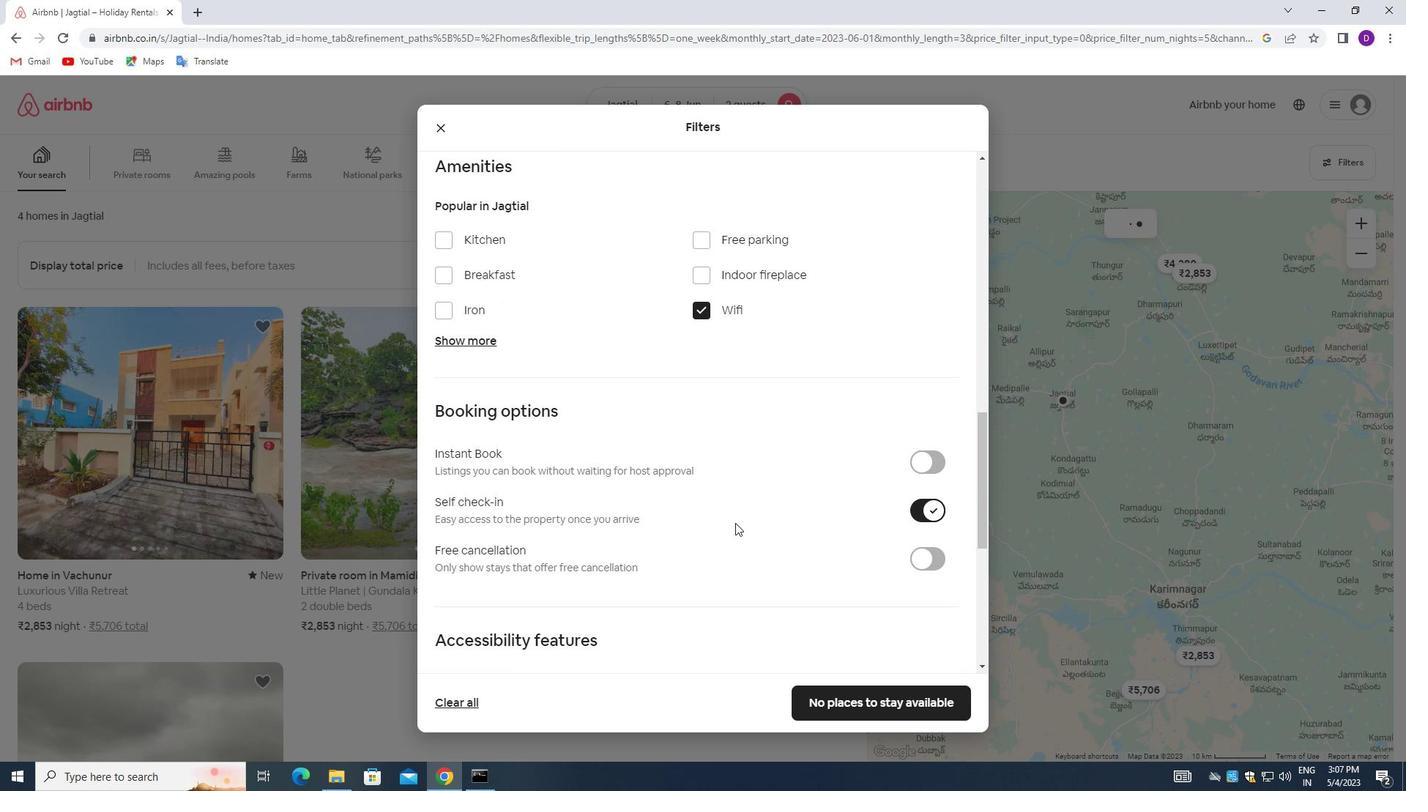 
Action: Mouse moved to (725, 517)
Screenshot: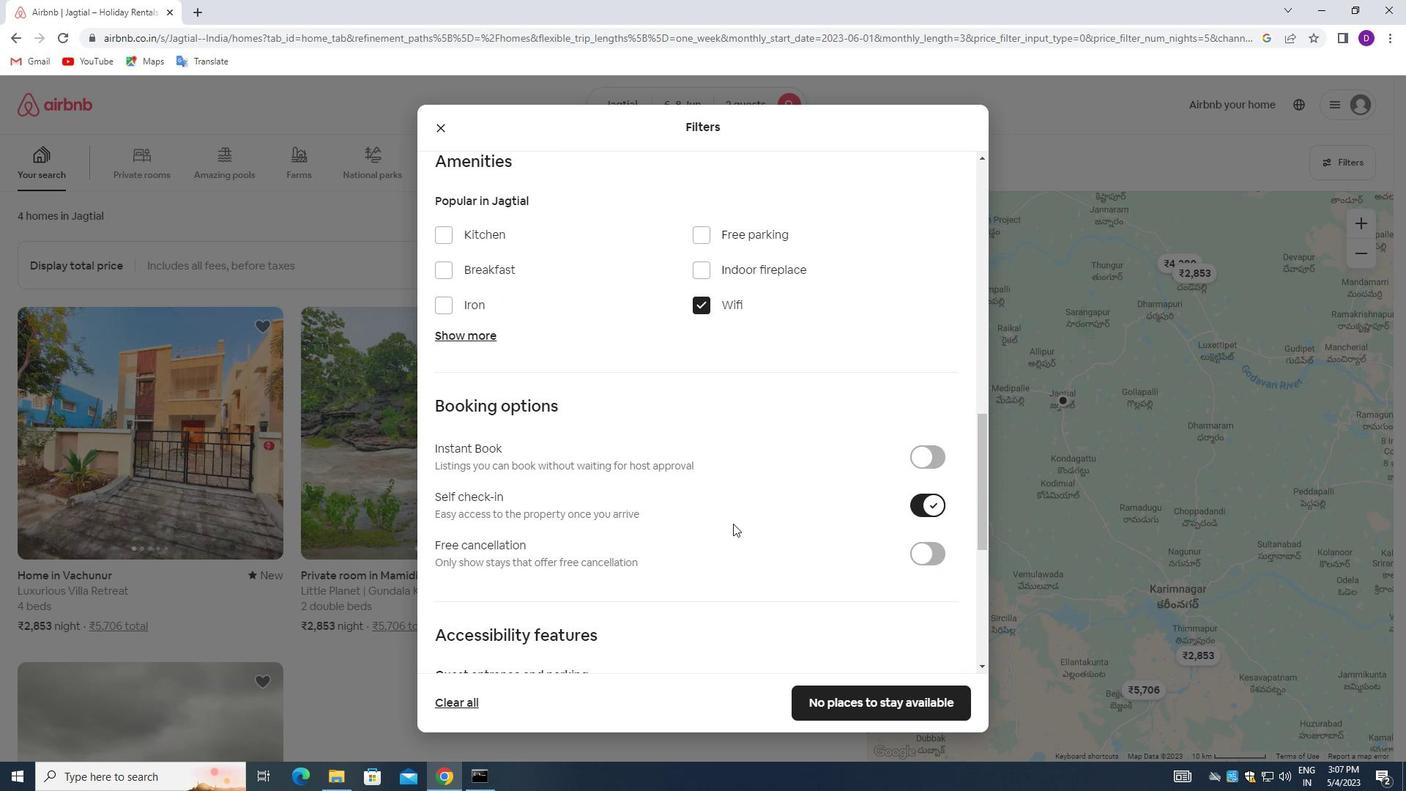 
Action: Mouse scrolled (725, 517) with delta (0, 0)
Screenshot: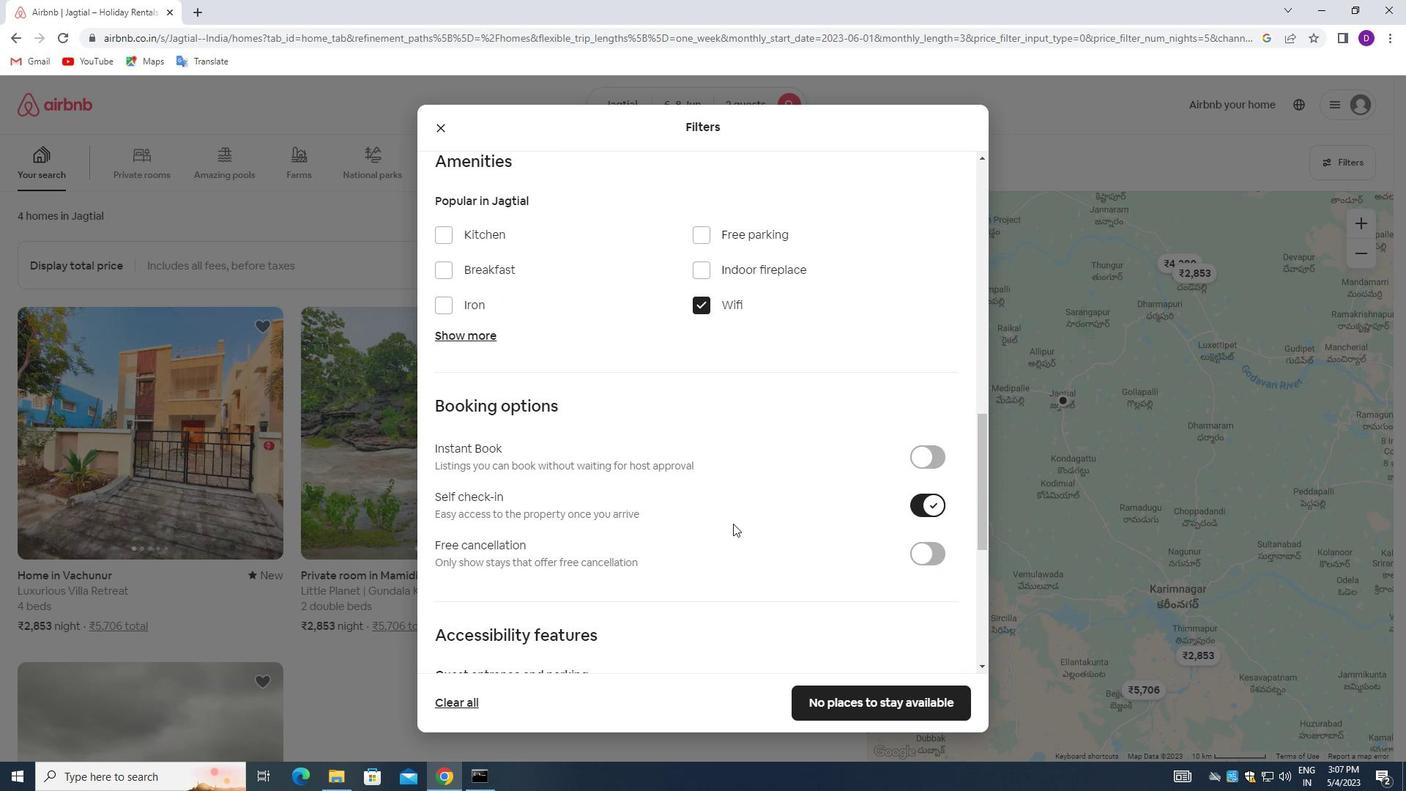 
Action: Mouse moved to (712, 509)
Screenshot: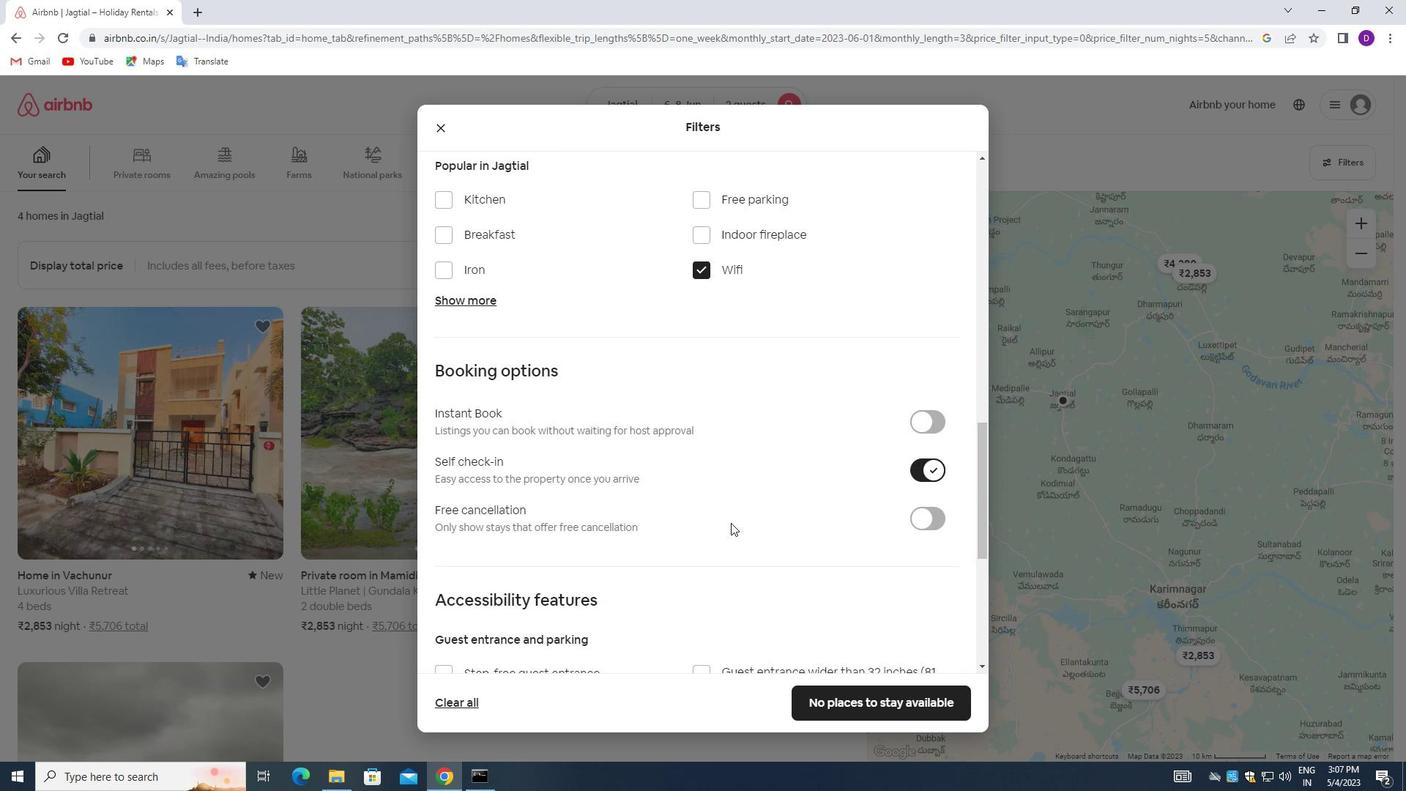 
Action: Mouse scrolled (712, 508) with delta (0, 0)
Screenshot: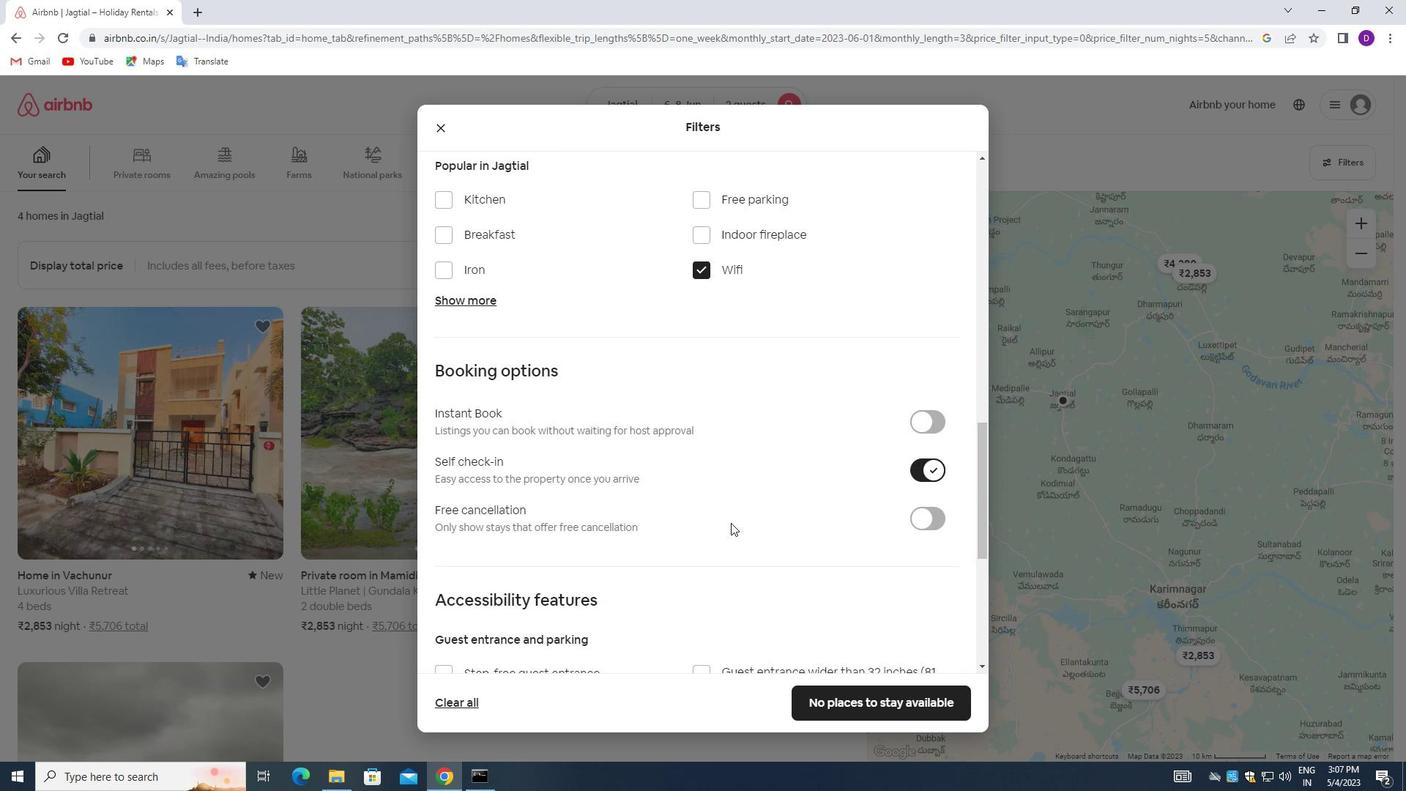 
Action: Mouse moved to (646, 484)
Screenshot: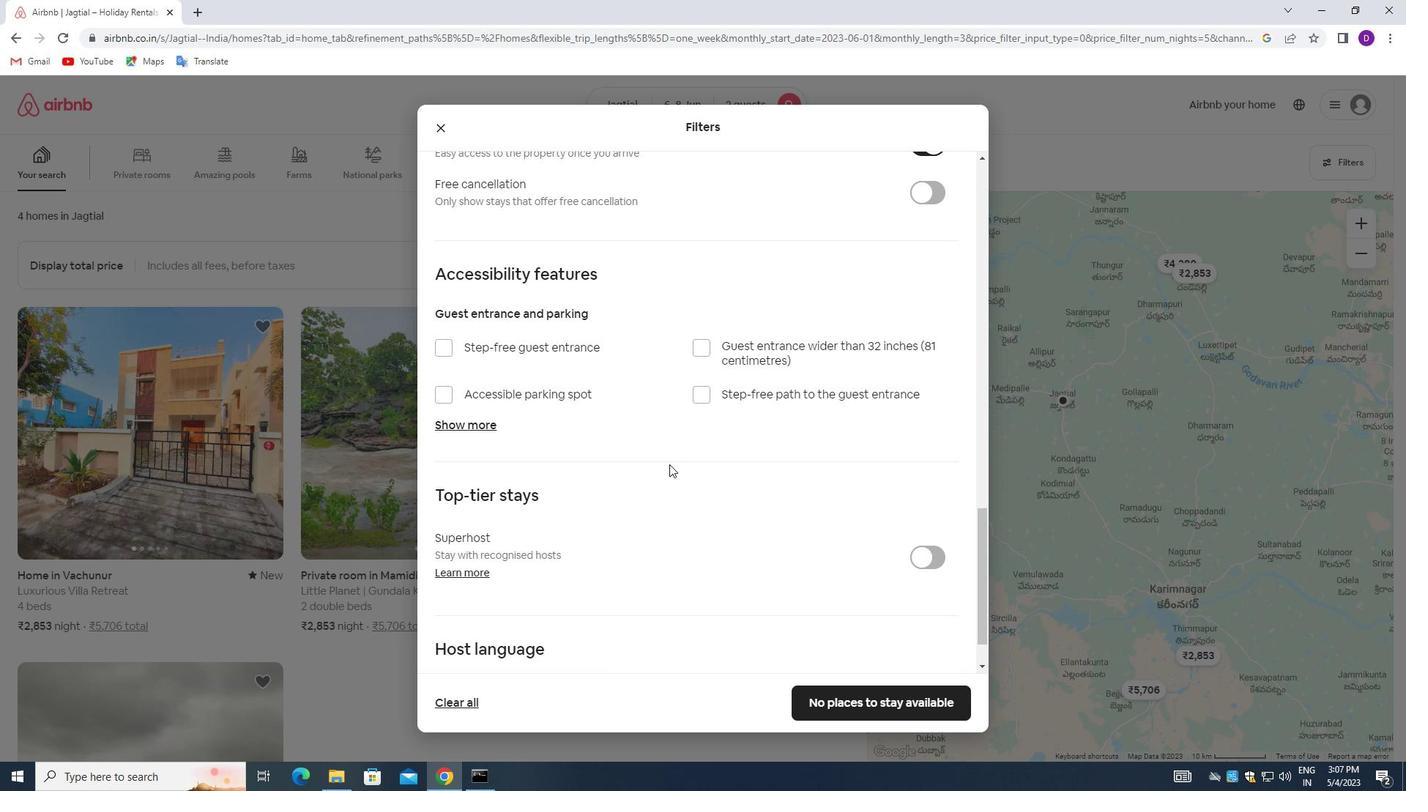 
Action: Mouse scrolled (646, 484) with delta (0, 0)
Screenshot: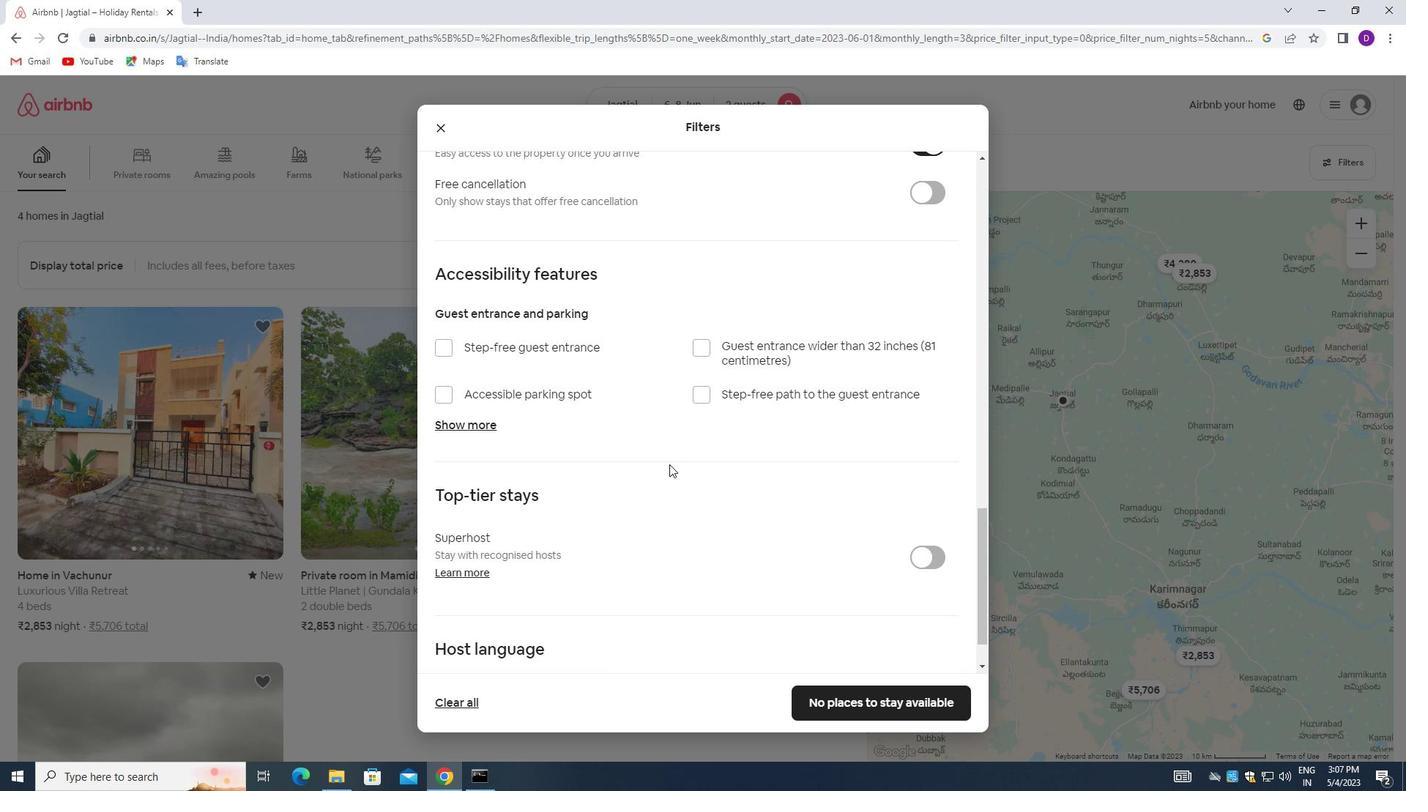 
Action: Mouse moved to (638, 499)
Screenshot: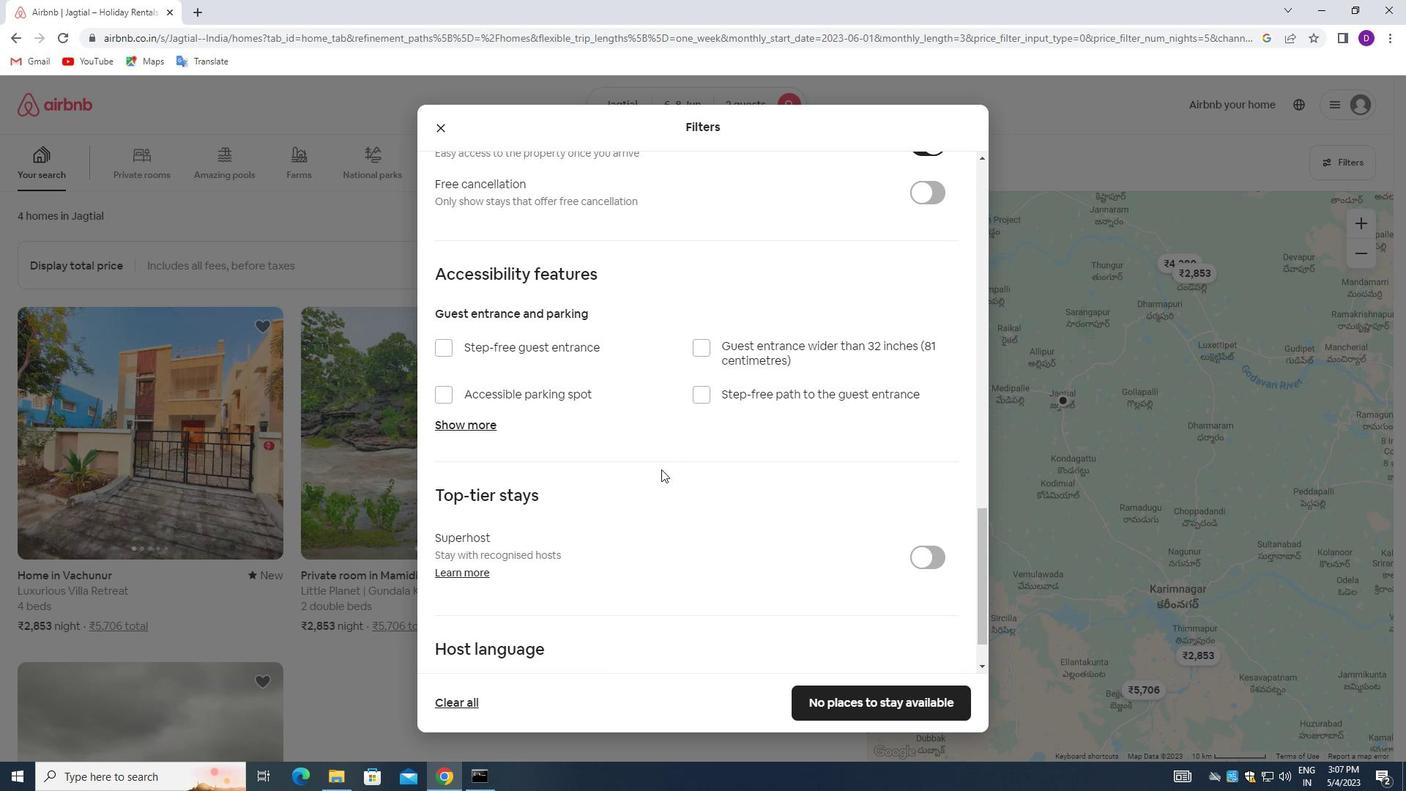 
Action: Mouse scrolled (638, 498) with delta (0, 0)
Screenshot: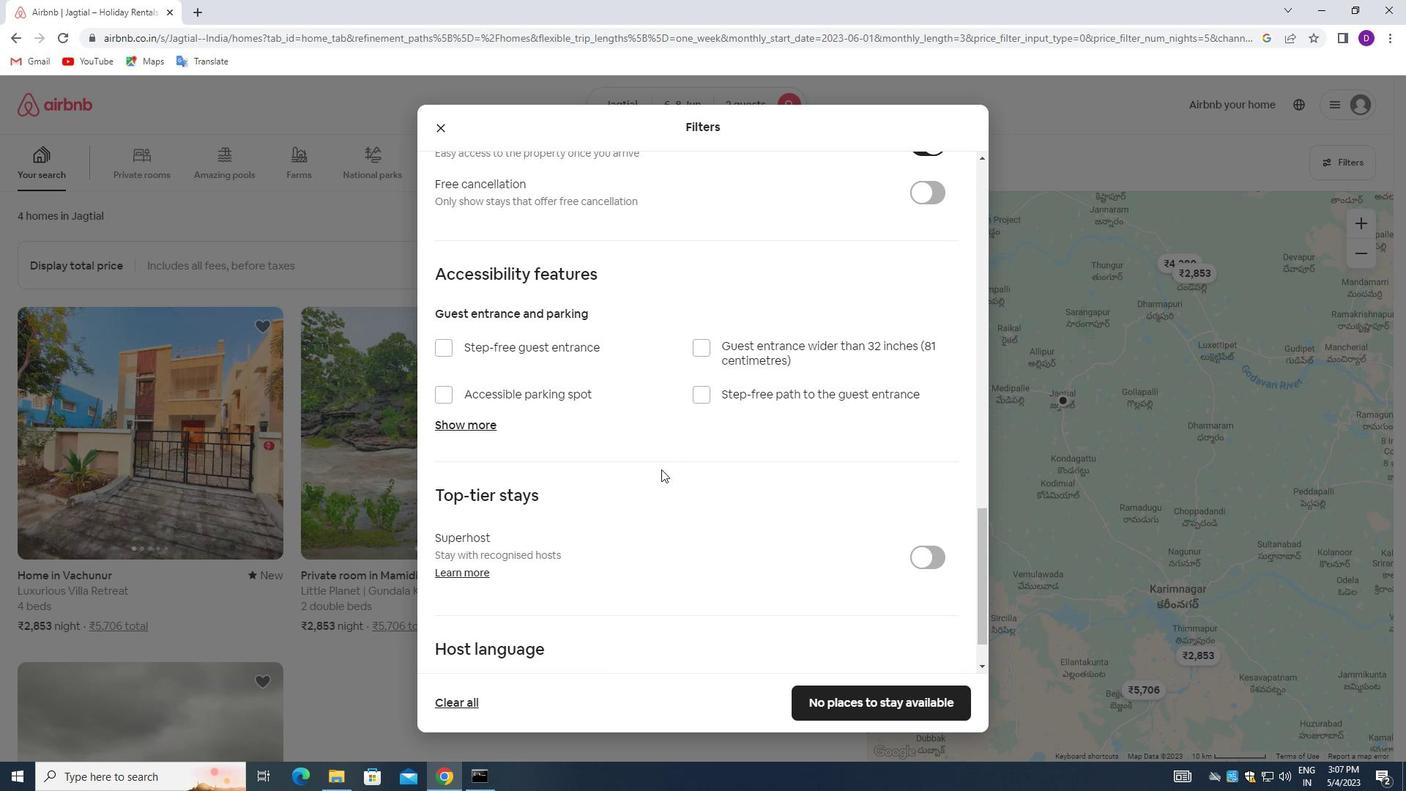 
Action: Mouse moved to (635, 503)
Screenshot: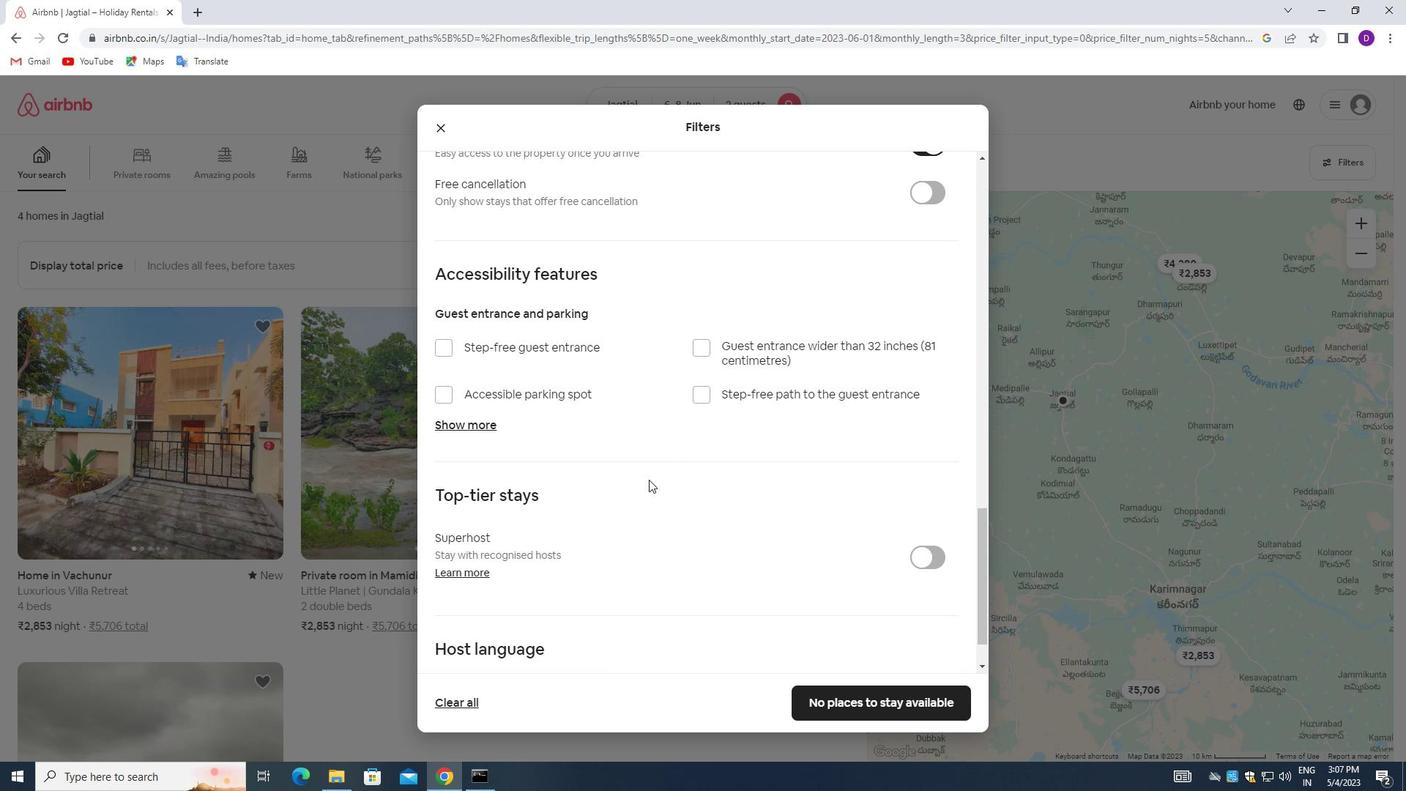 
Action: Mouse scrolled (635, 503) with delta (0, 0)
Screenshot: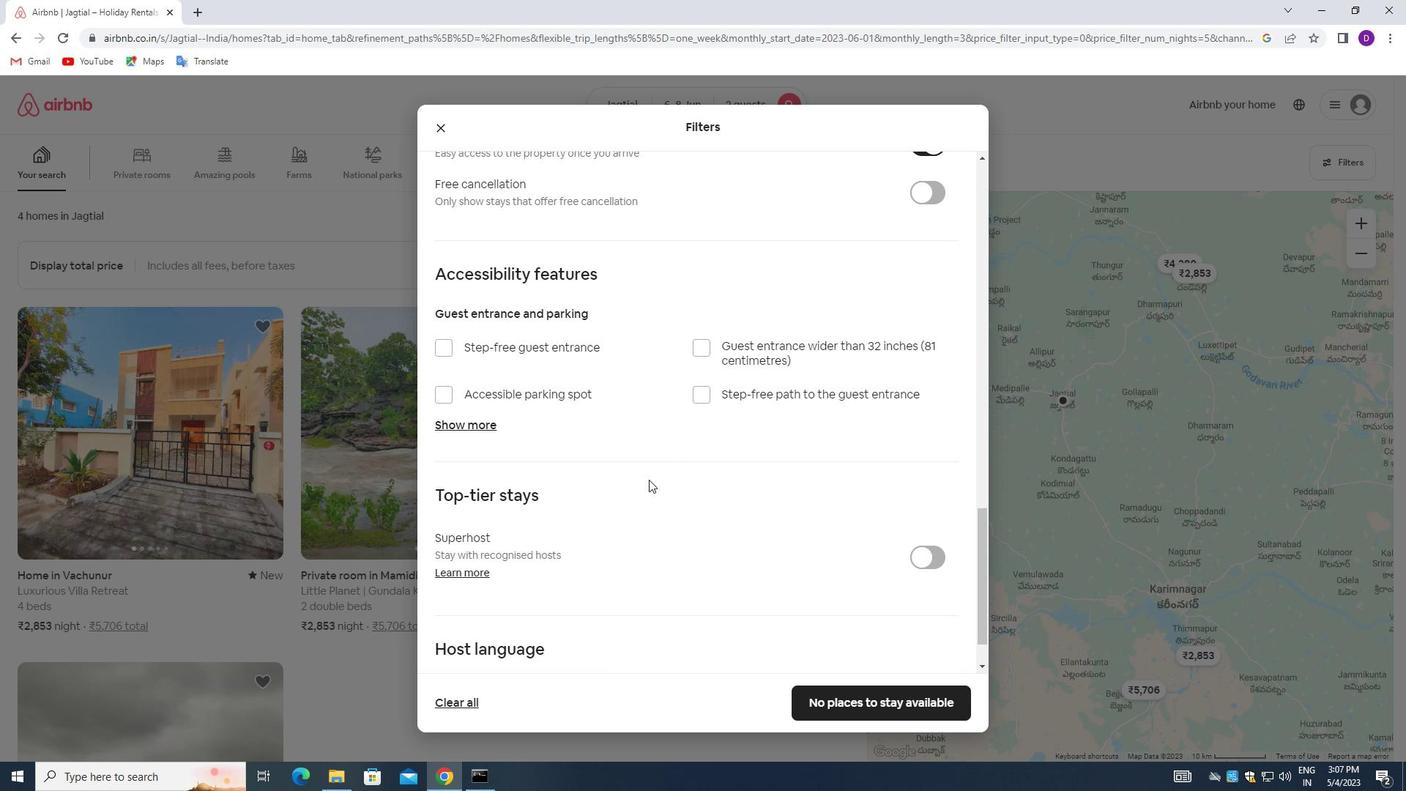 
Action: Mouse moved to (632, 508)
Screenshot: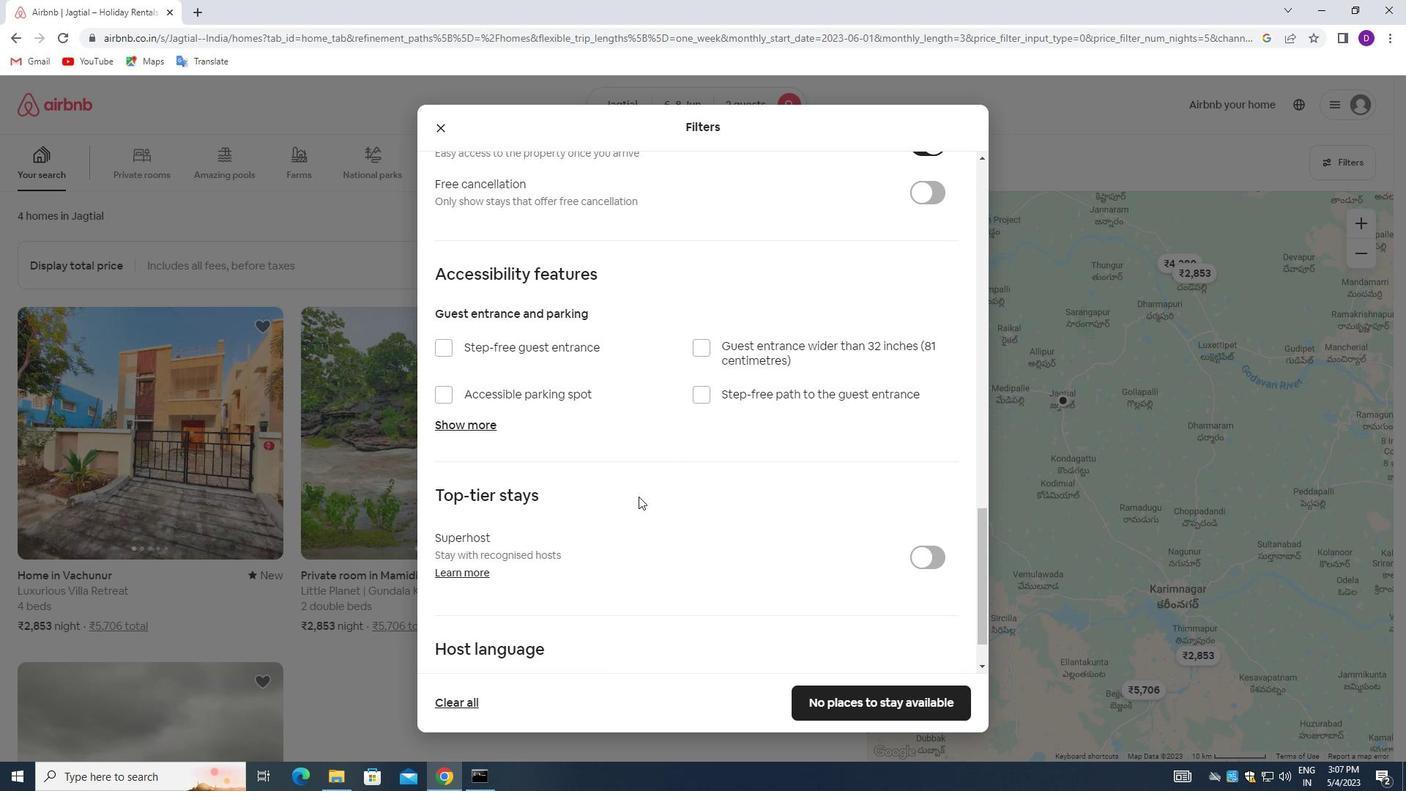 
Action: Mouse scrolled (632, 507) with delta (0, 0)
Screenshot: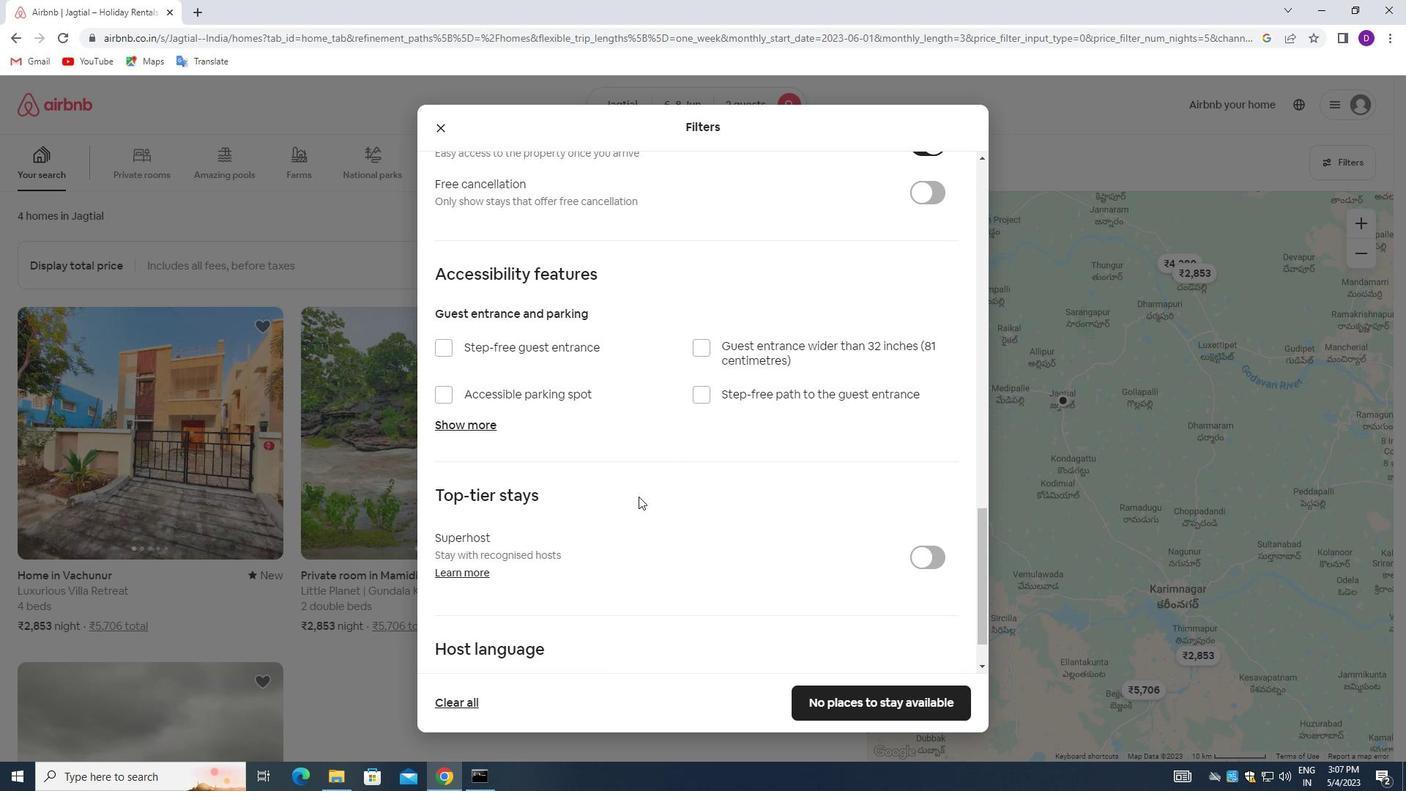 
Action: Mouse moved to (631, 509)
Screenshot: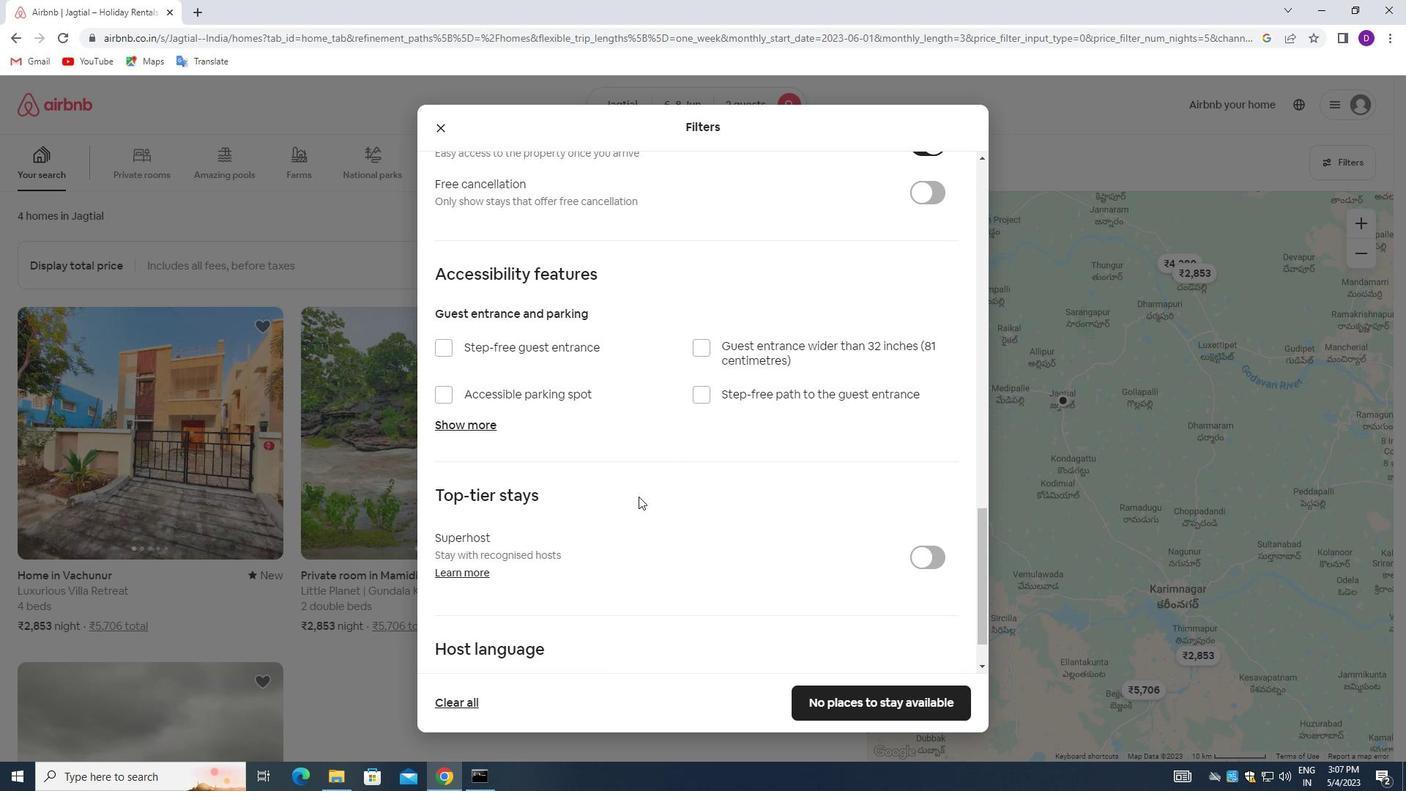 
Action: Mouse scrolled (631, 508) with delta (0, 0)
Screenshot: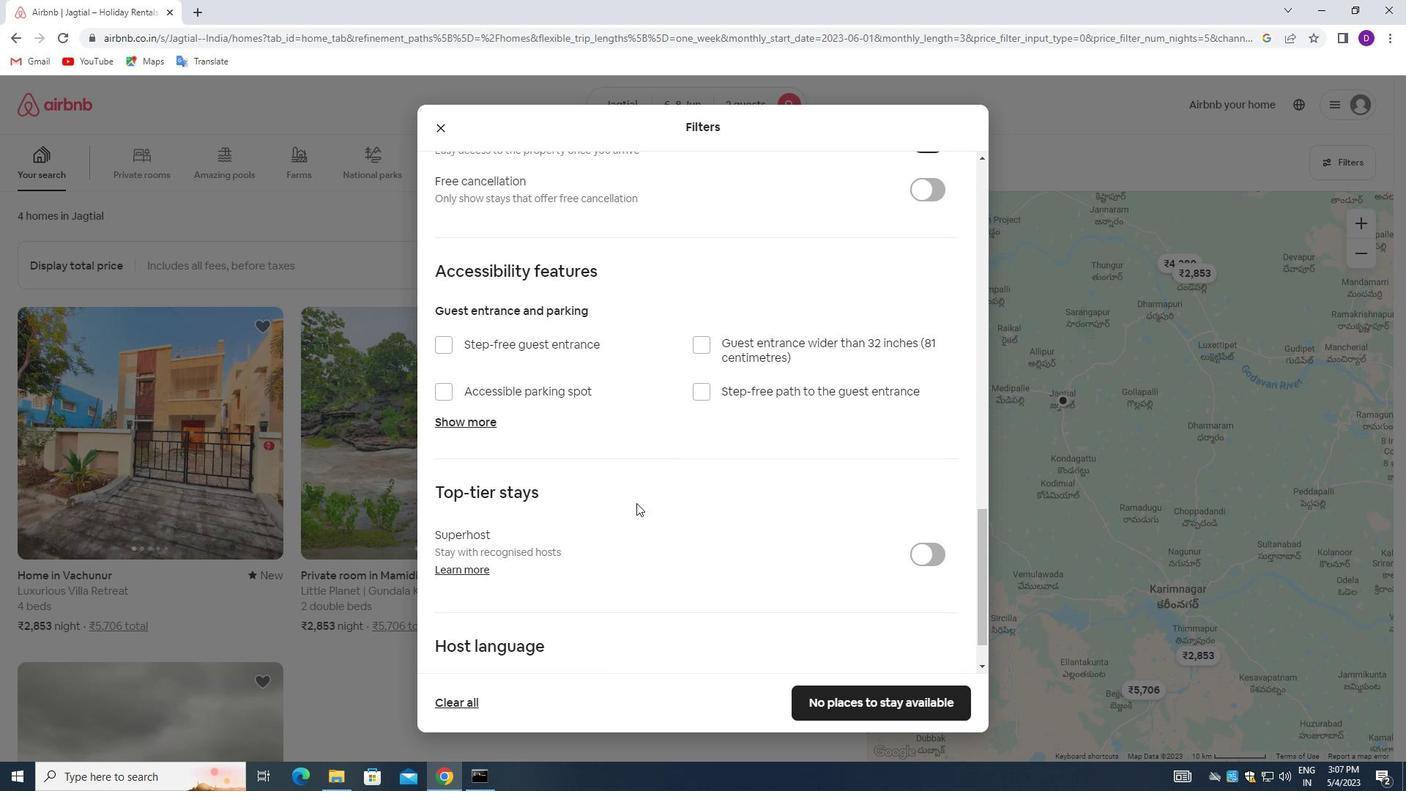
Action: Mouse moved to (440, 633)
Screenshot: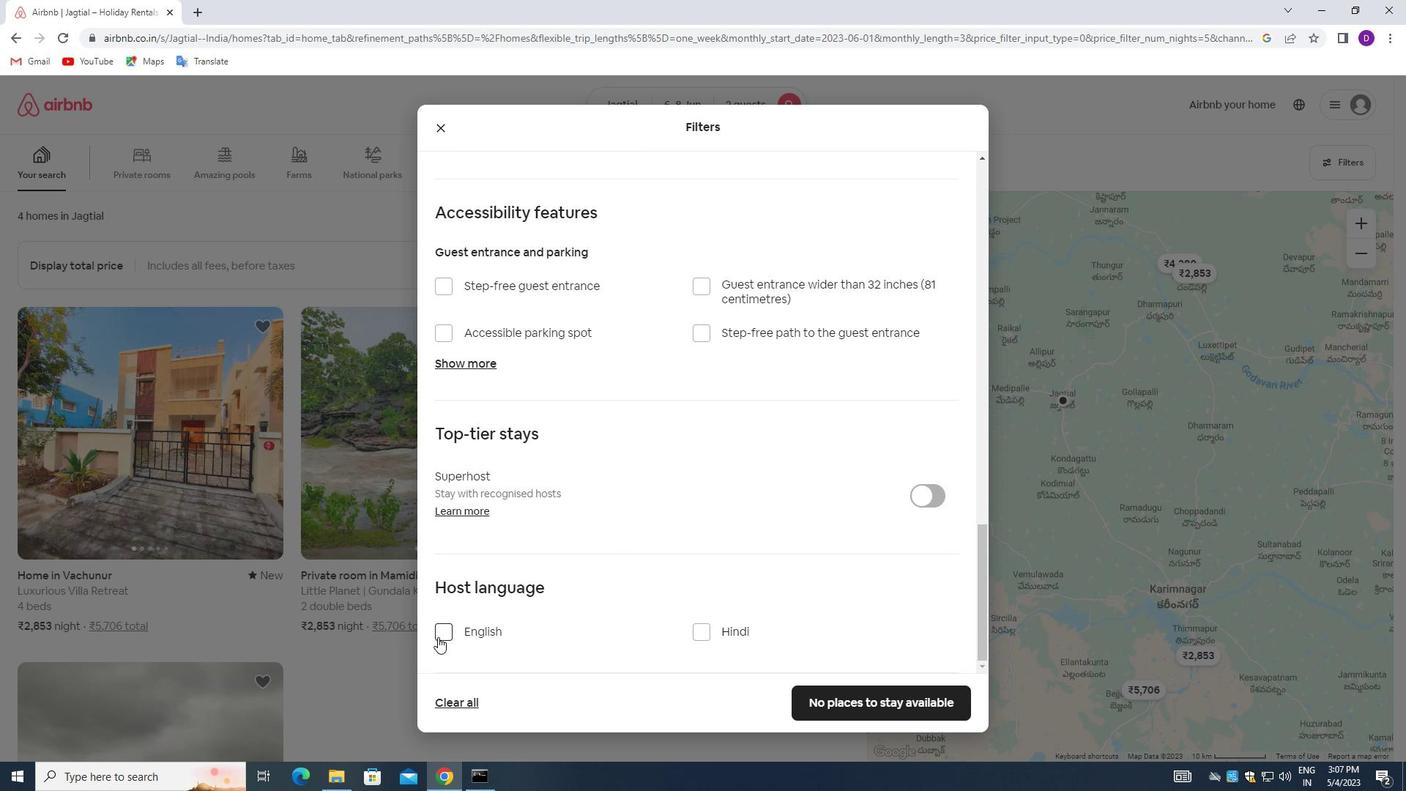 
Action: Mouse pressed left at (440, 633)
Screenshot: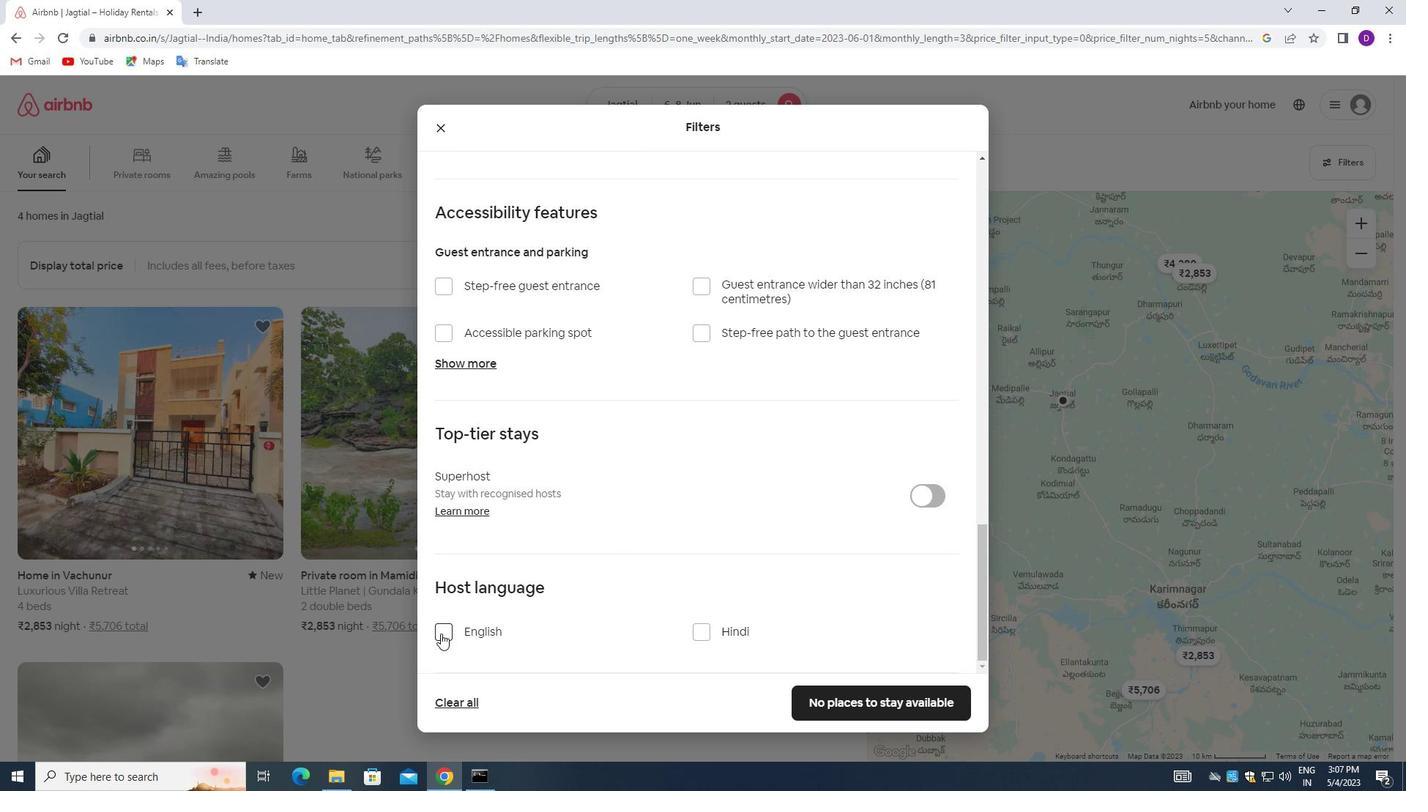 
Action: Mouse moved to (799, 695)
Screenshot: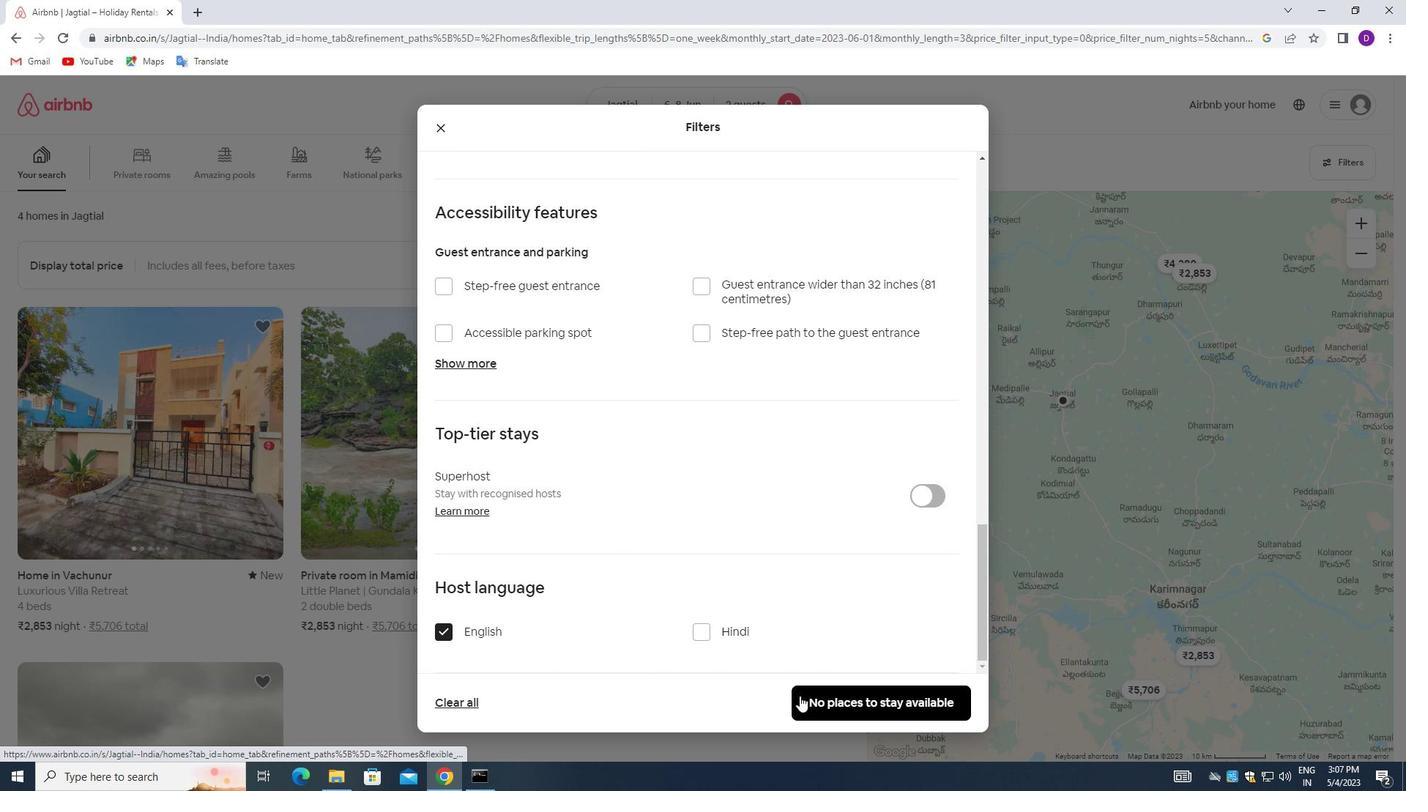 
Action: Mouse pressed left at (799, 695)
Screenshot: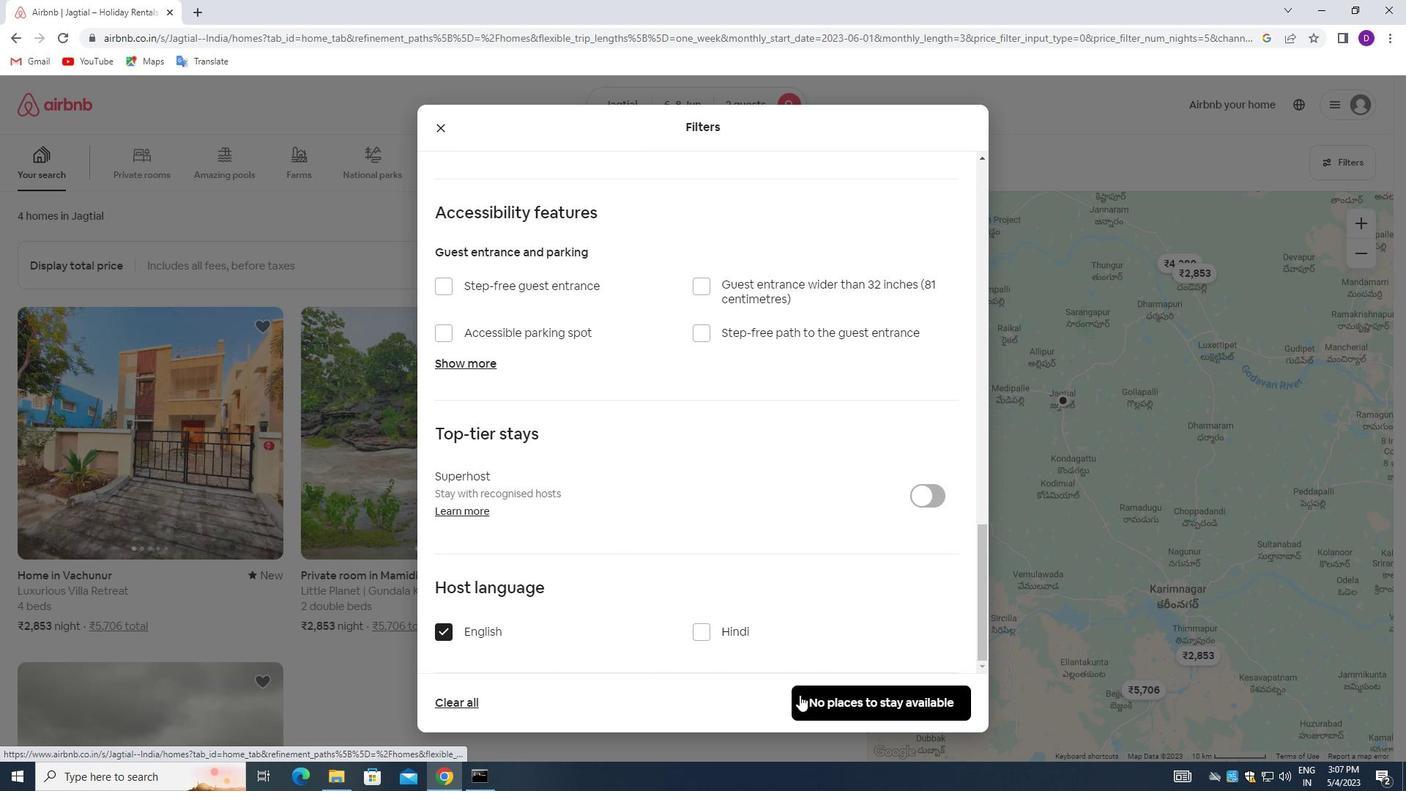 
Action: Mouse moved to (743, 449)
Screenshot: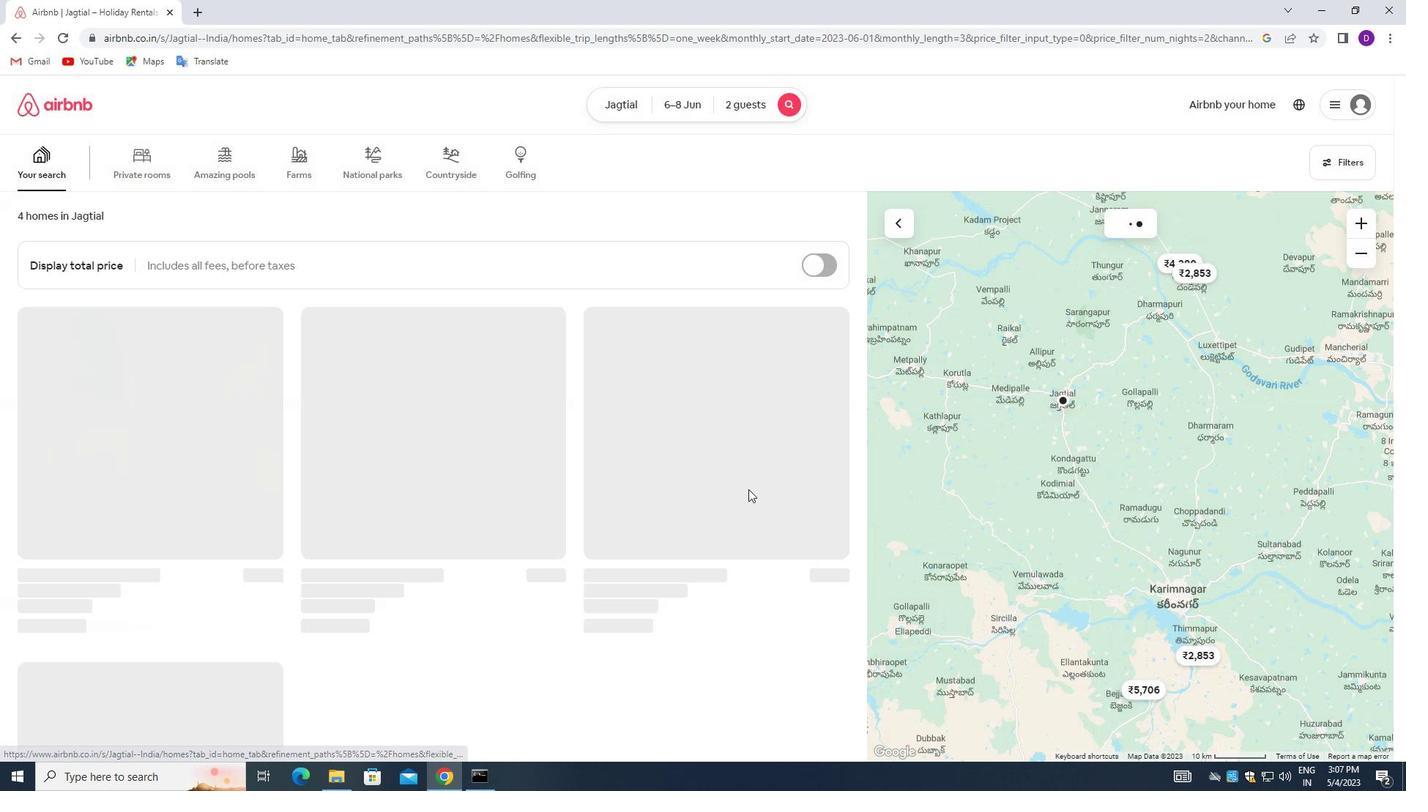 
